 Task: Look for space in Chharra, India from 11th June, 2023 to 15th June, 2023 for 2 adults in price range Rs.7000 to Rs.16000. Place can be private room with 1  bedroom having 2 beds and 1 bathroom. Property type can be house, flat, guest house, hotel. Booking option can be shelf check-in. Required host language is English.
Action: Mouse moved to (509, 67)
Screenshot: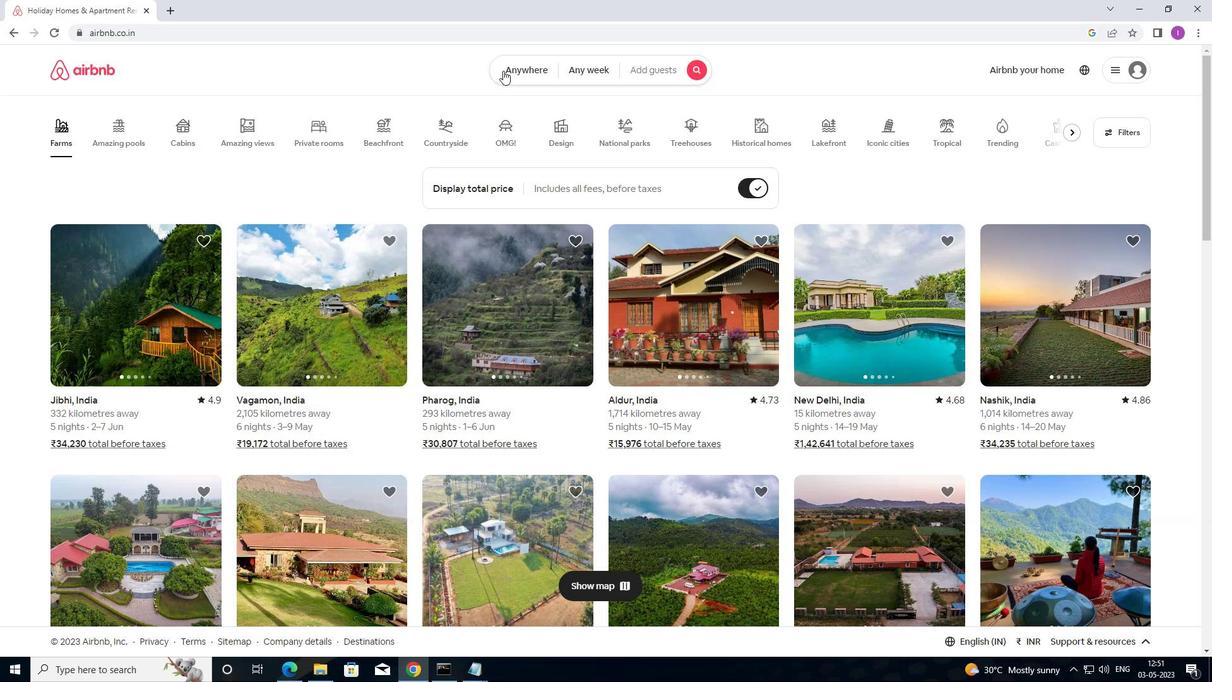 
Action: Mouse pressed left at (509, 67)
Screenshot: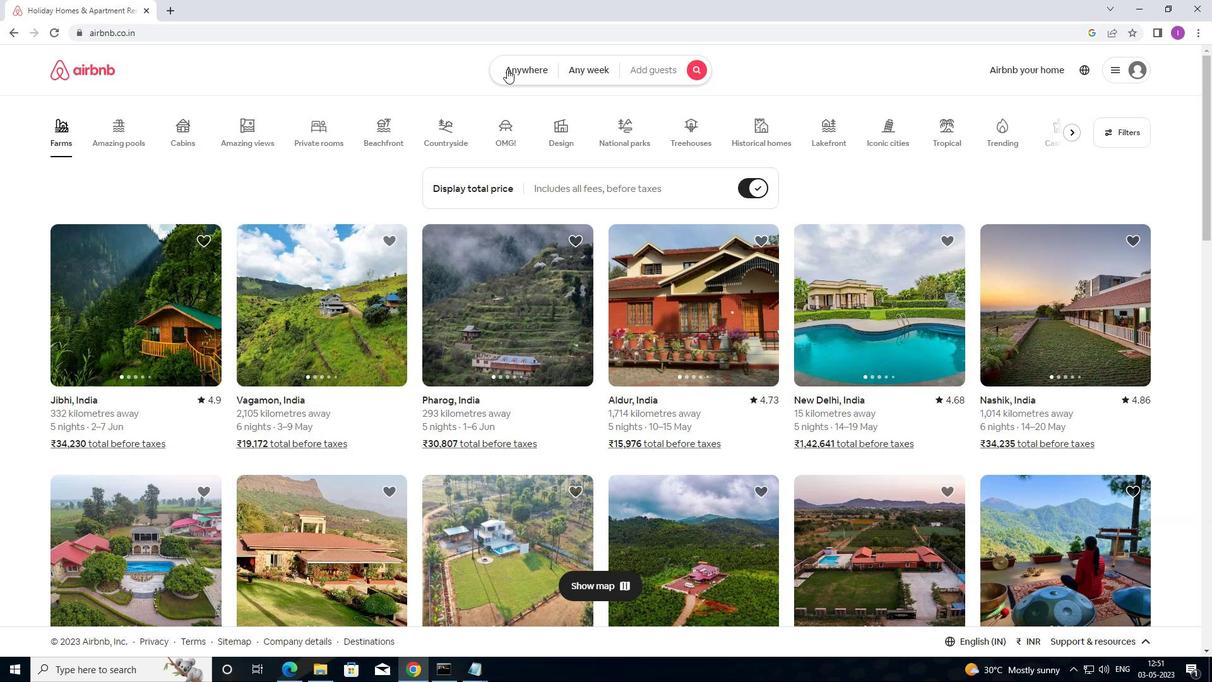 
Action: Mouse moved to (367, 118)
Screenshot: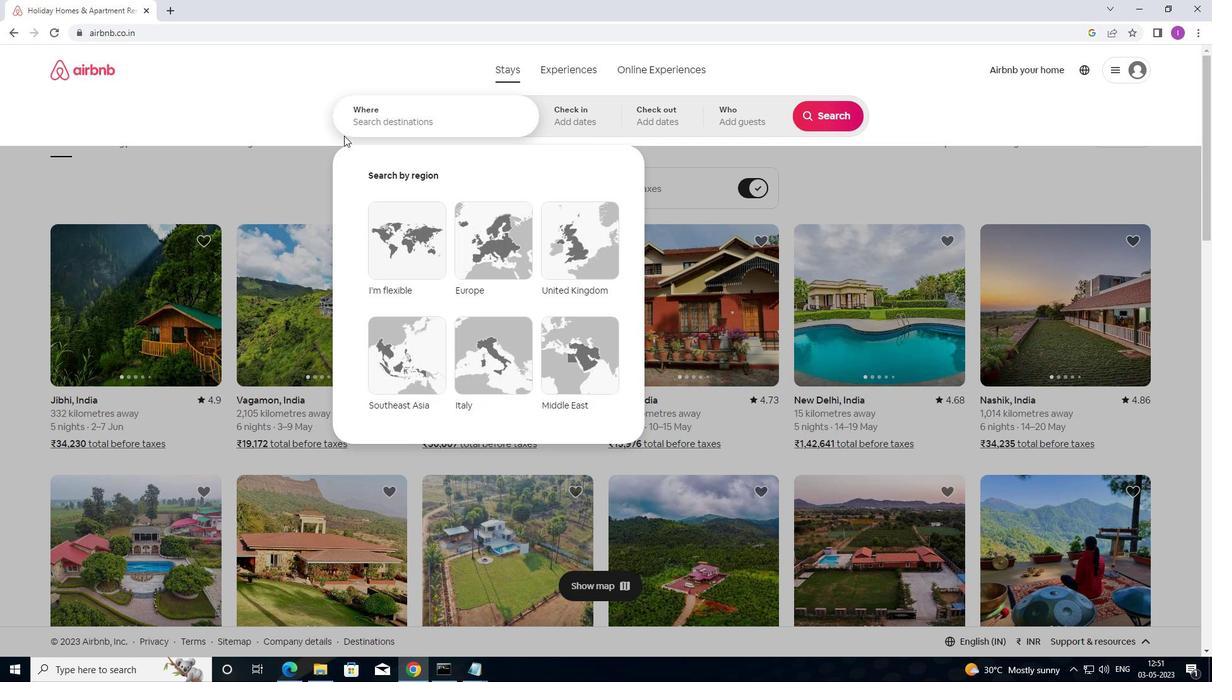 
Action: Mouse pressed left at (367, 118)
Screenshot: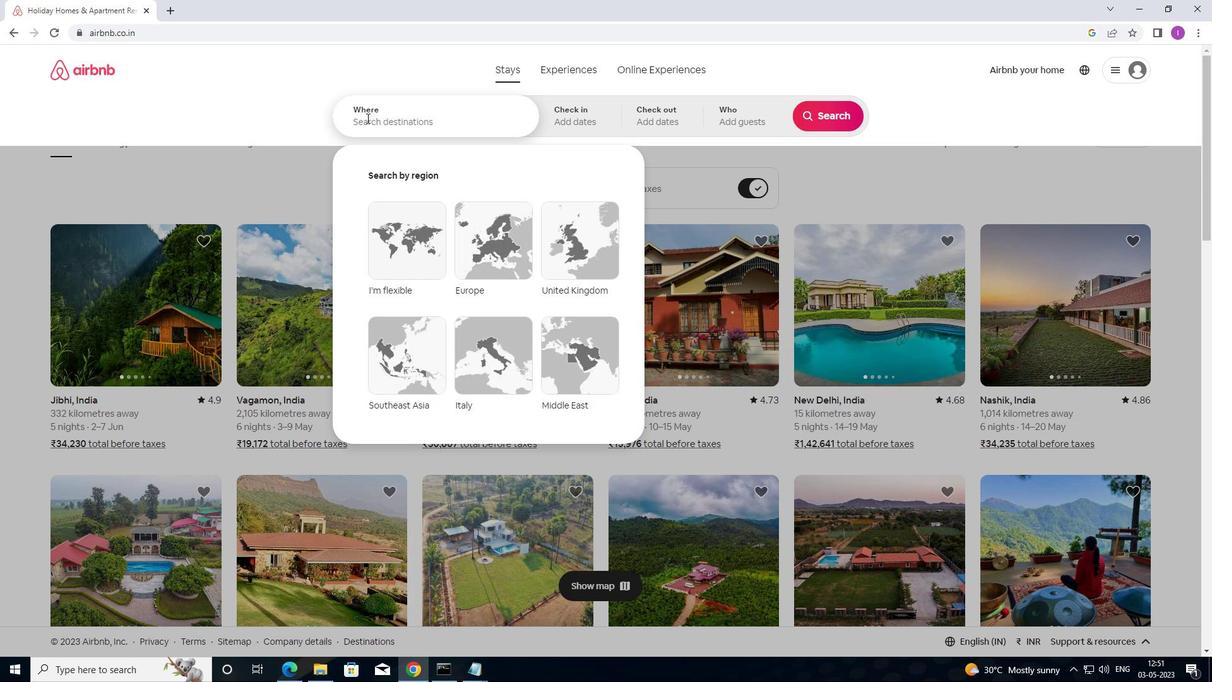 
Action: Mouse moved to (412, 137)
Screenshot: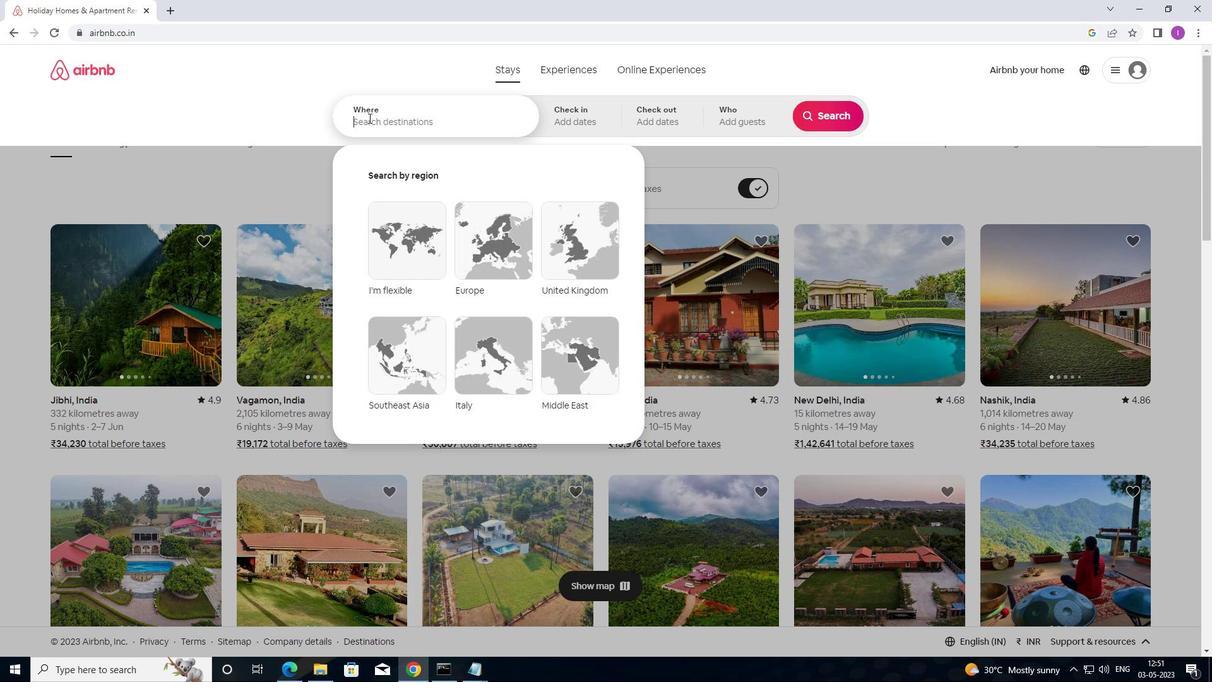 
Action: Key pressed <Key.shift>CHHA
Screenshot: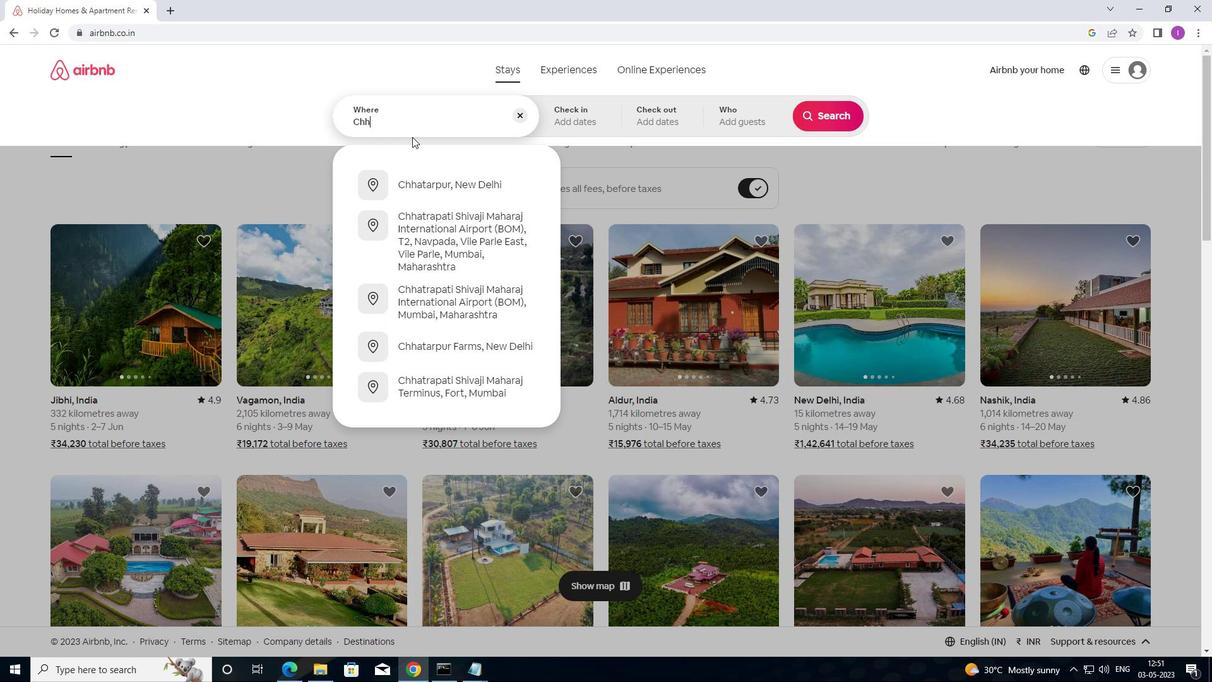 
Action: Mouse moved to (676, 132)
Screenshot: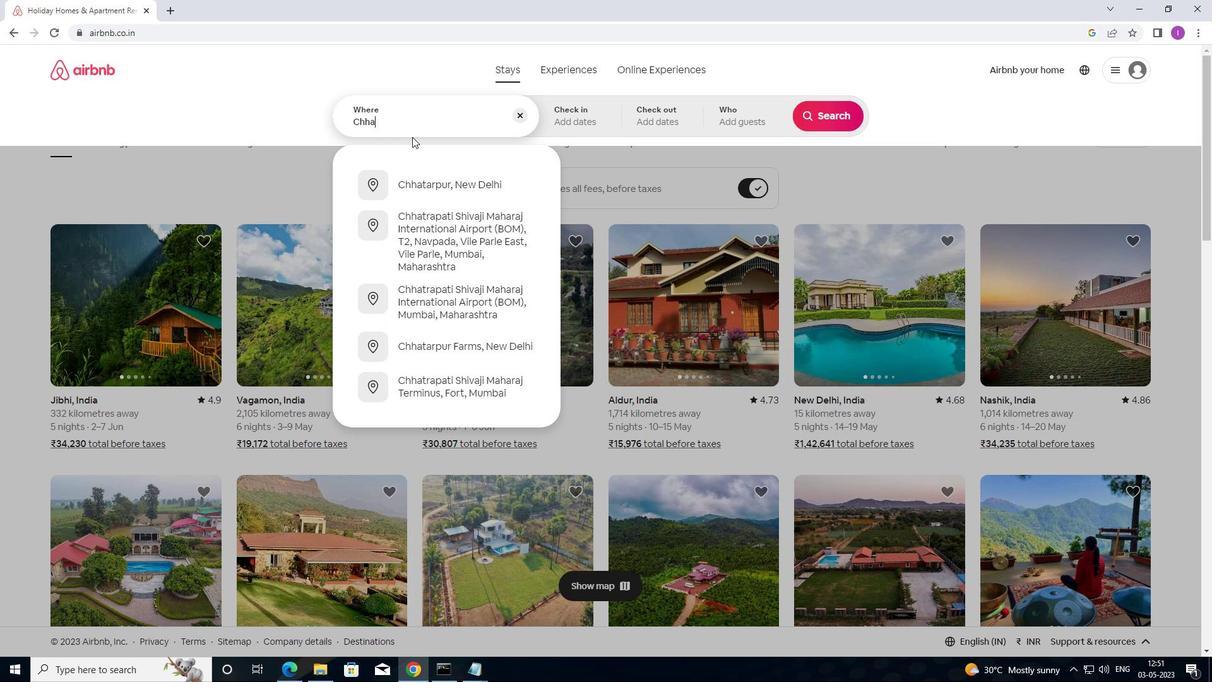 
Action: Key pressed RRA,<Key.shift>INDIA
Screenshot: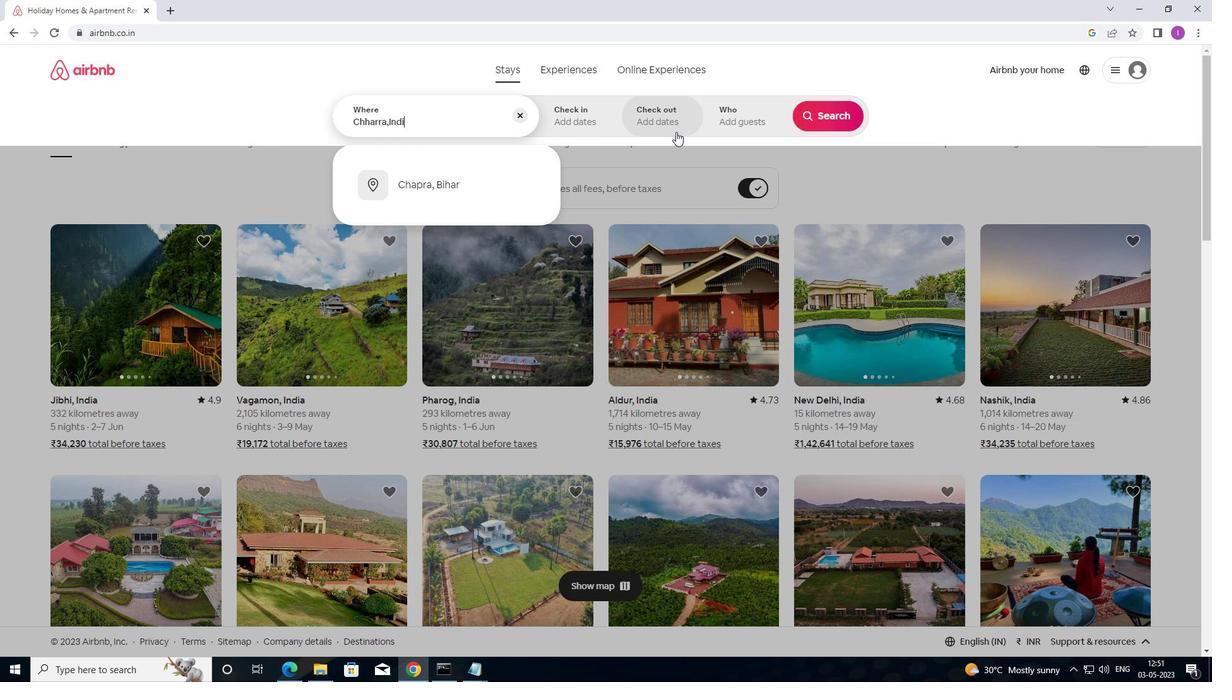 
Action: Mouse moved to (564, 117)
Screenshot: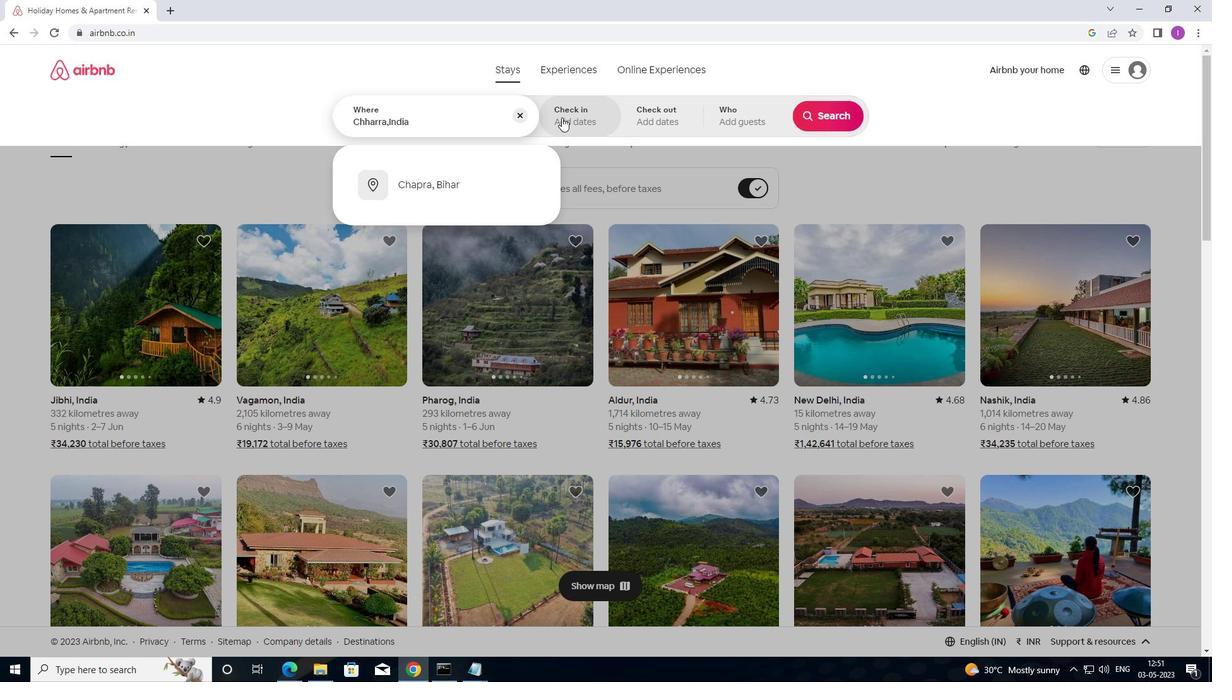 
Action: Mouse pressed left at (564, 117)
Screenshot: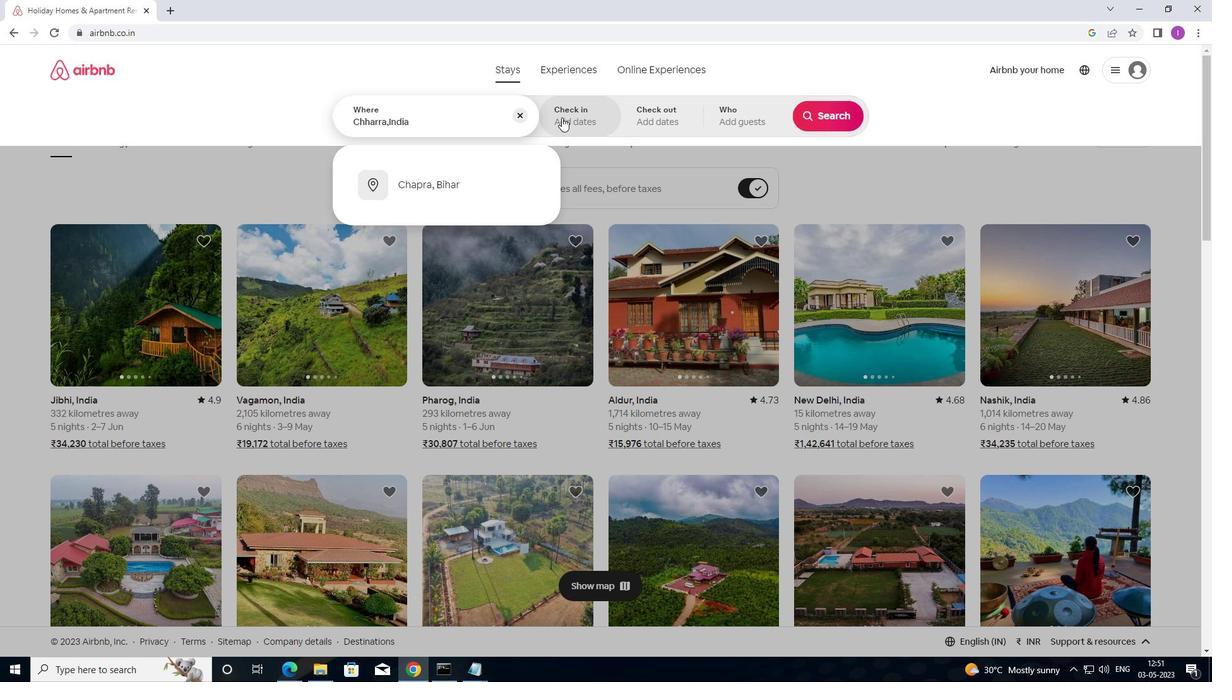 
Action: Mouse moved to (824, 220)
Screenshot: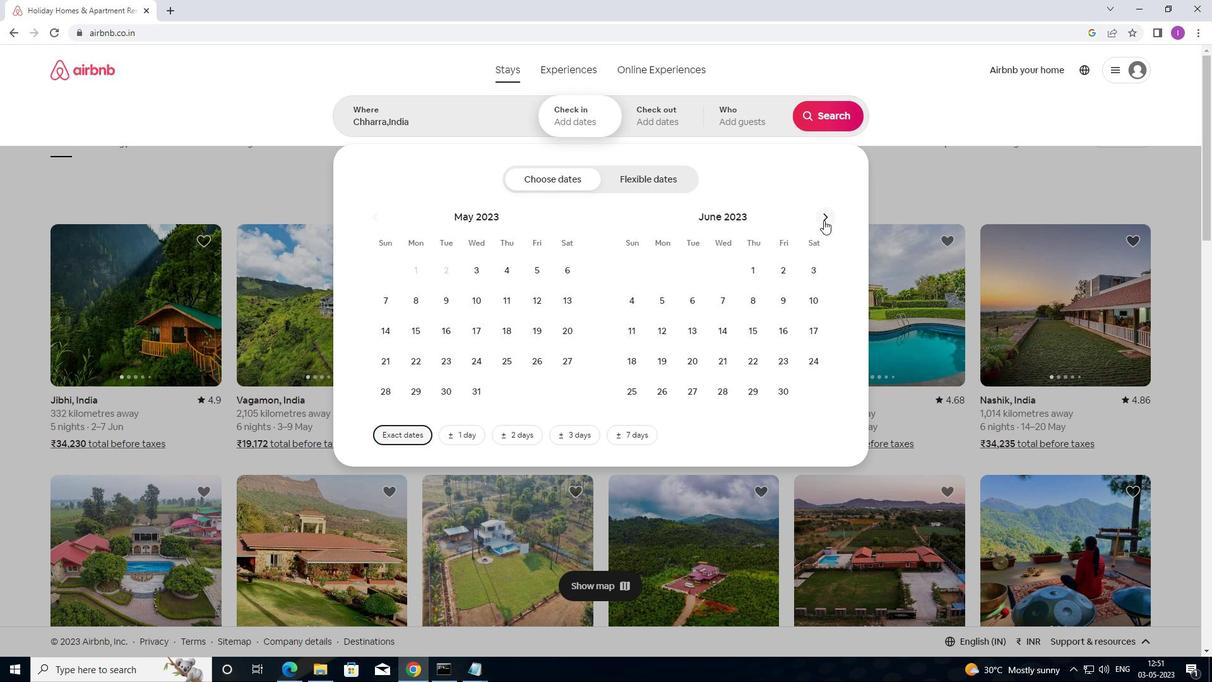 
Action: Mouse pressed left at (824, 220)
Screenshot: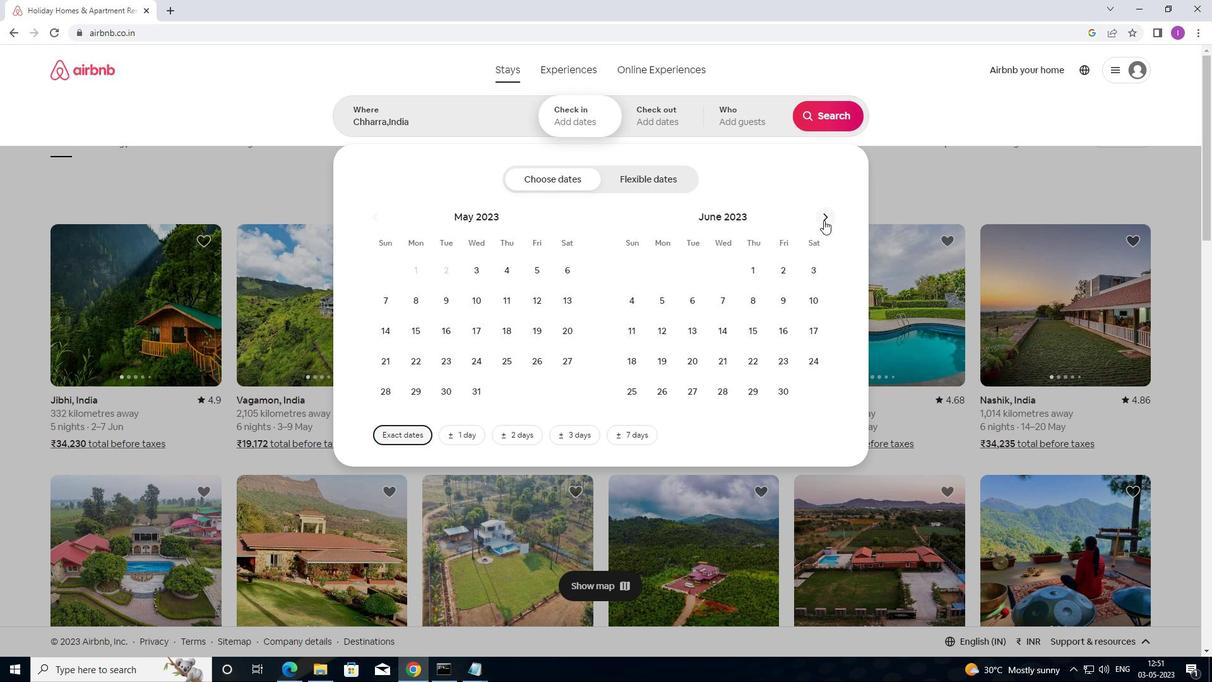 
Action: Mouse moved to (391, 329)
Screenshot: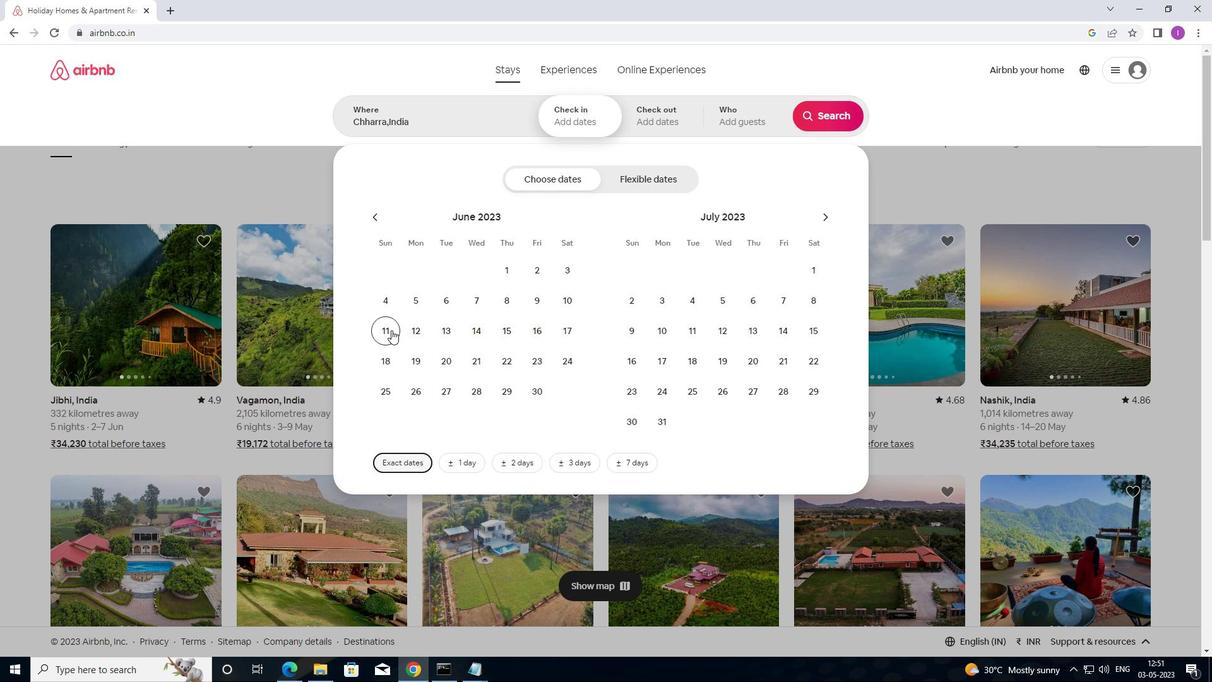 
Action: Mouse pressed left at (391, 329)
Screenshot: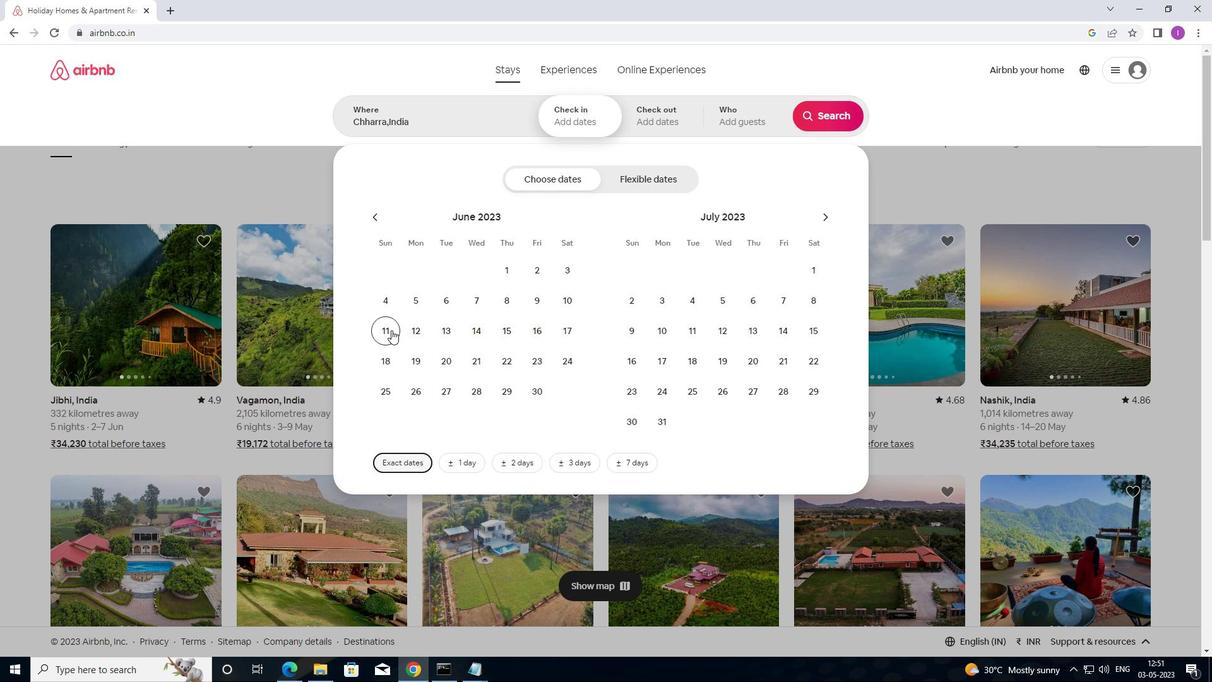 
Action: Mouse moved to (511, 331)
Screenshot: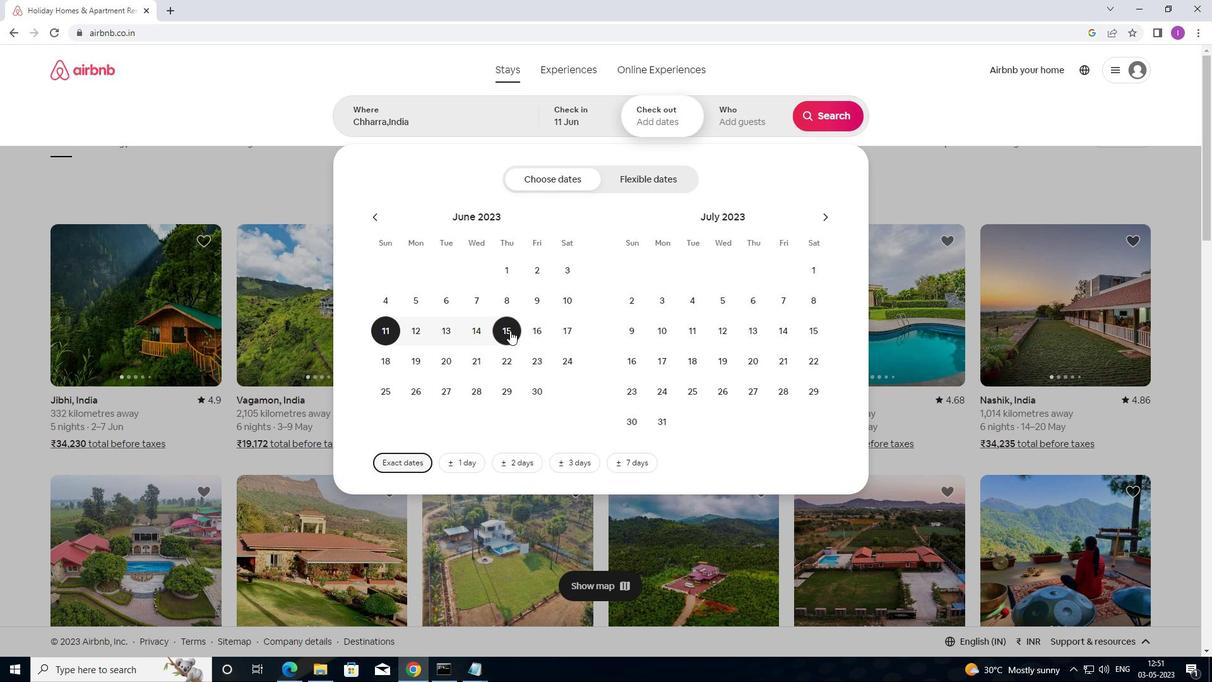 
Action: Mouse pressed left at (511, 331)
Screenshot: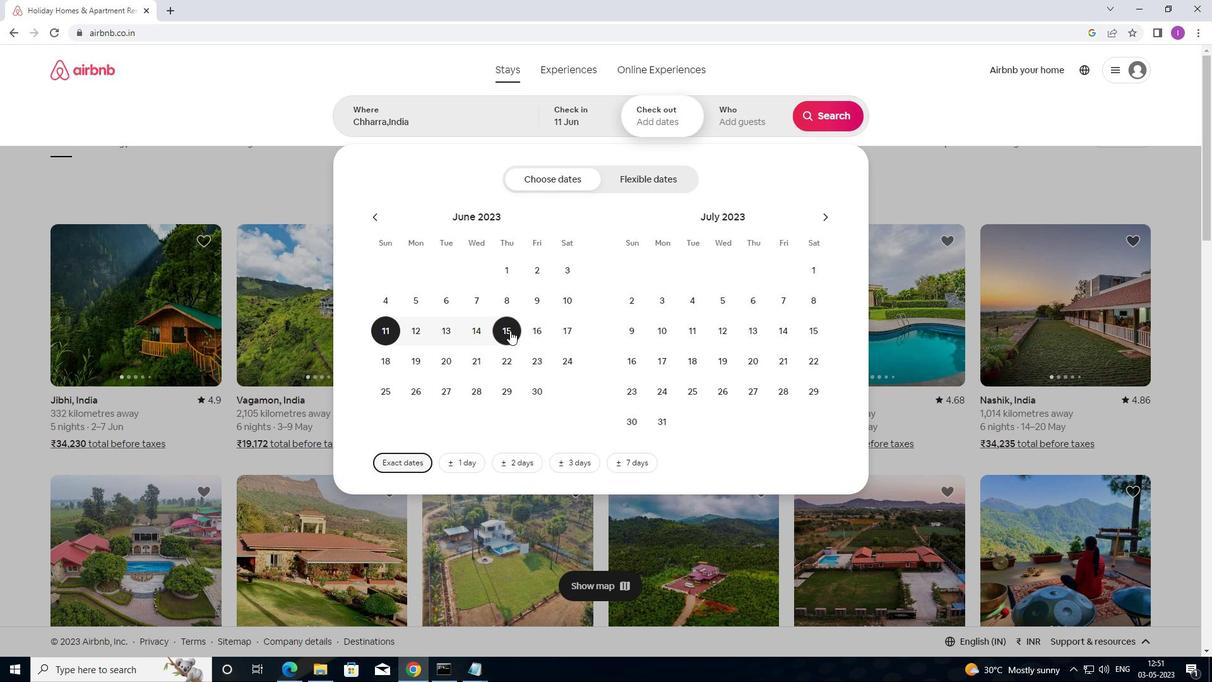 
Action: Mouse moved to (760, 120)
Screenshot: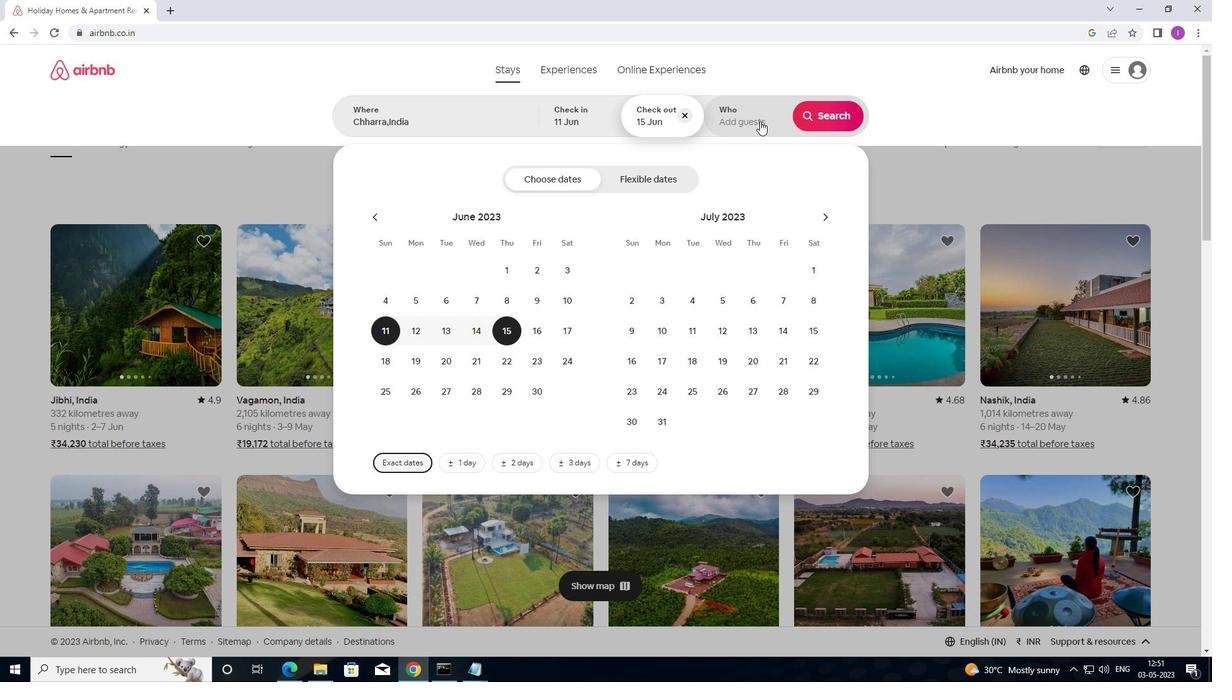 
Action: Mouse pressed left at (760, 120)
Screenshot: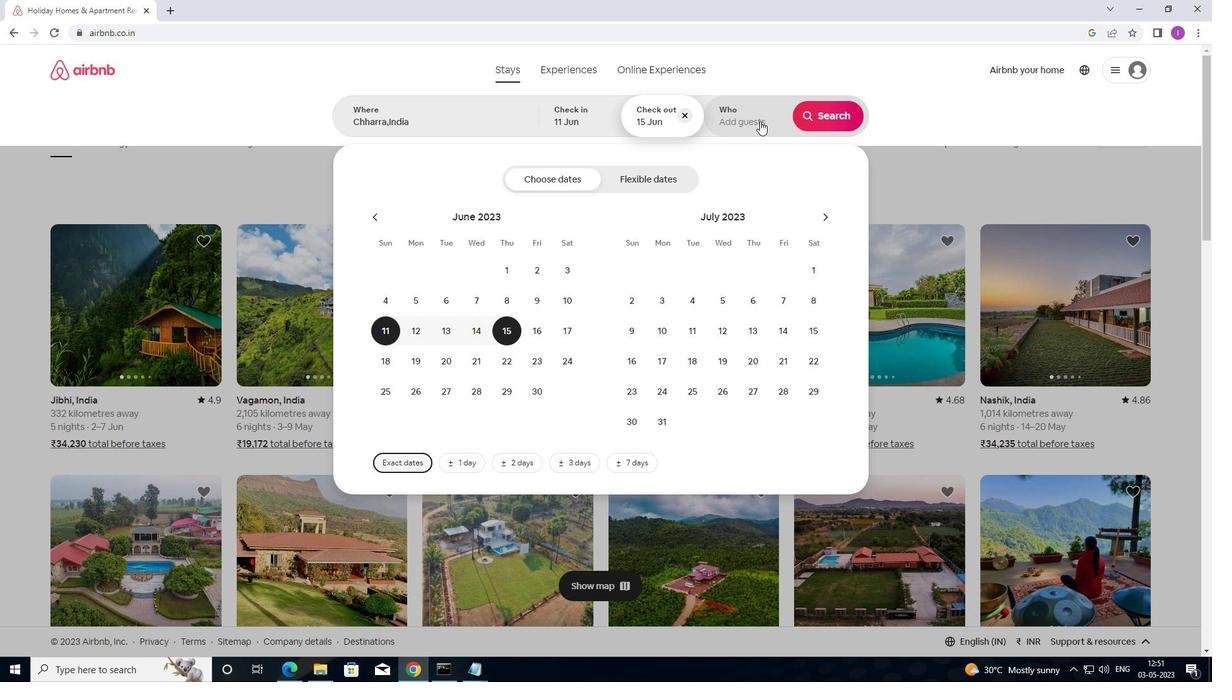 
Action: Mouse moved to (831, 184)
Screenshot: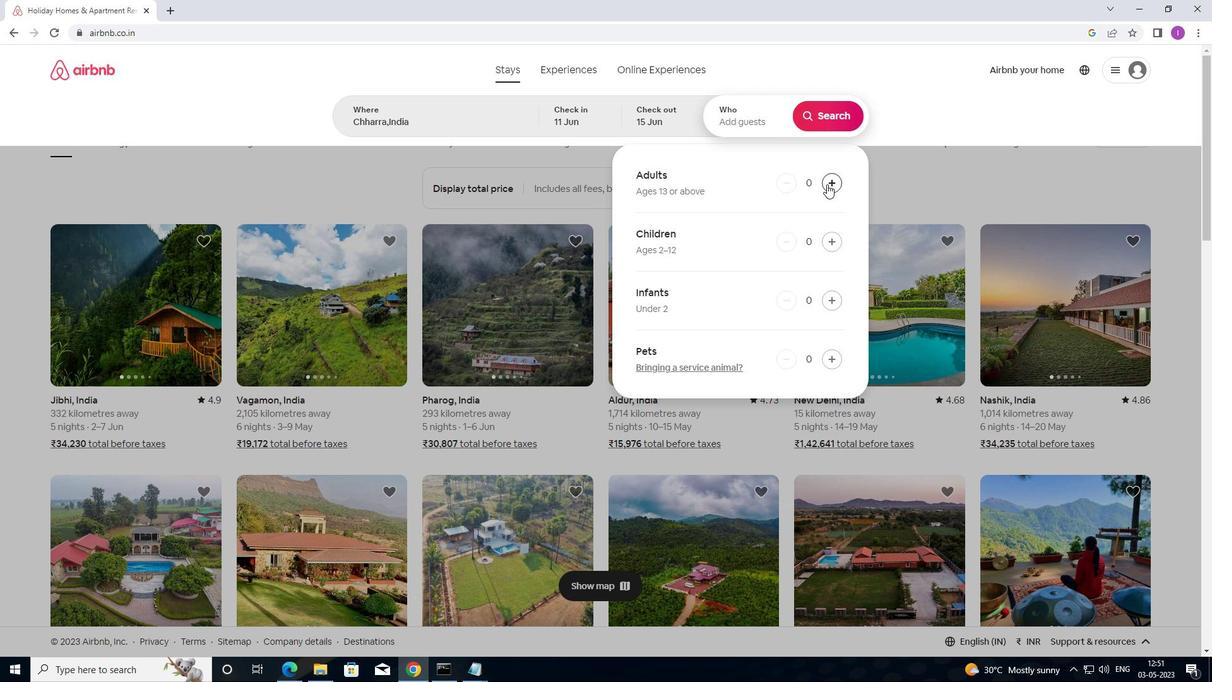 
Action: Mouse pressed left at (831, 184)
Screenshot: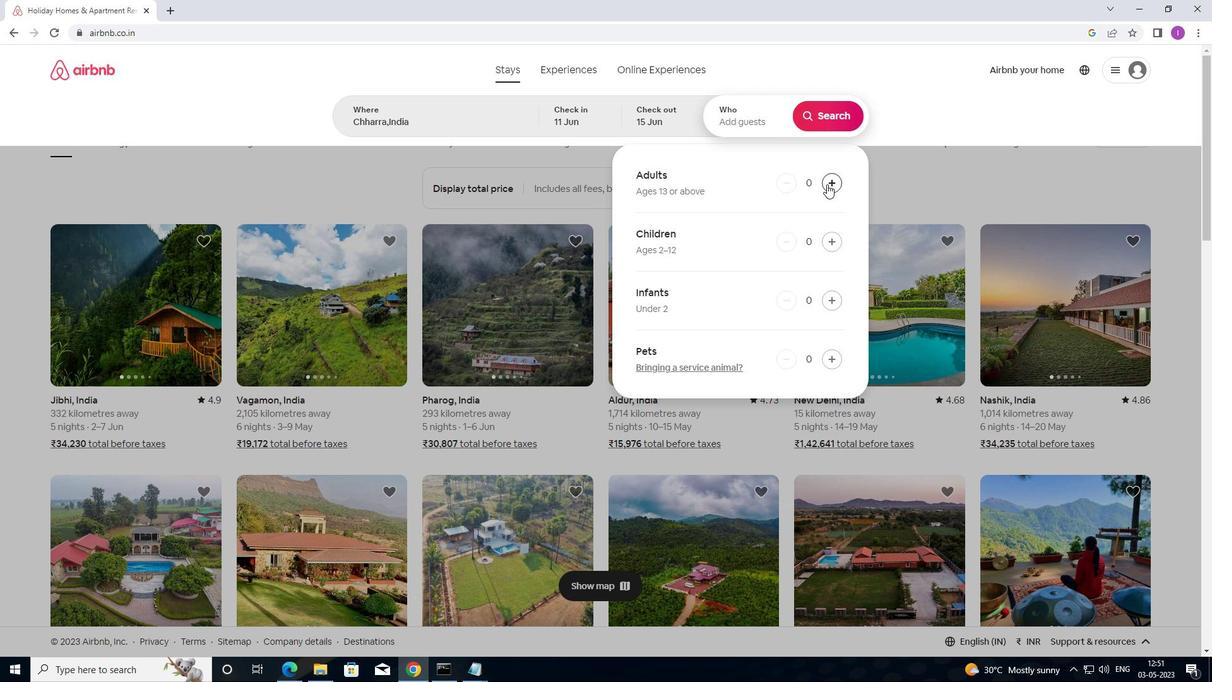 
Action: Mouse moved to (831, 184)
Screenshot: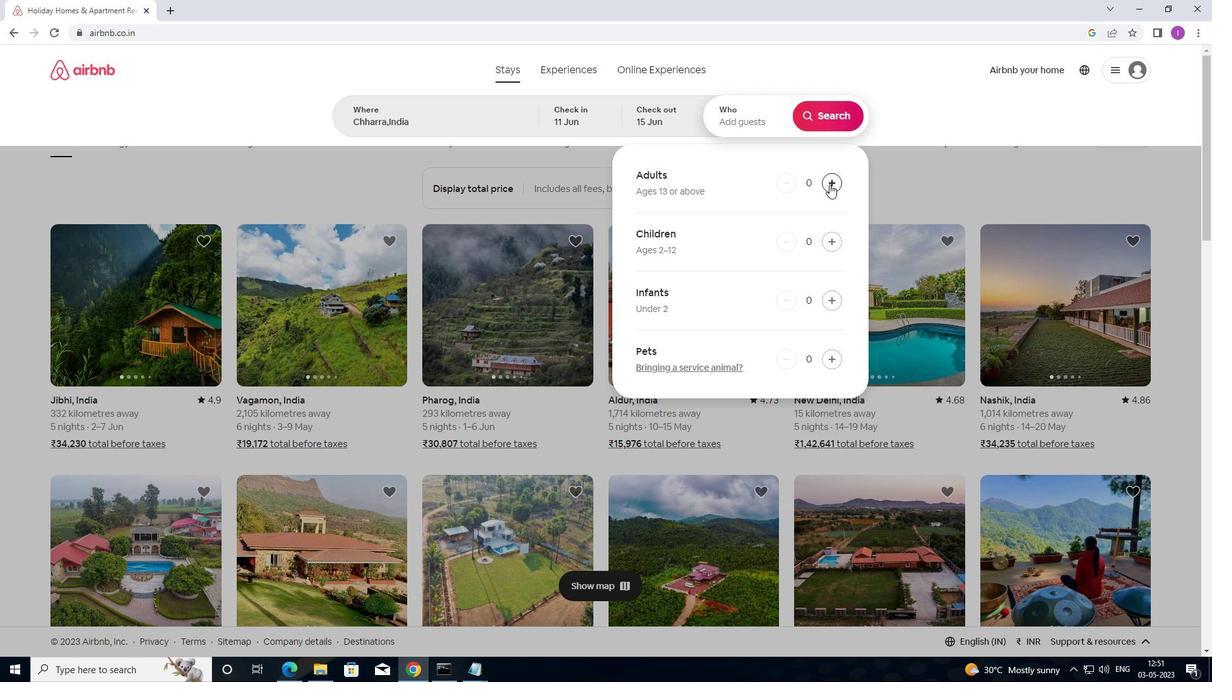 
Action: Mouse pressed left at (831, 184)
Screenshot: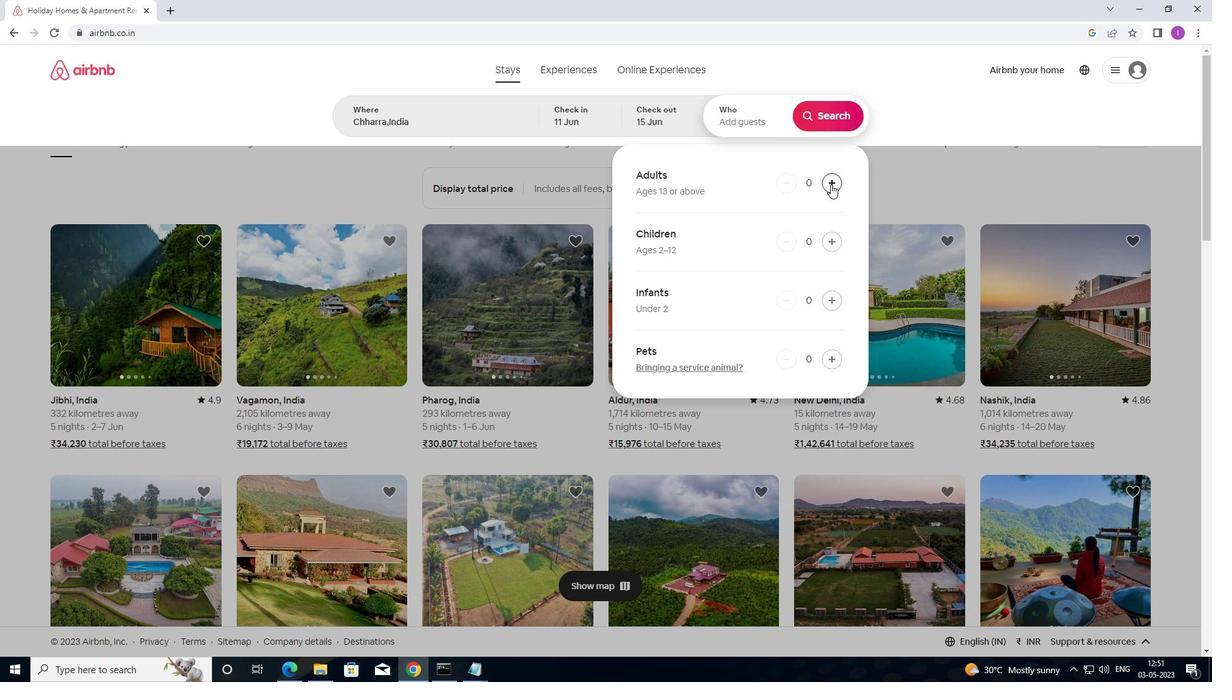 
Action: Mouse moved to (831, 121)
Screenshot: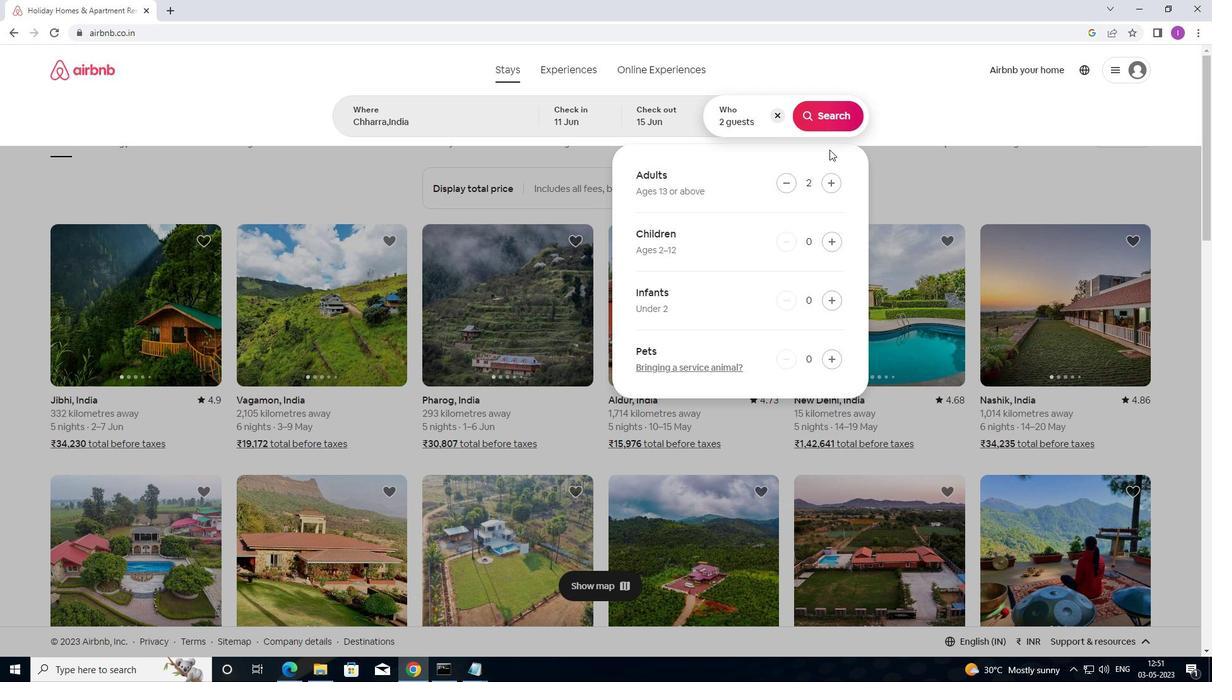 
Action: Mouse pressed left at (831, 121)
Screenshot: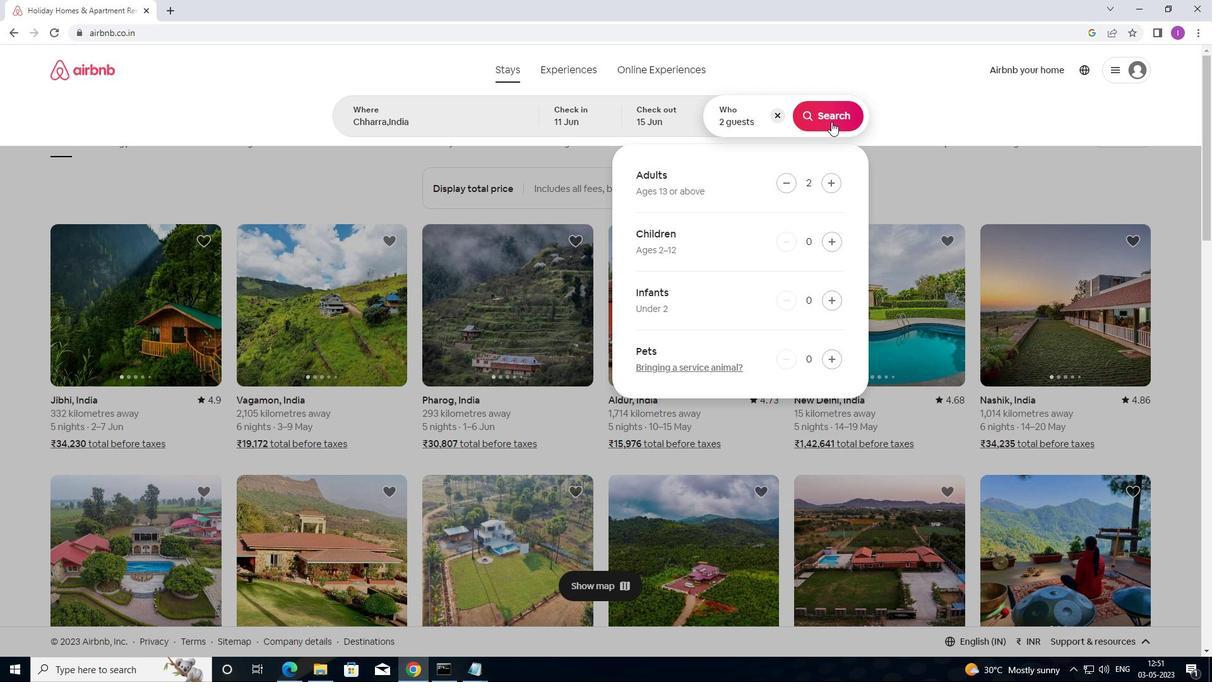 
Action: Mouse moved to (1149, 114)
Screenshot: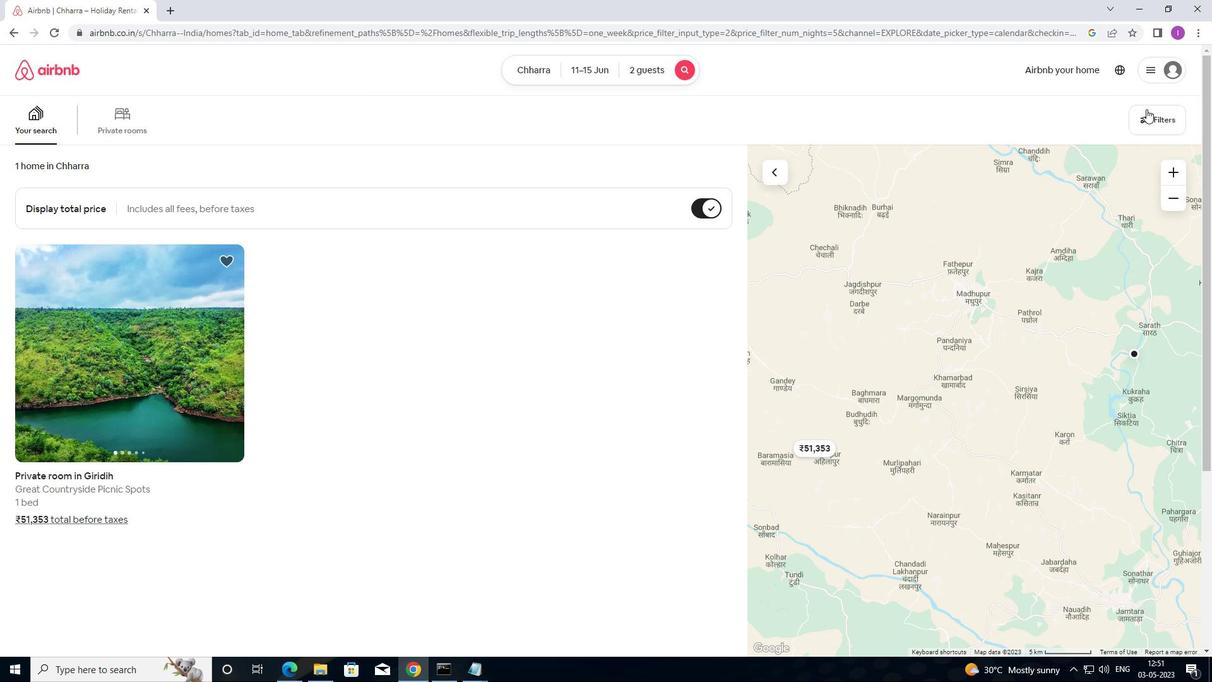 
Action: Mouse pressed left at (1149, 114)
Screenshot: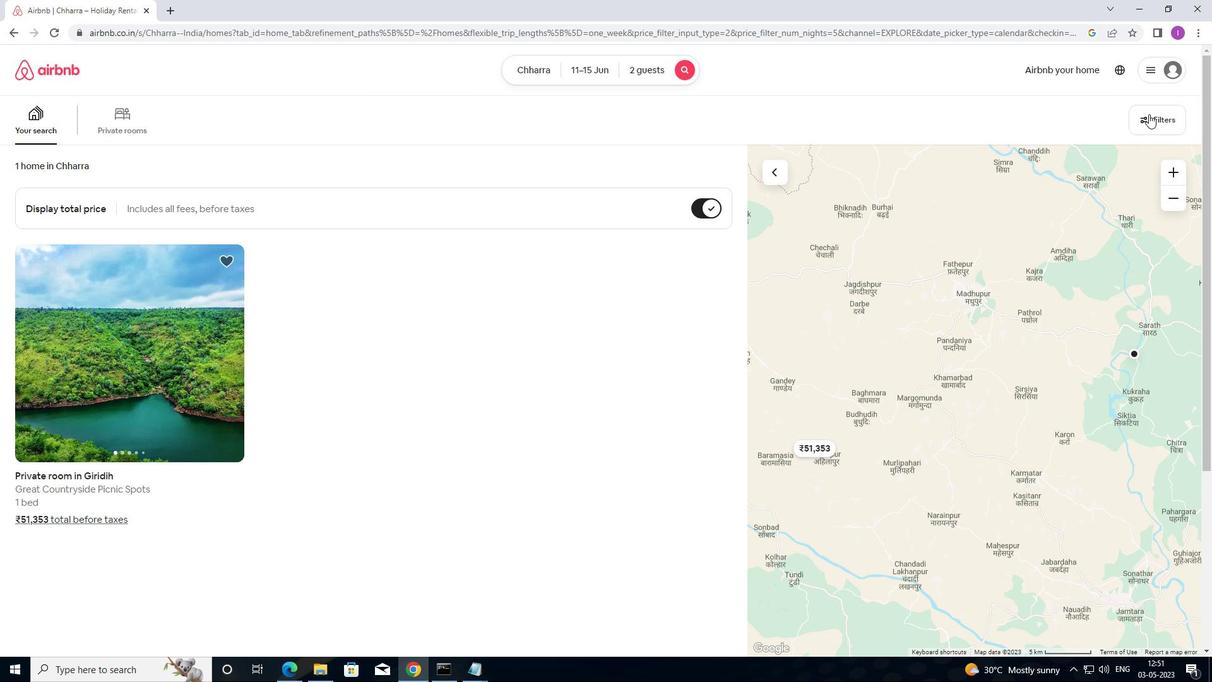 
Action: Mouse moved to (451, 241)
Screenshot: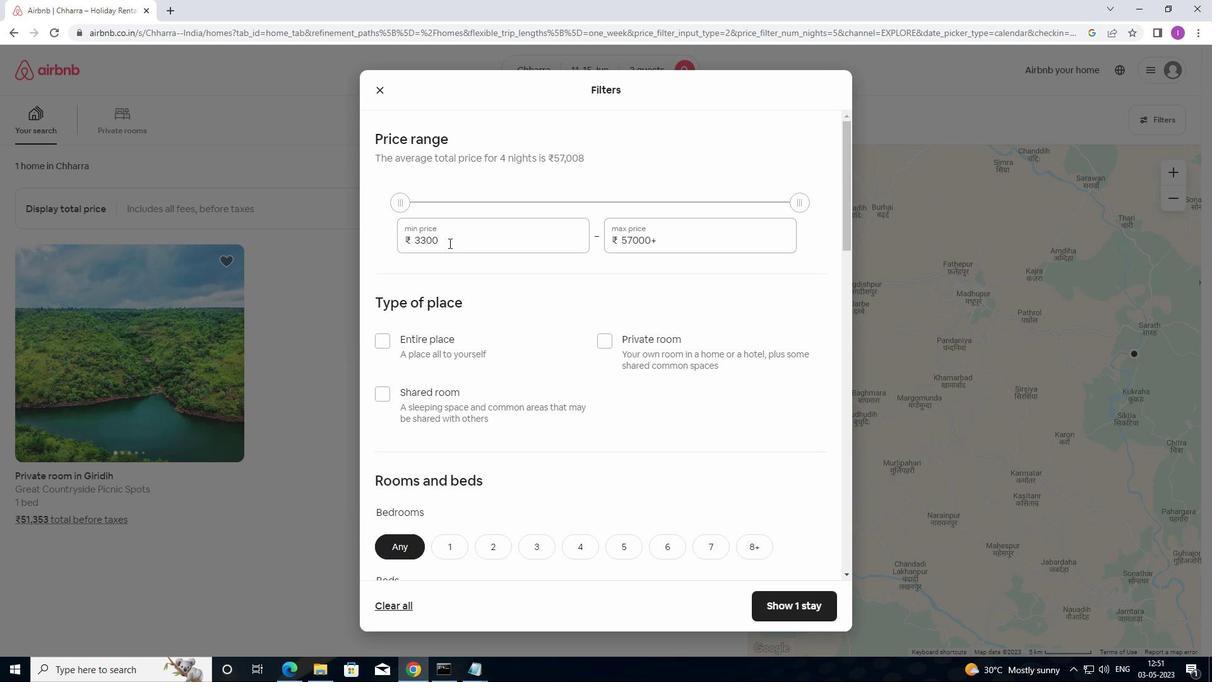 
Action: Mouse pressed left at (451, 241)
Screenshot: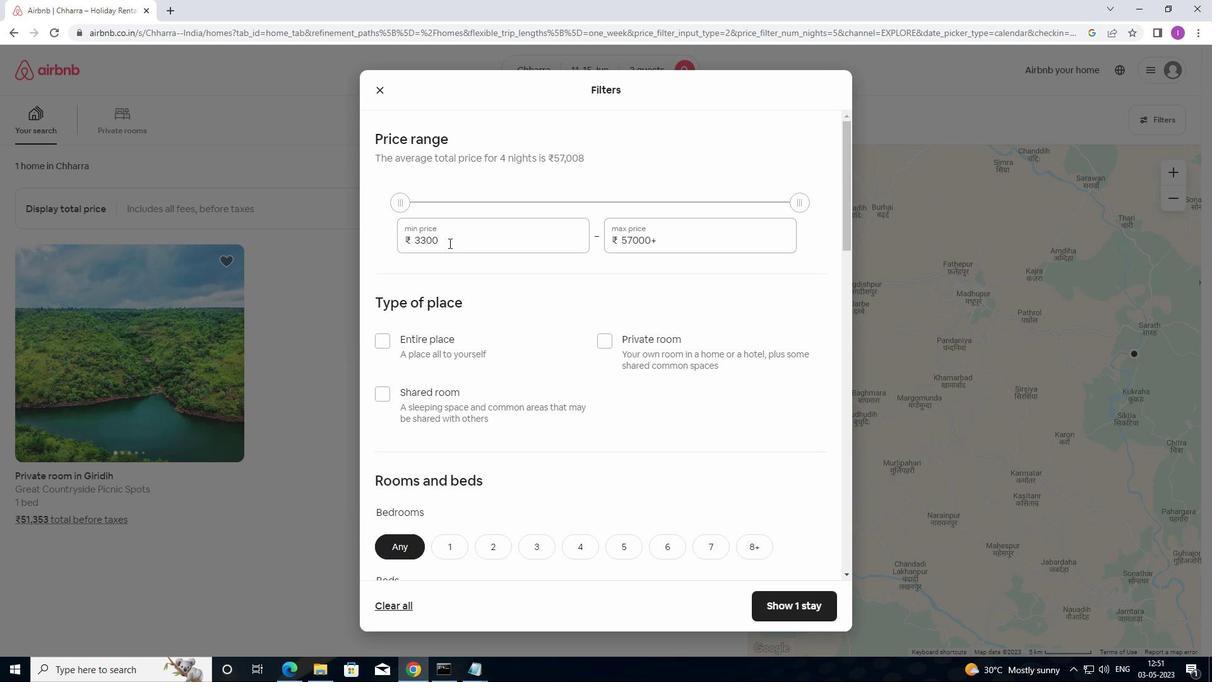 
Action: Mouse moved to (408, 252)
Screenshot: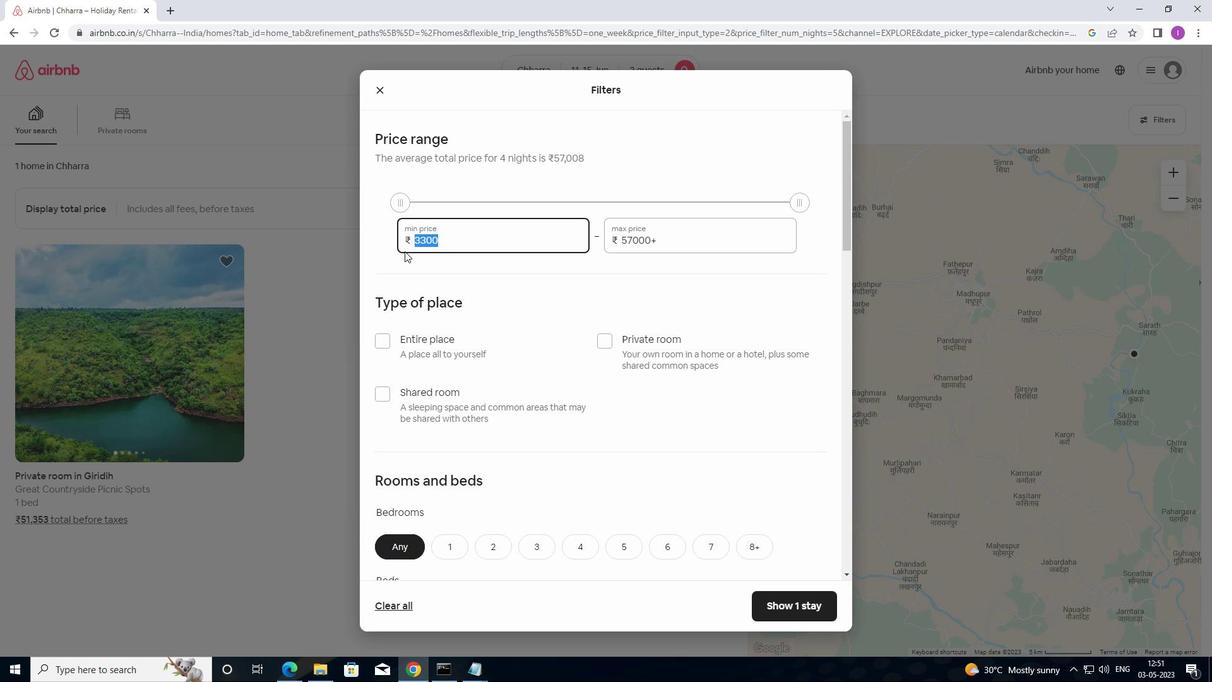 
Action: Key pressed 700
Screenshot: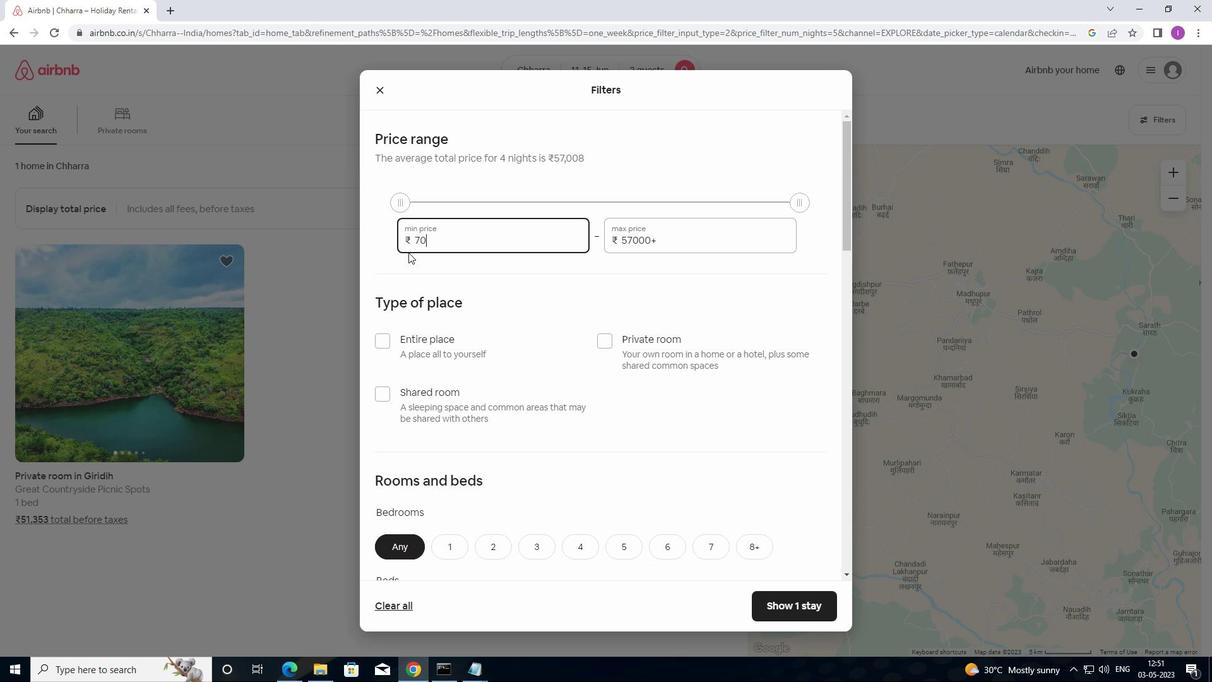 
Action: Mouse moved to (425, 250)
Screenshot: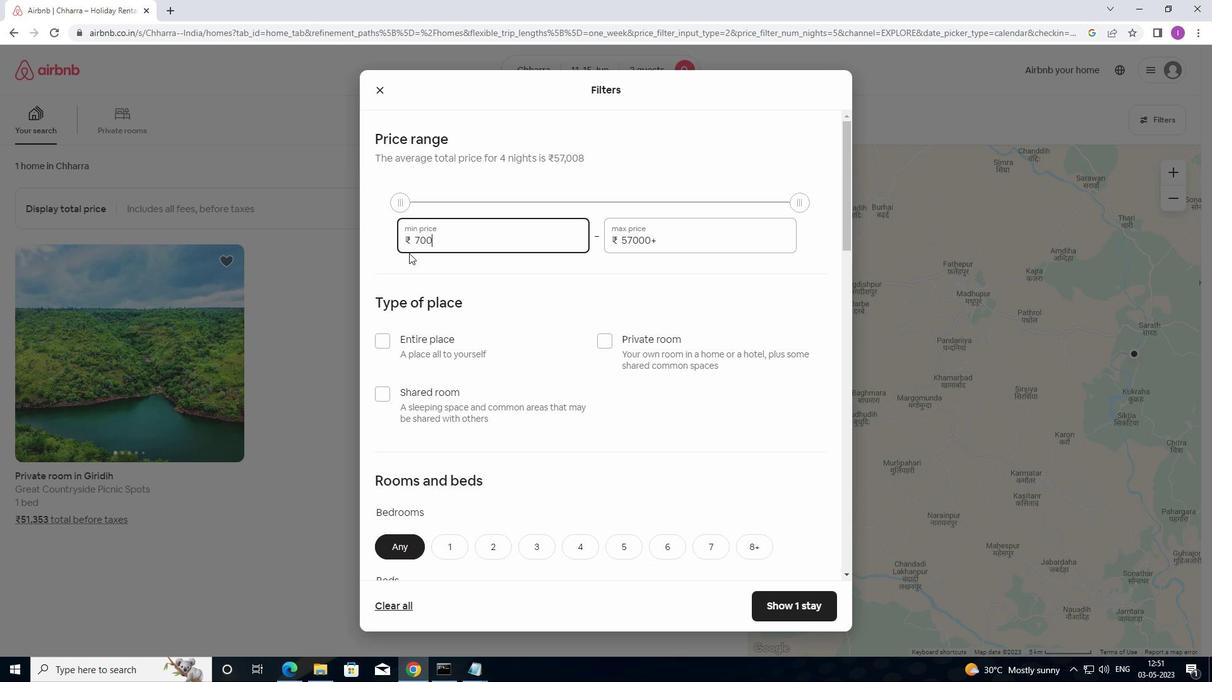 
Action: Key pressed 0
Screenshot: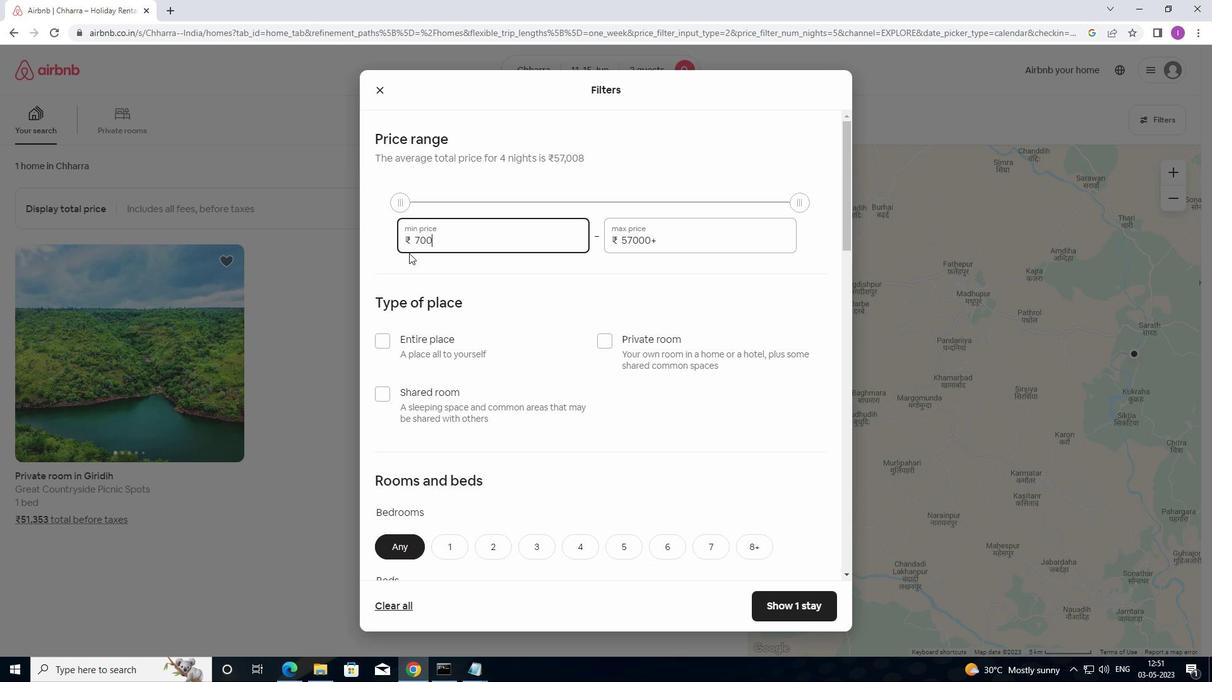 
Action: Mouse moved to (663, 238)
Screenshot: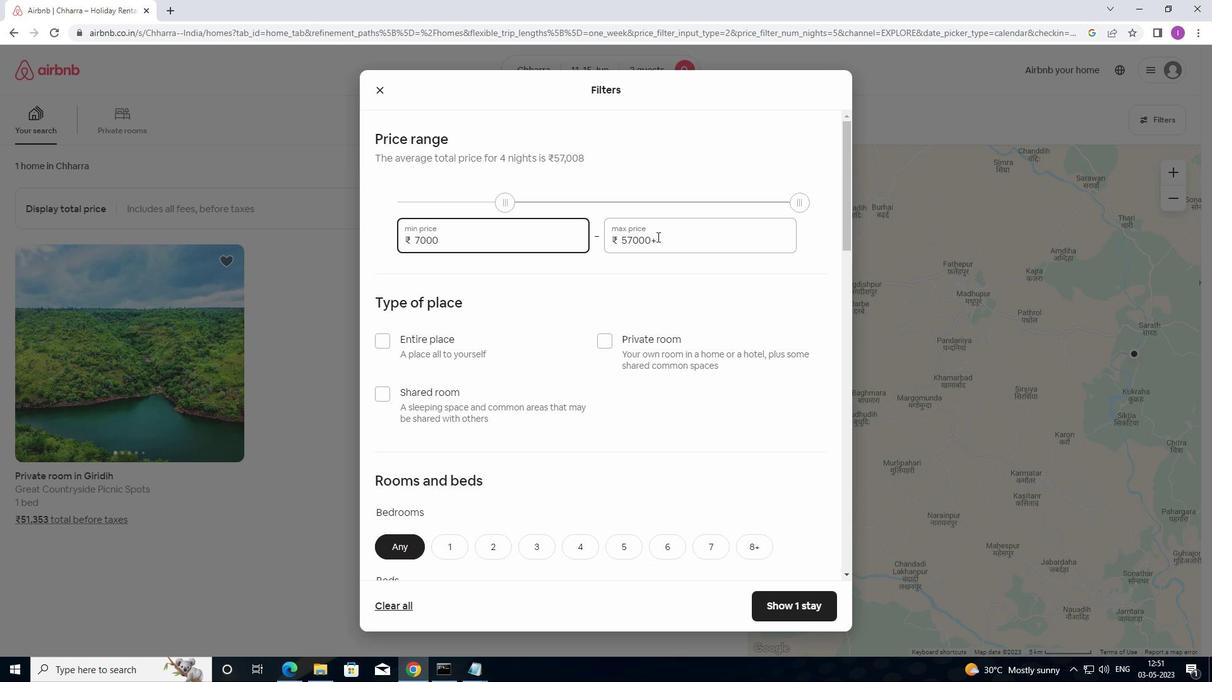 
Action: Mouse pressed left at (663, 238)
Screenshot: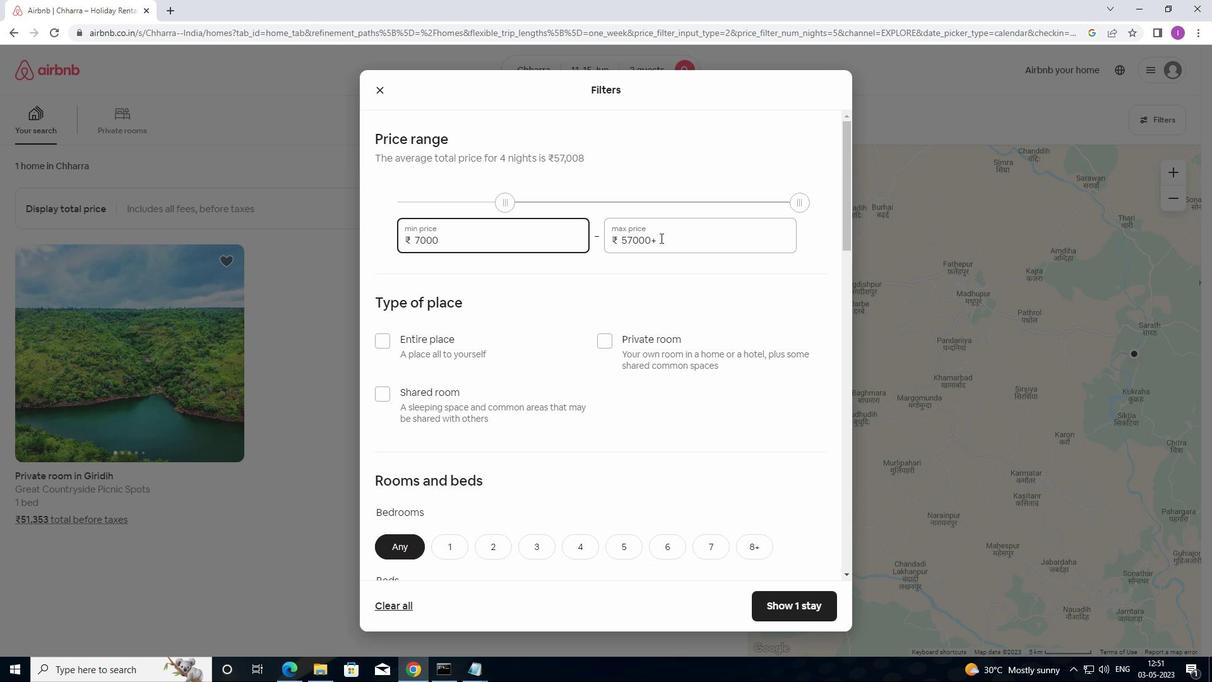 
Action: Mouse moved to (595, 236)
Screenshot: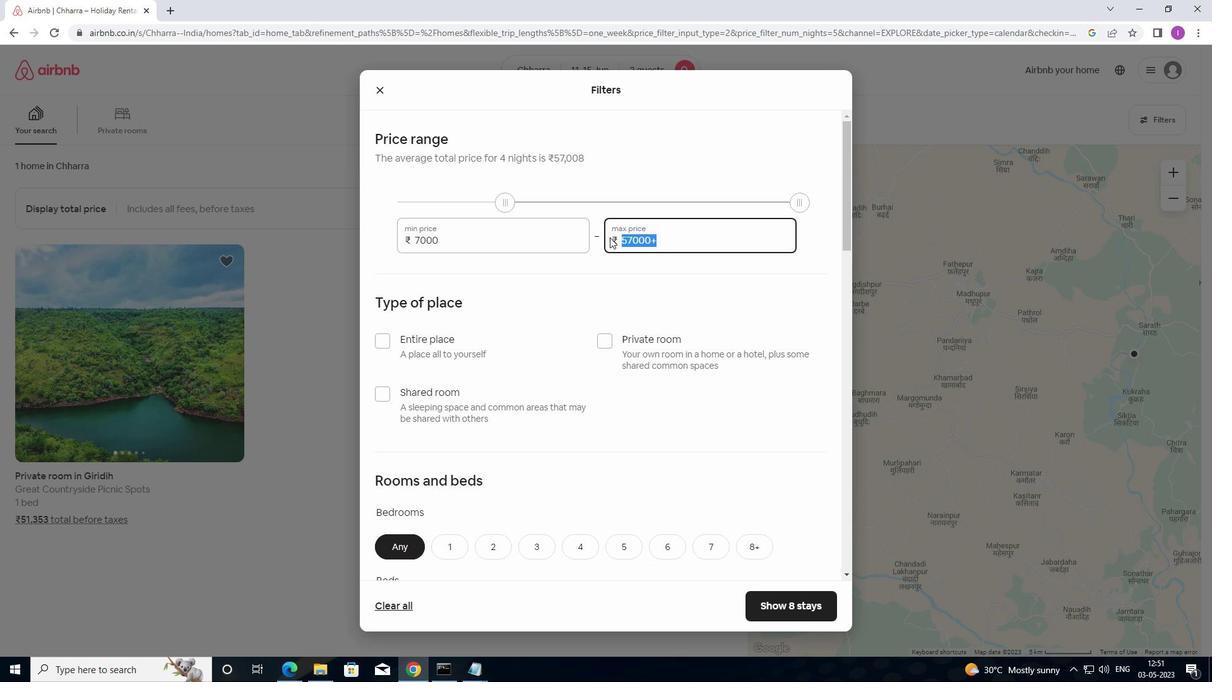 
Action: Key pressed 16000
Screenshot: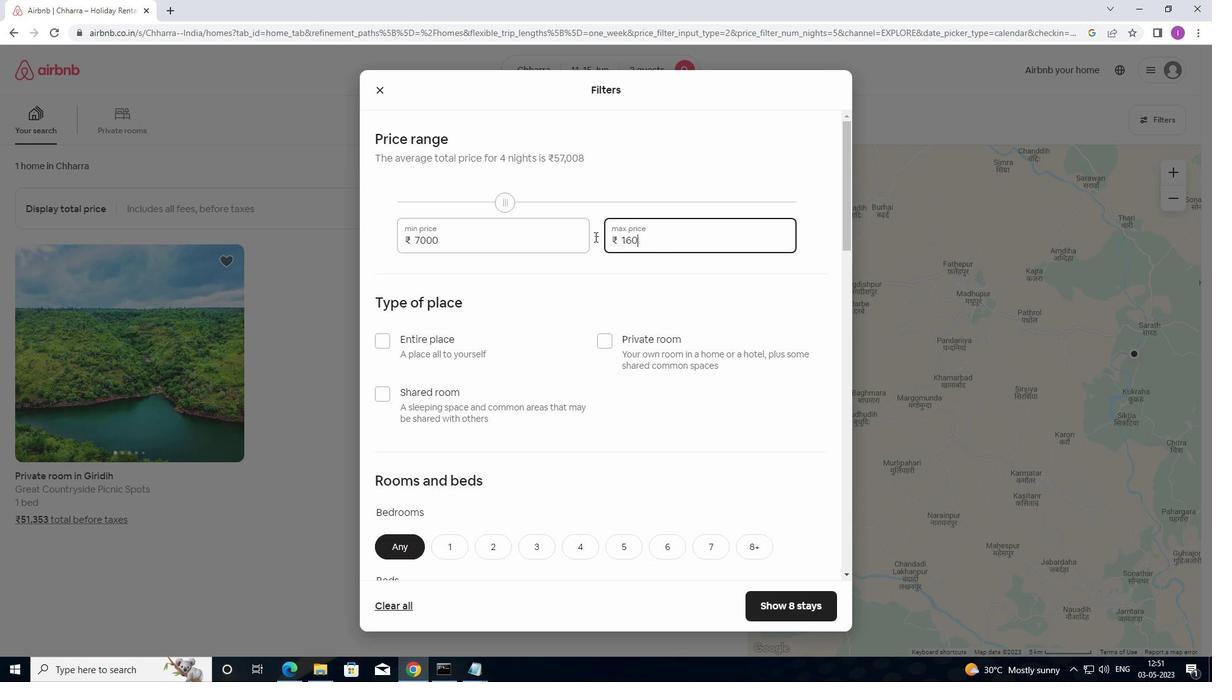 
Action: Mouse moved to (594, 237)
Screenshot: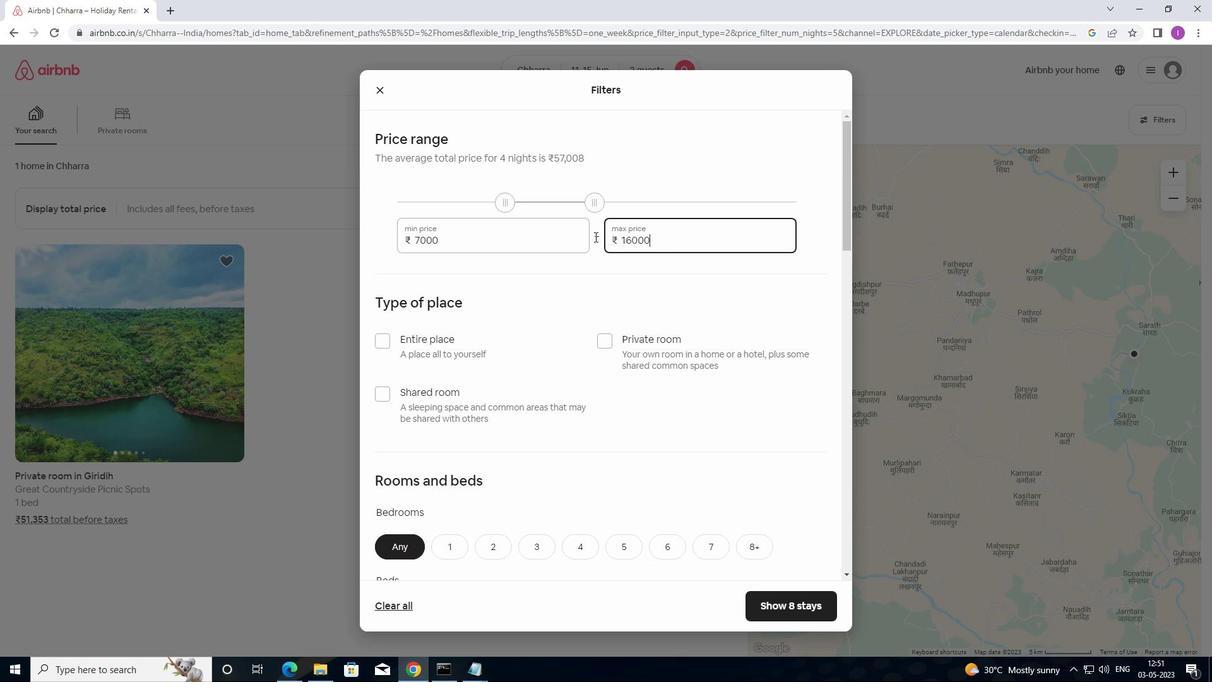 
Action: Mouse scrolled (594, 236) with delta (0, 0)
Screenshot: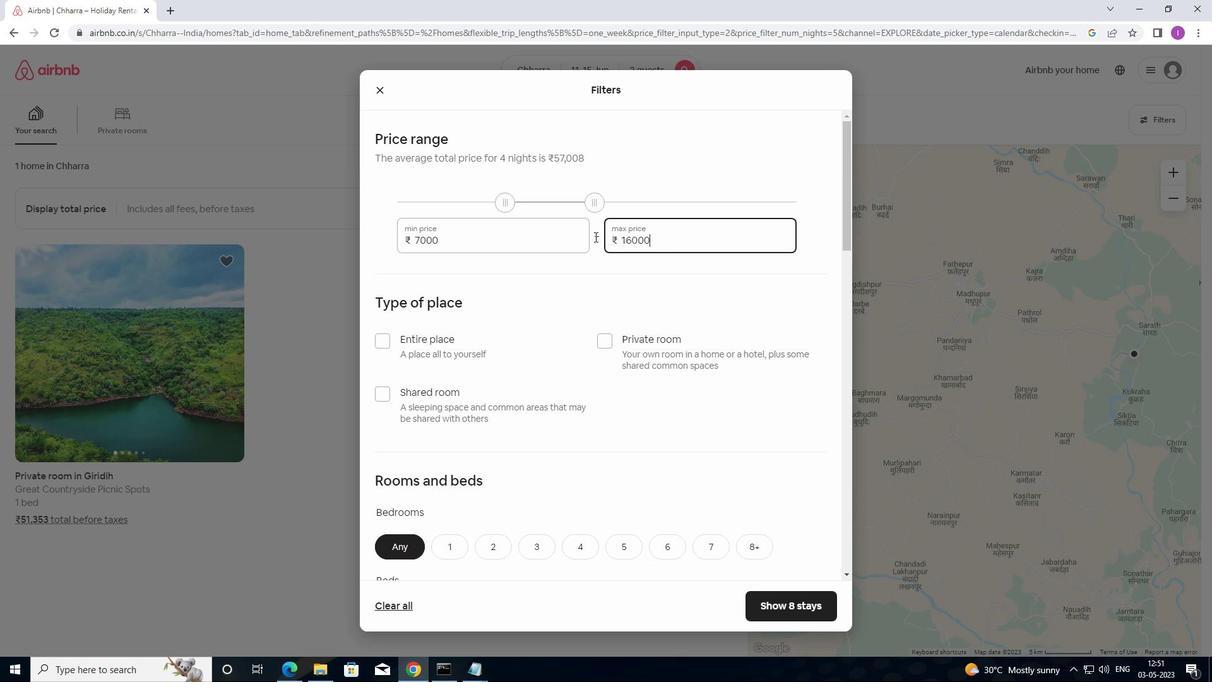 
Action: Mouse moved to (596, 246)
Screenshot: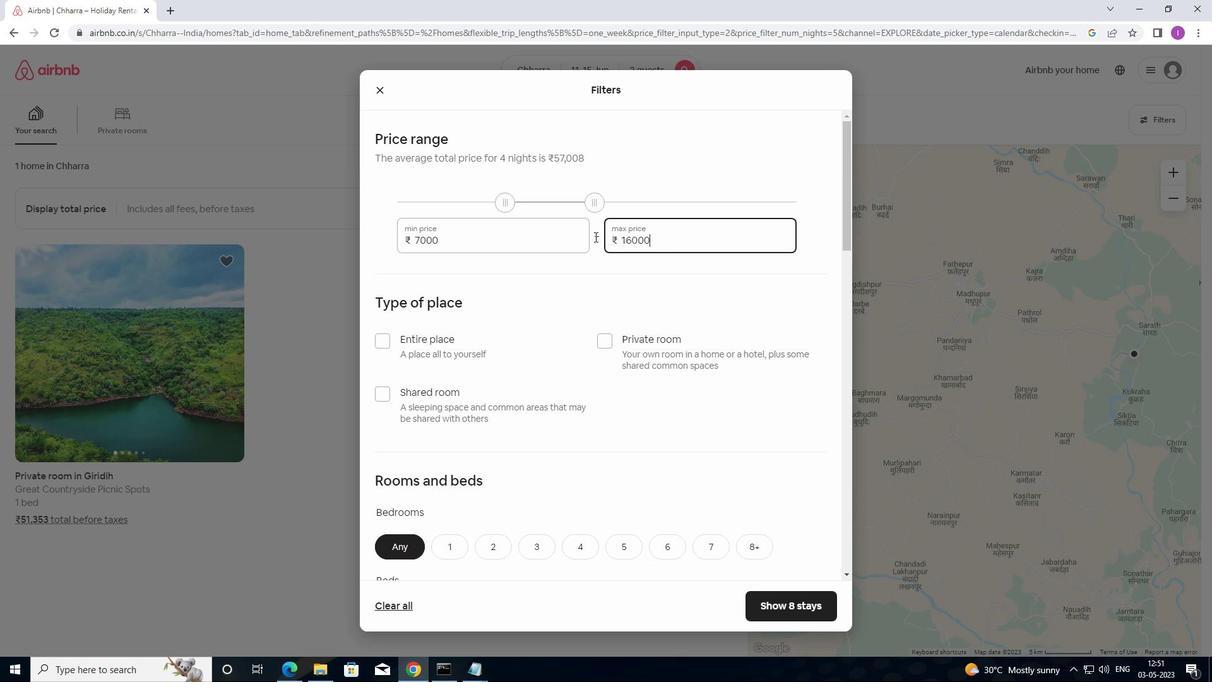 
Action: Mouse scrolled (596, 246) with delta (0, 0)
Screenshot: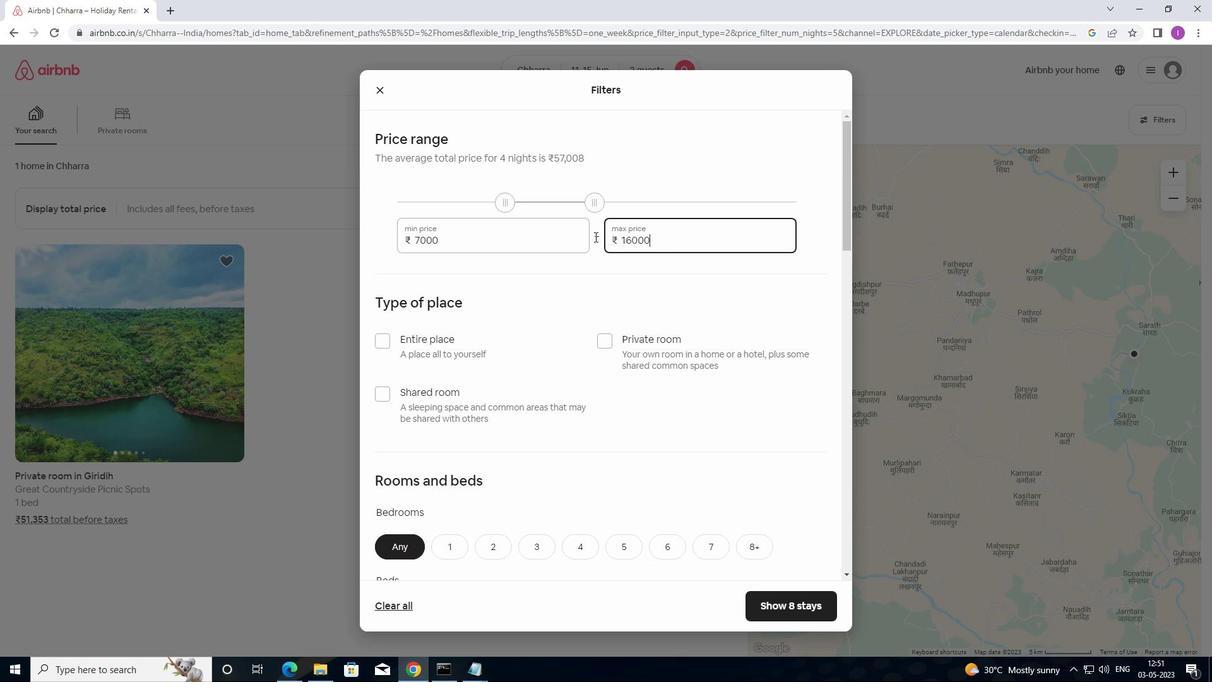 
Action: Mouse moved to (611, 214)
Screenshot: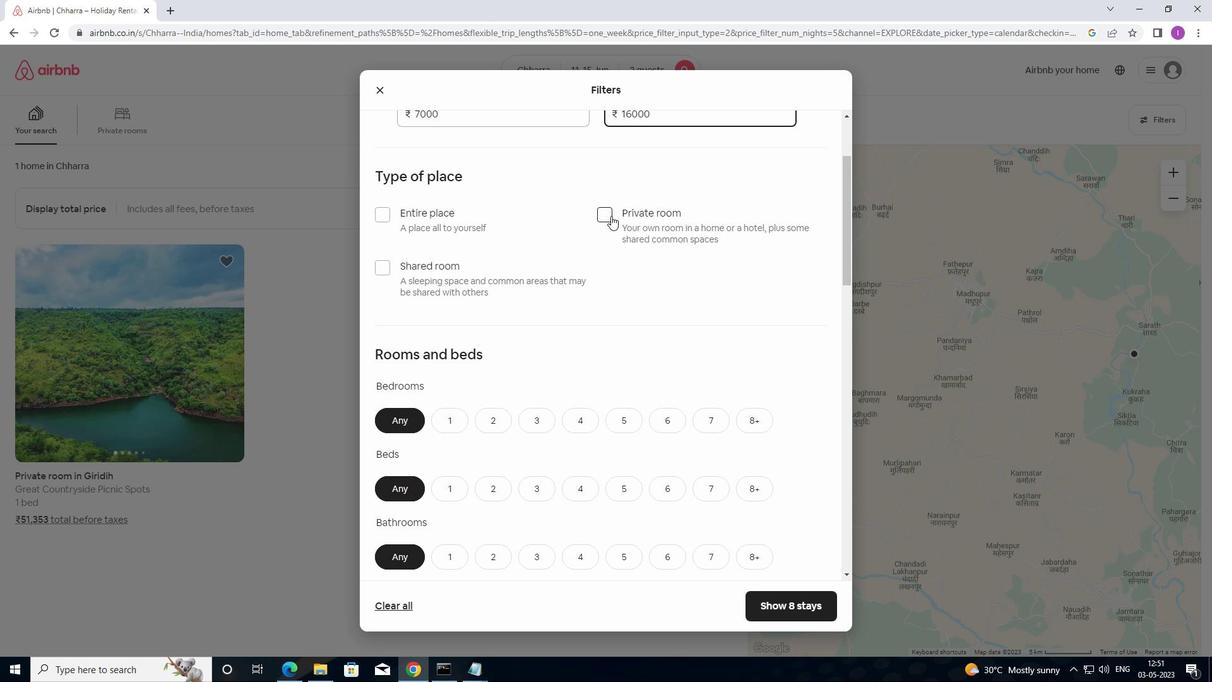
Action: Mouse pressed left at (611, 214)
Screenshot: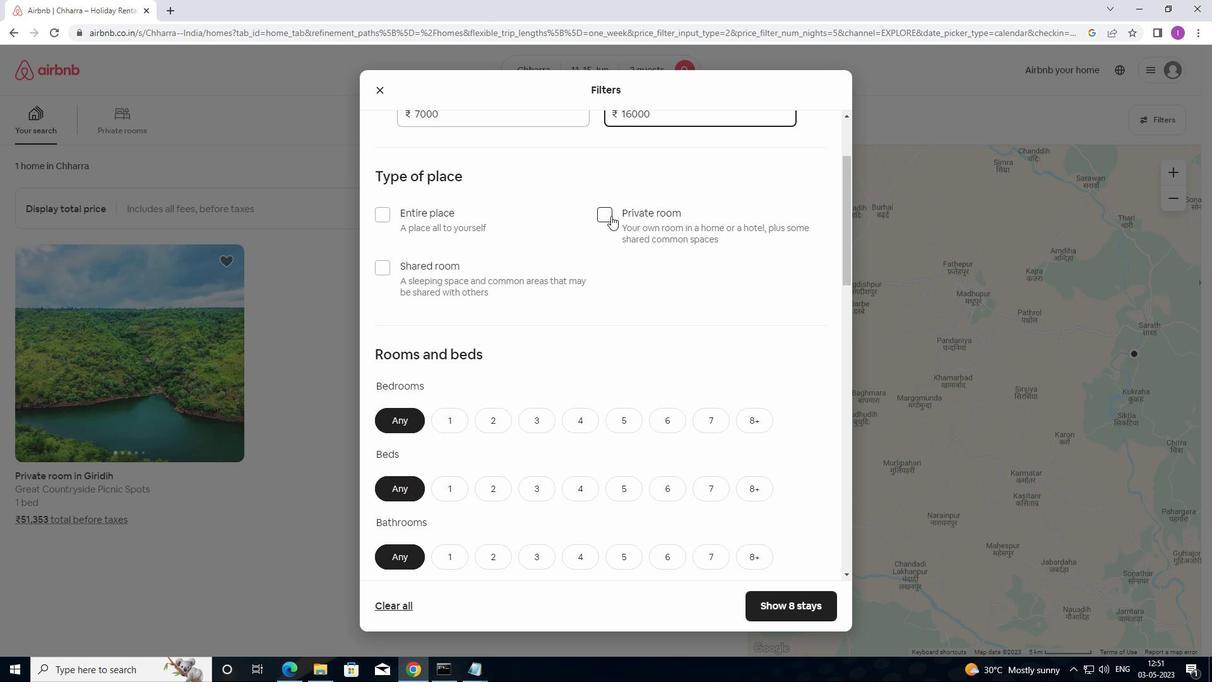 
Action: Mouse moved to (656, 273)
Screenshot: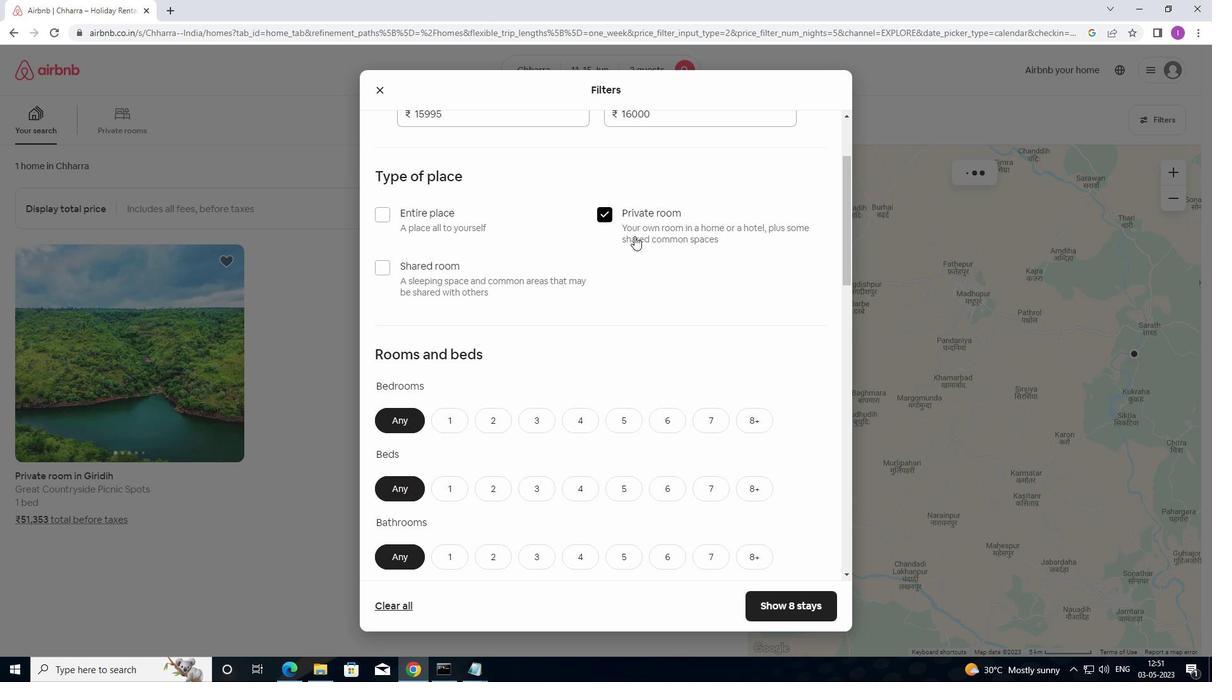 
Action: Mouse scrolled (656, 272) with delta (0, 0)
Screenshot: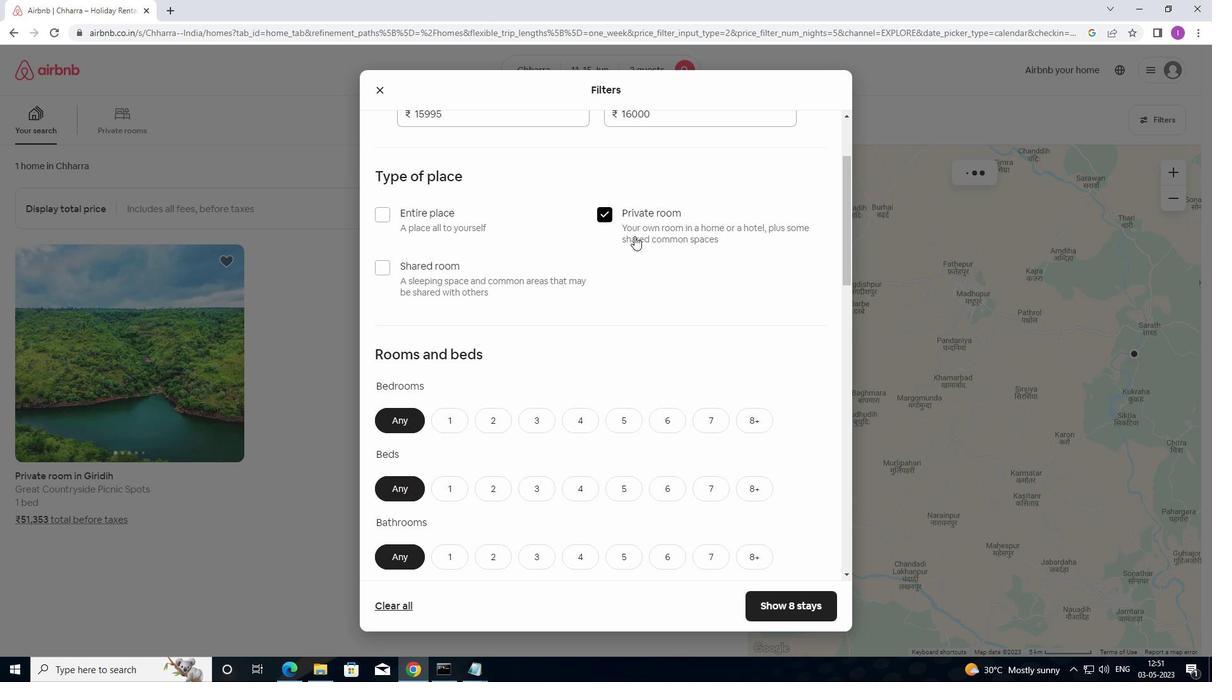 
Action: Mouse moved to (656, 278)
Screenshot: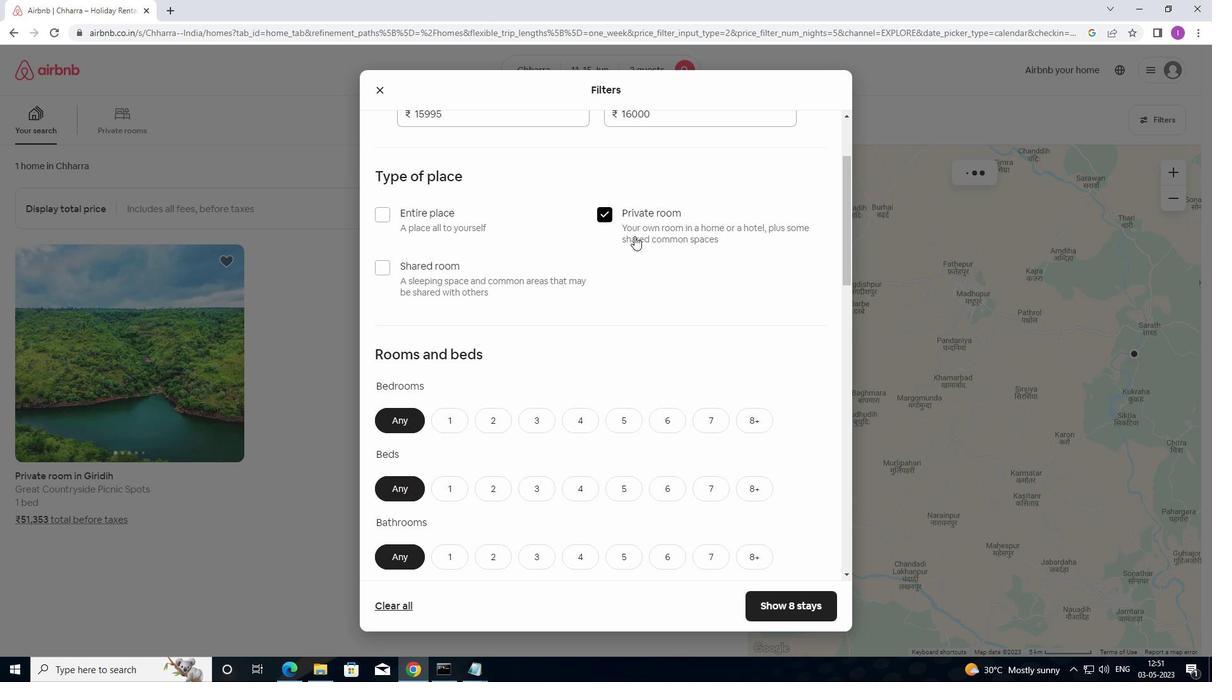 
Action: Mouse scrolled (656, 277) with delta (0, 0)
Screenshot: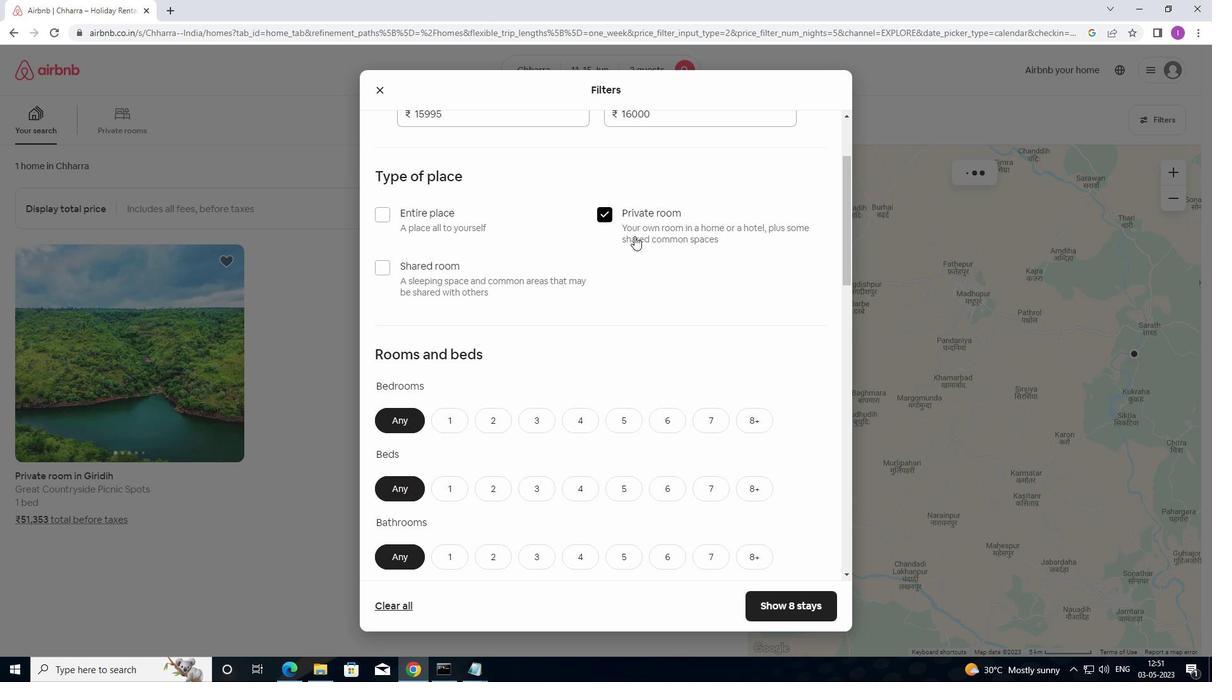 
Action: Mouse moved to (656, 281)
Screenshot: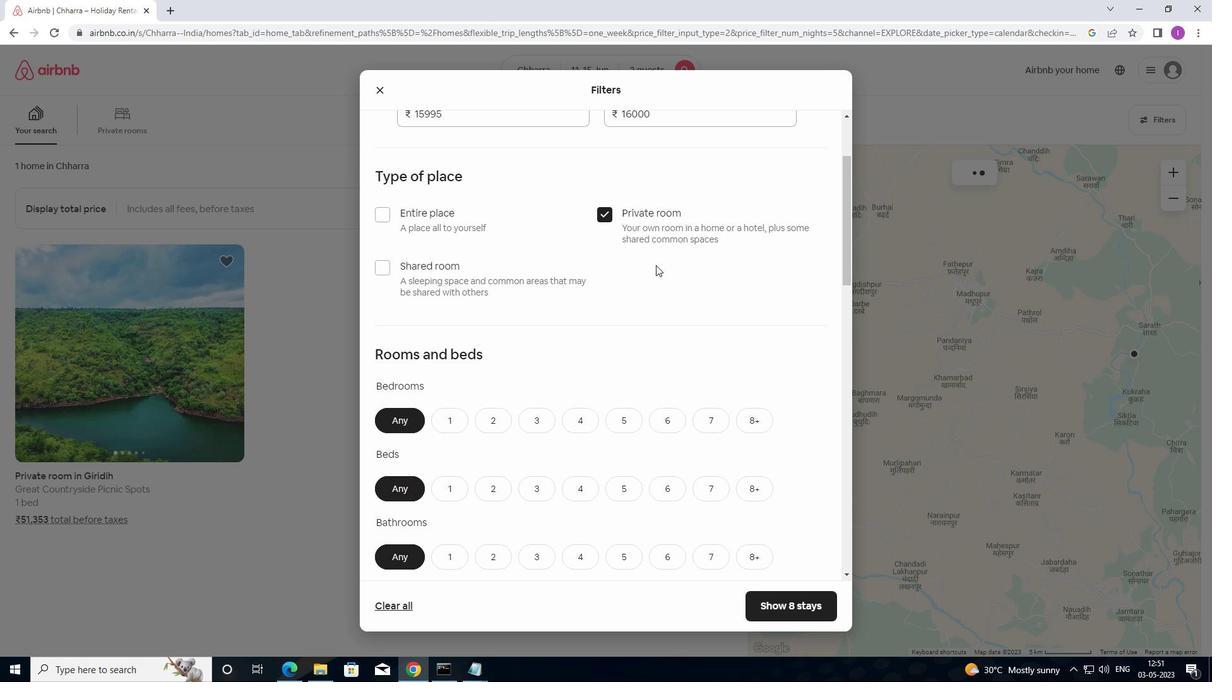 
Action: Mouse scrolled (656, 280) with delta (0, 0)
Screenshot: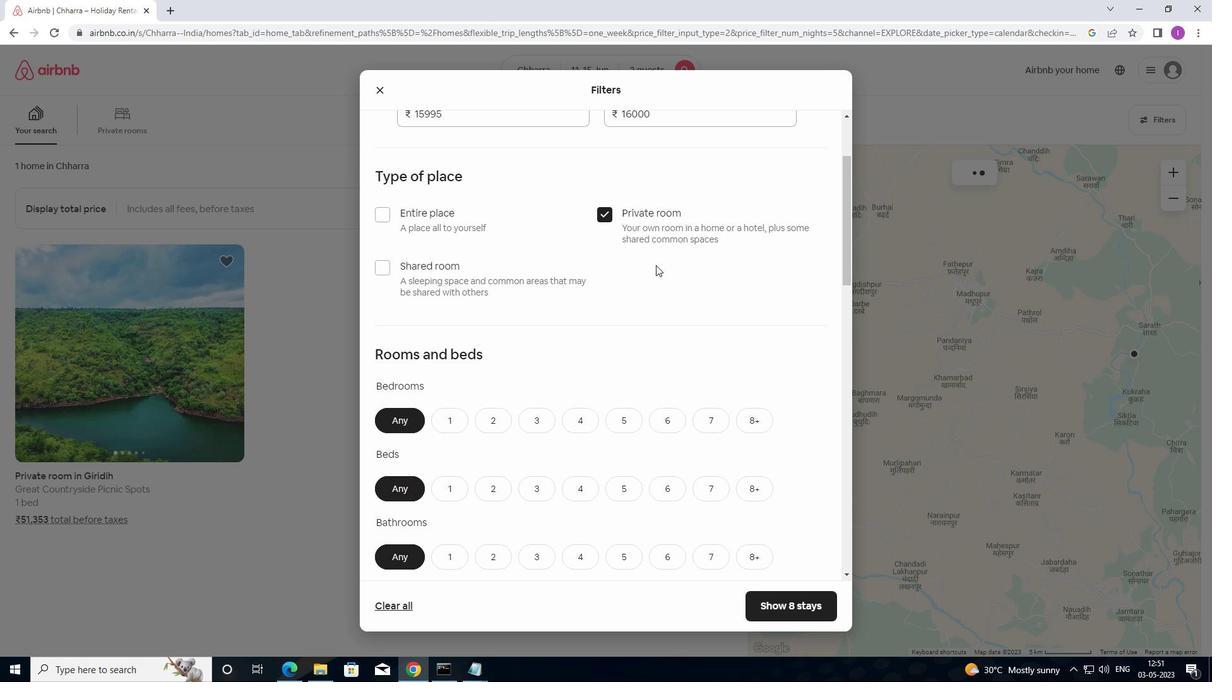 
Action: Mouse scrolled (656, 280) with delta (0, 0)
Screenshot: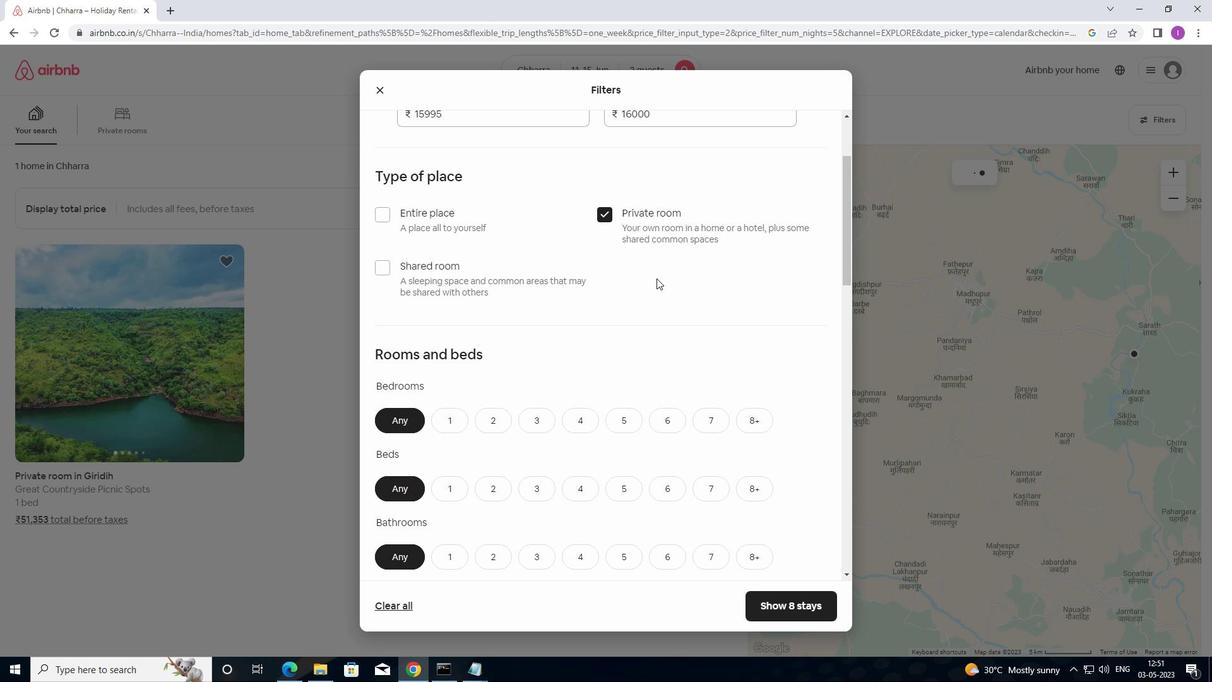 
Action: Mouse moved to (449, 171)
Screenshot: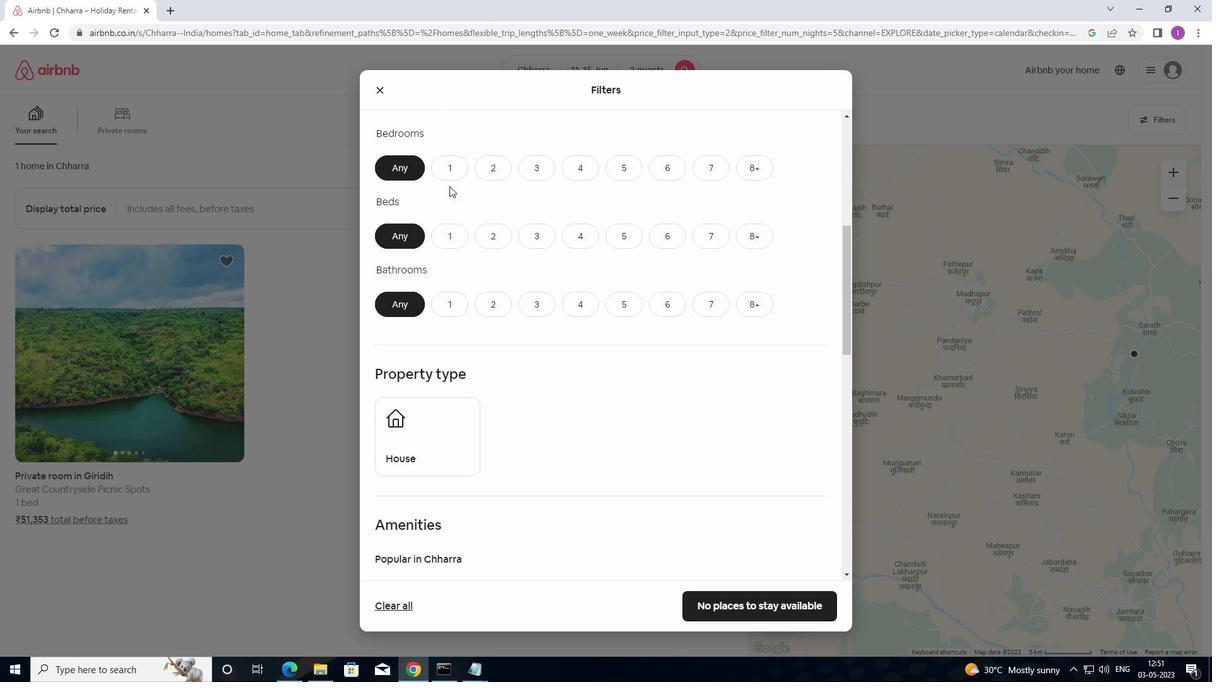 
Action: Mouse pressed left at (449, 171)
Screenshot: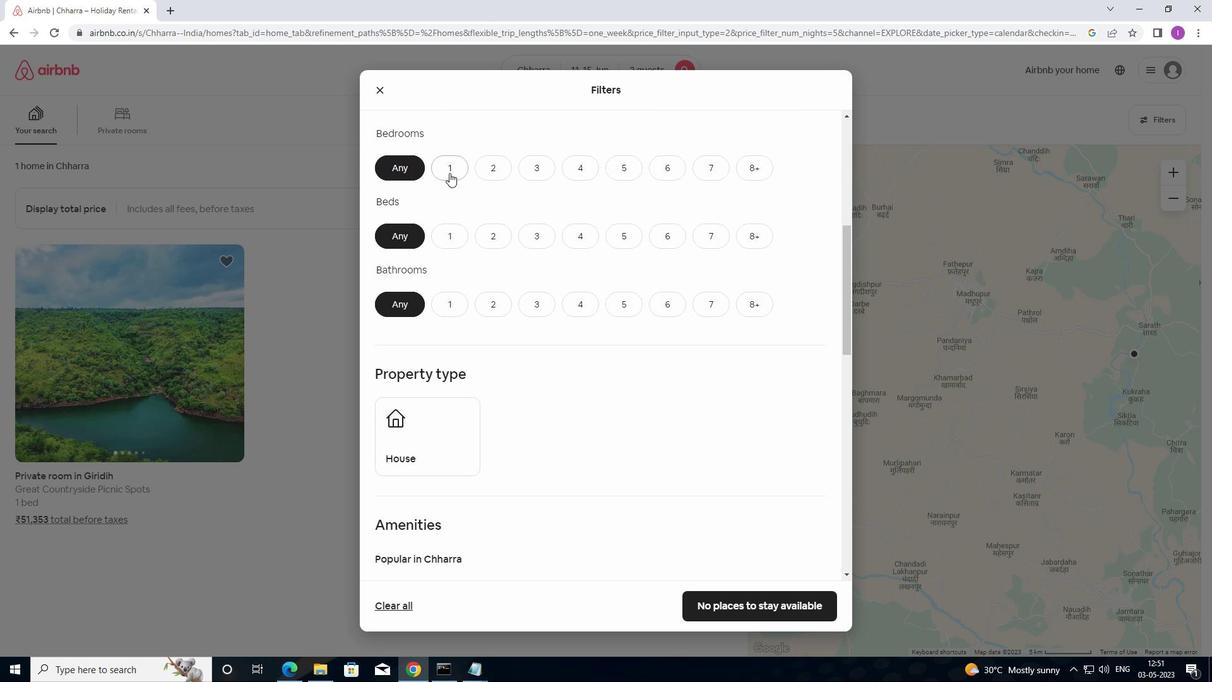 
Action: Mouse moved to (459, 241)
Screenshot: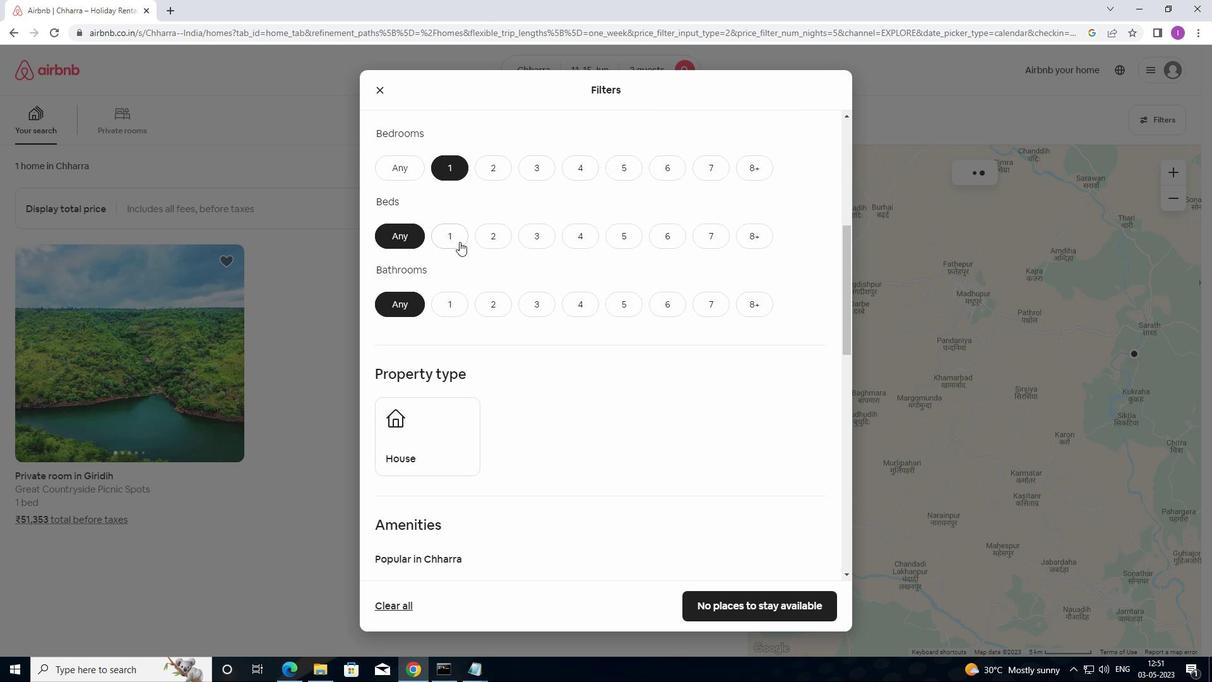 
Action: Mouse pressed left at (459, 241)
Screenshot: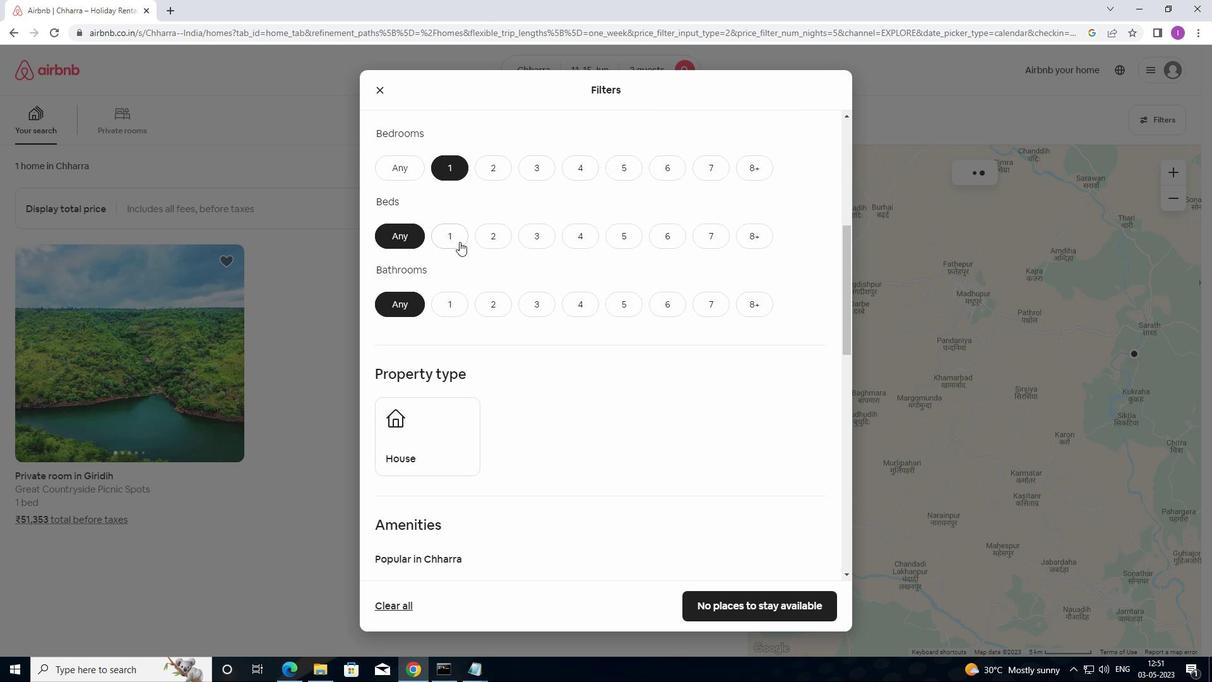 
Action: Mouse moved to (448, 302)
Screenshot: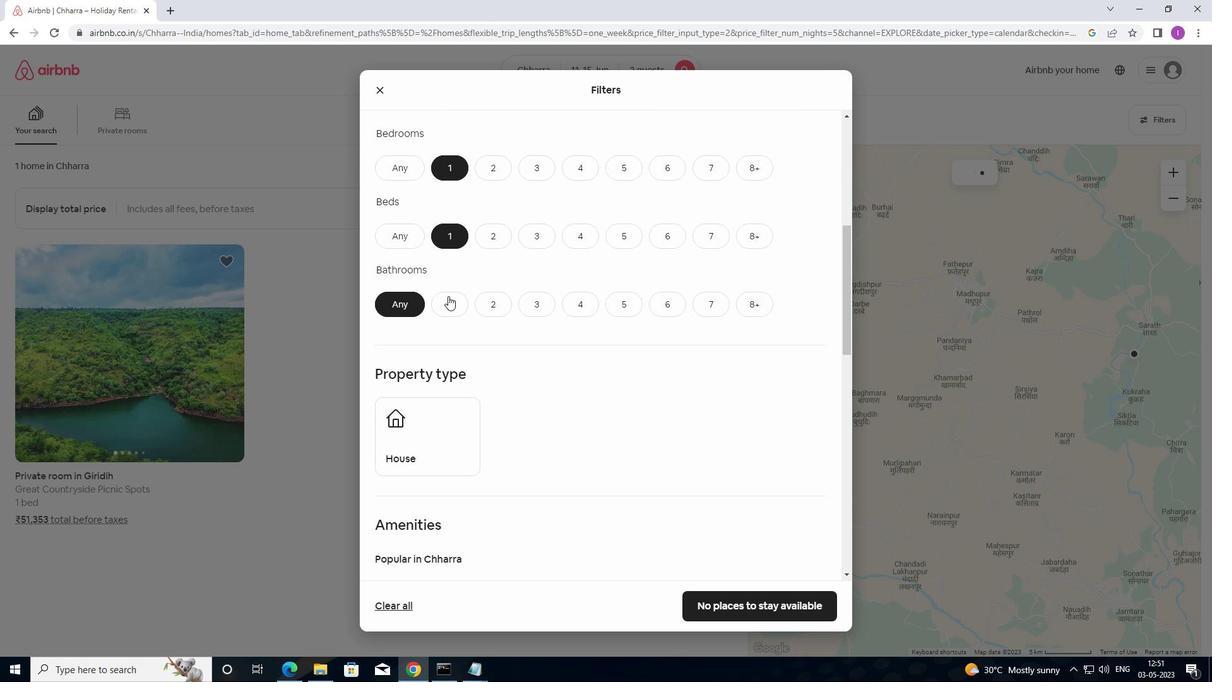 
Action: Mouse pressed left at (448, 302)
Screenshot: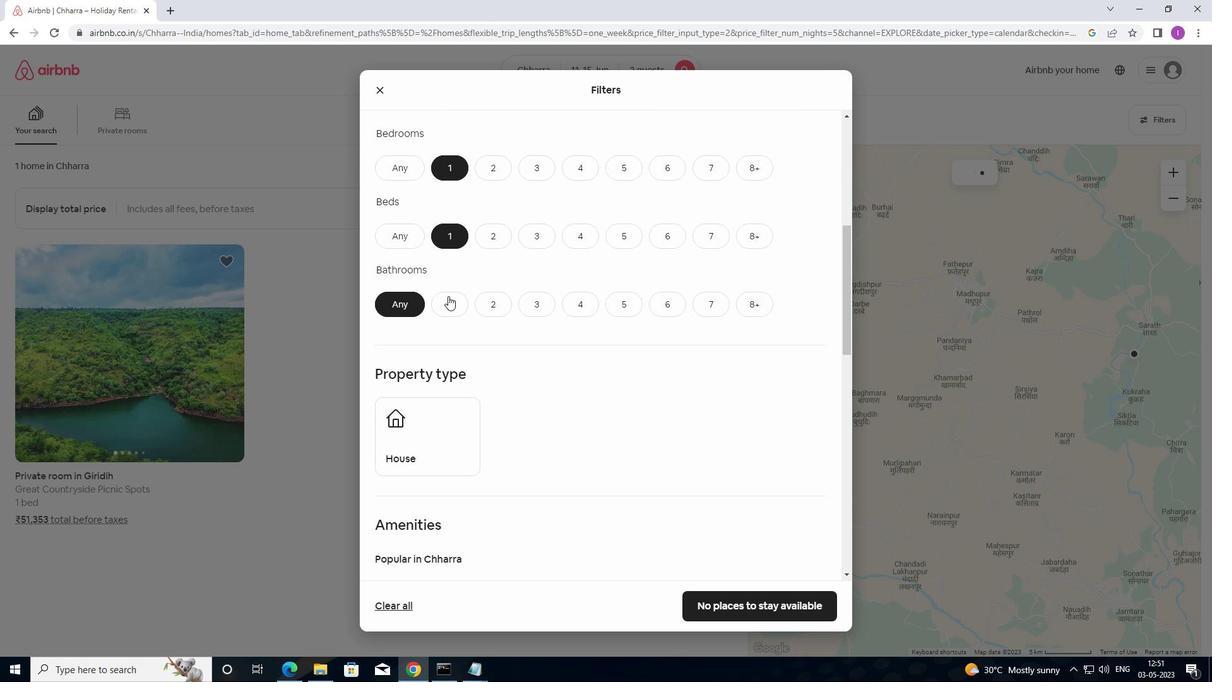 
Action: Mouse moved to (463, 334)
Screenshot: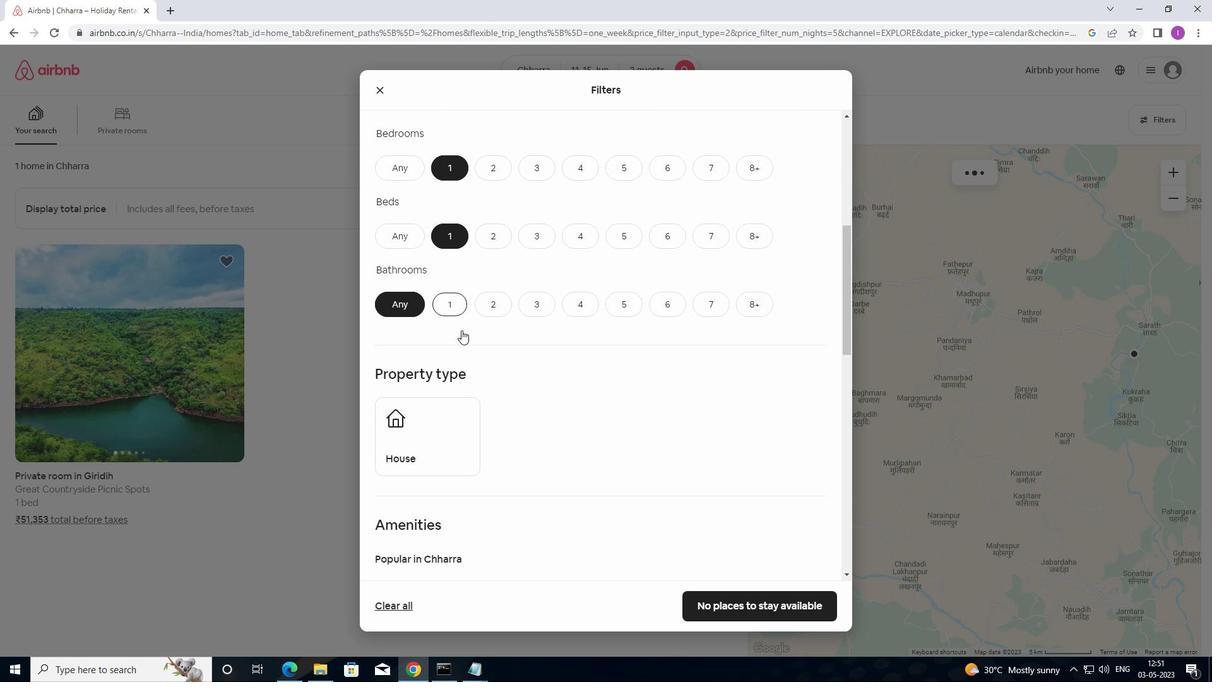 
Action: Mouse scrolled (463, 334) with delta (0, 0)
Screenshot: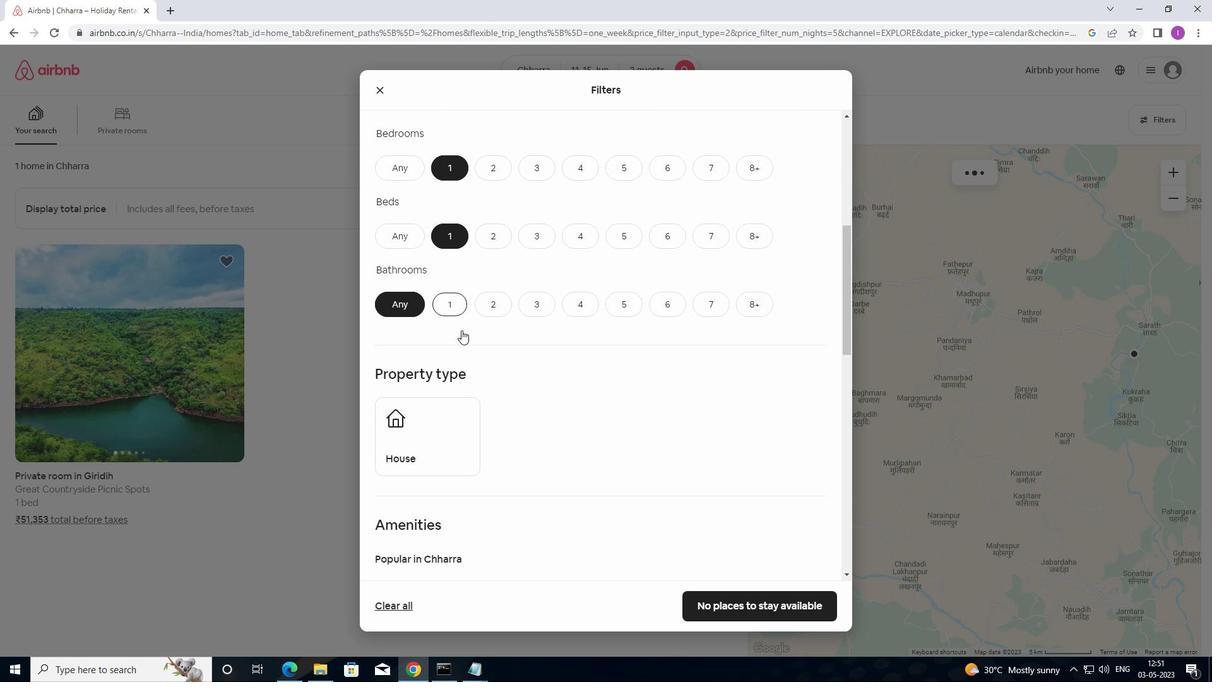 
Action: Mouse moved to (463, 336)
Screenshot: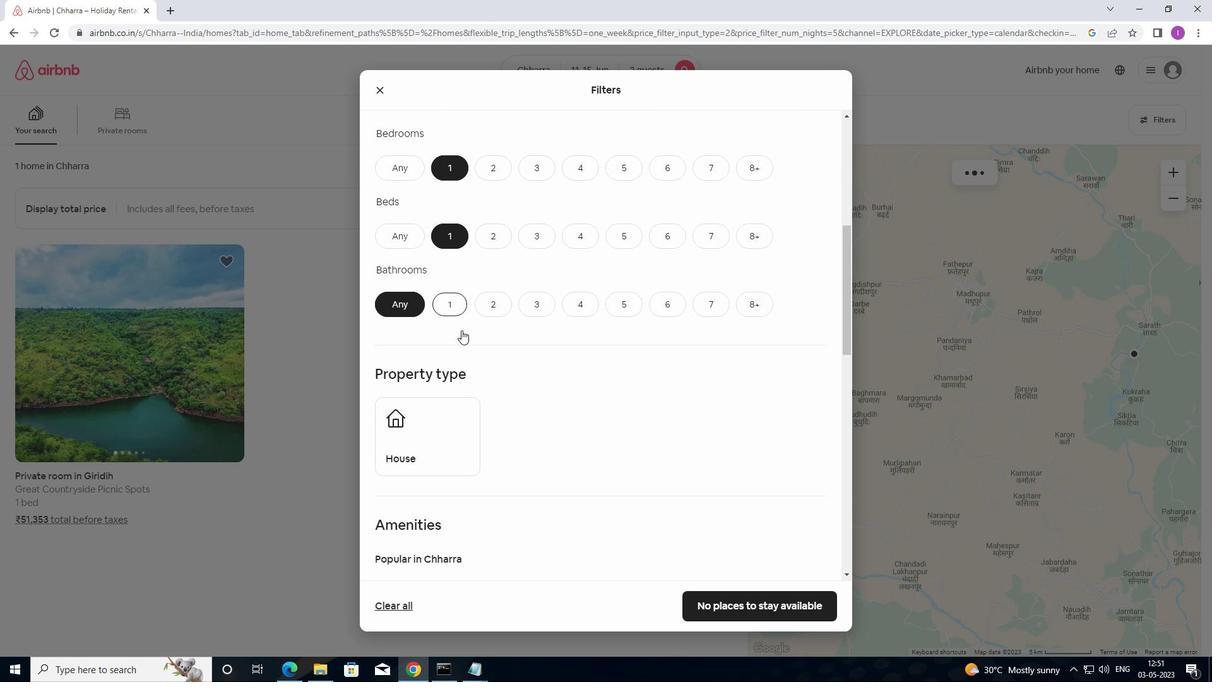 
Action: Mouse scrolled (463, 336) with delta (0, 0)
Screenshot: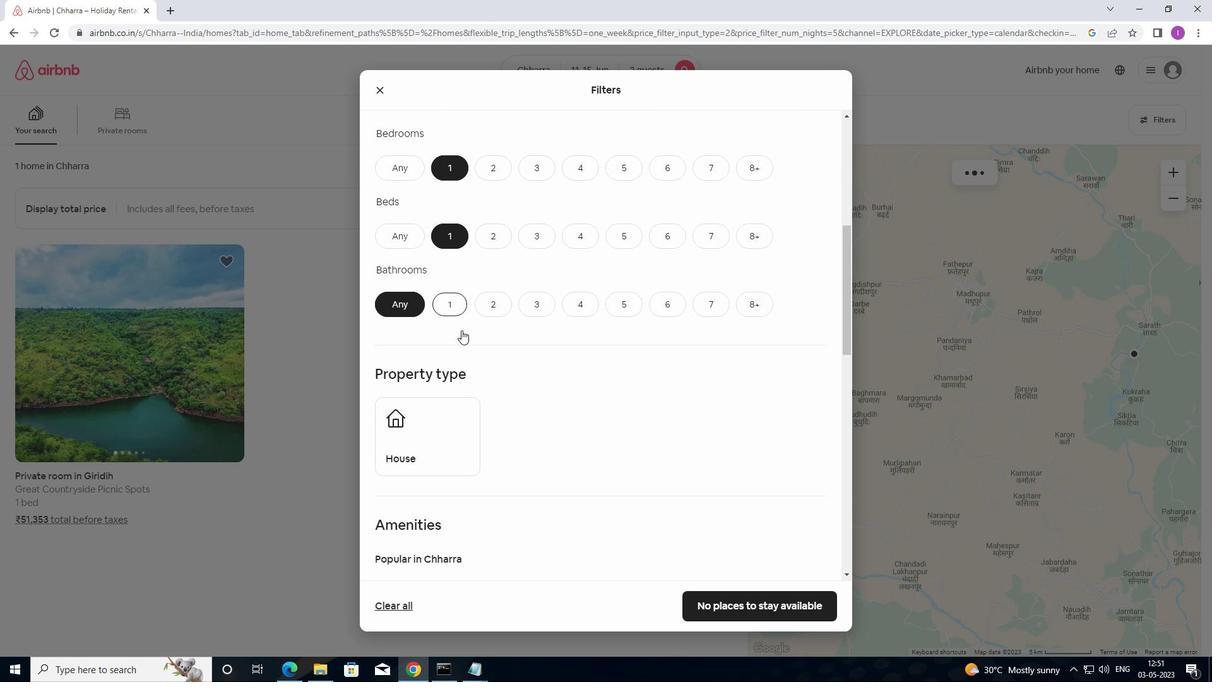 
Action: Mouse moved to (464, 343)
Screenshot: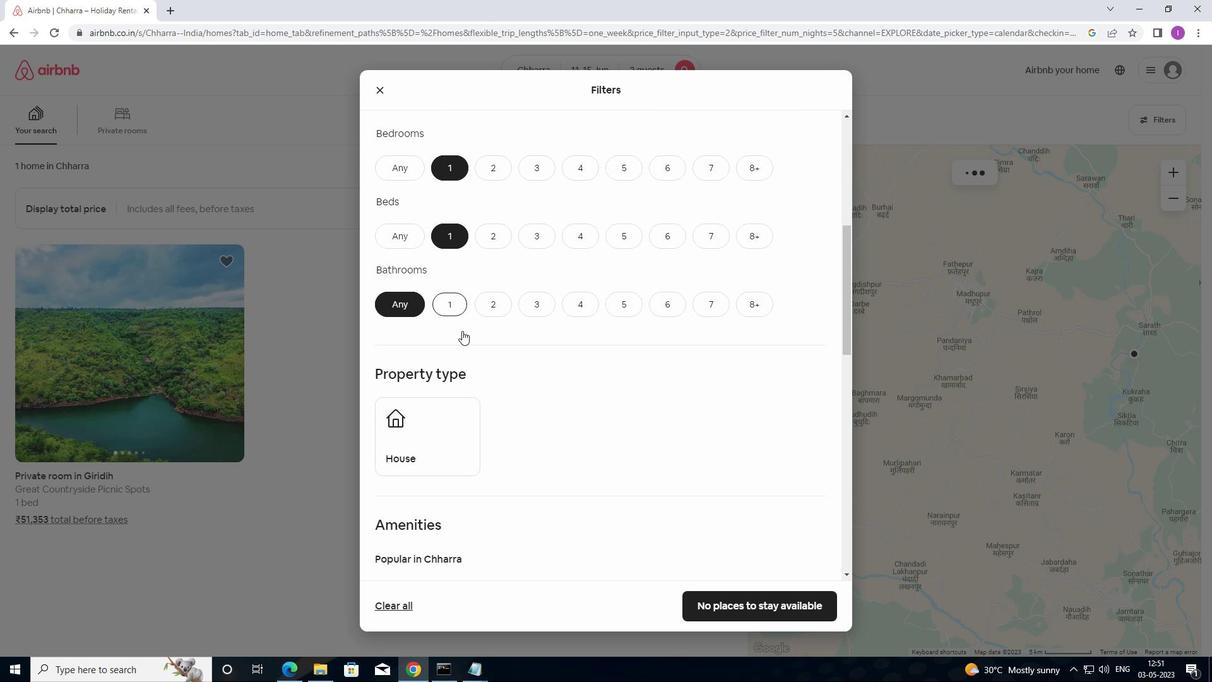 
Action: Mouse scrolled (464, 342) with delta (0, 0)
Screenshot: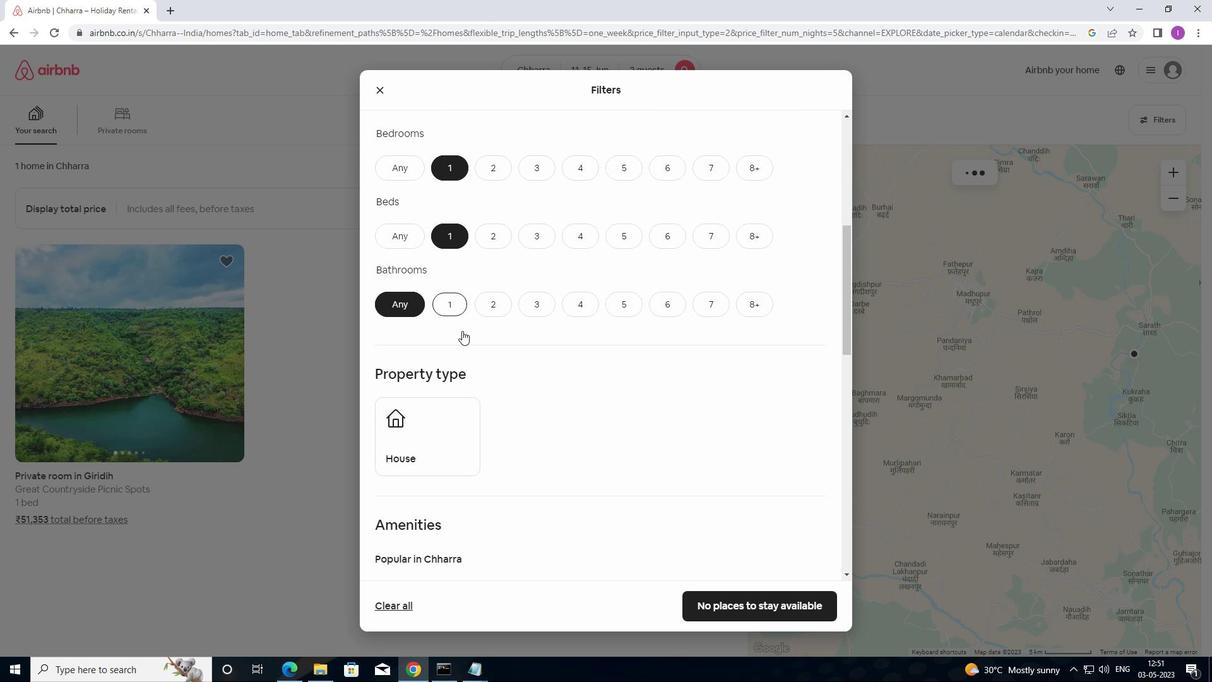 
Action: Mouse moved to (432, 274)
Screenshot: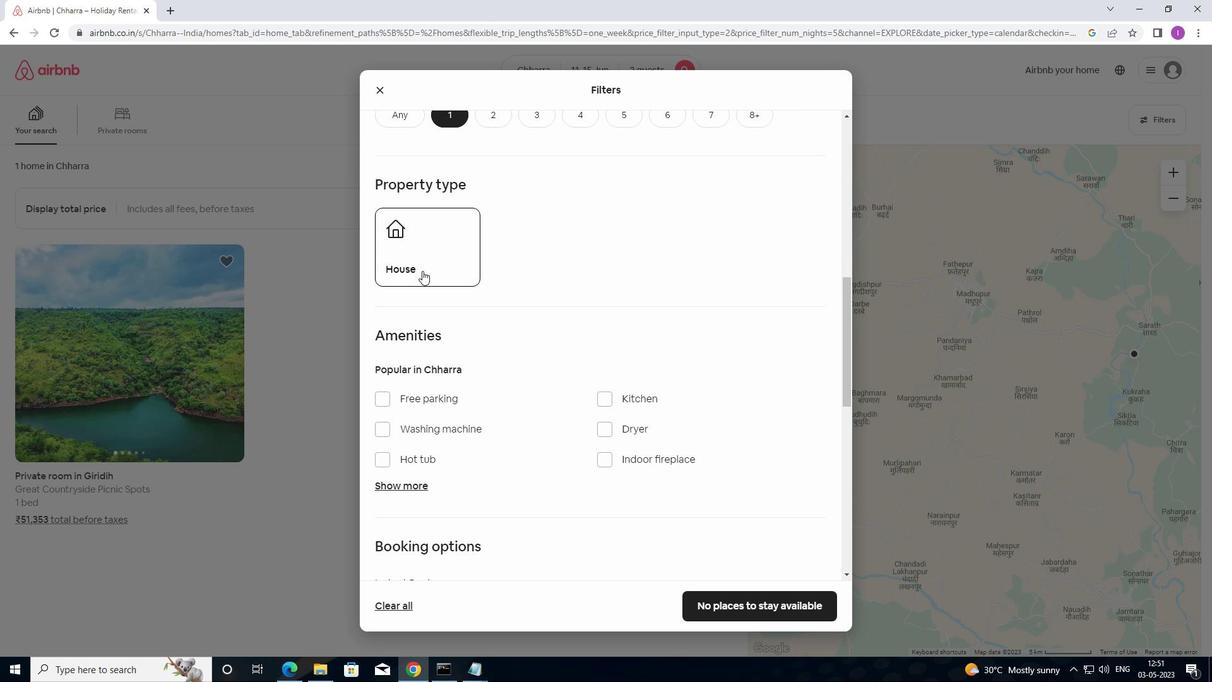 
Action: Mouse pressed left at (432, 274)
Screenshot: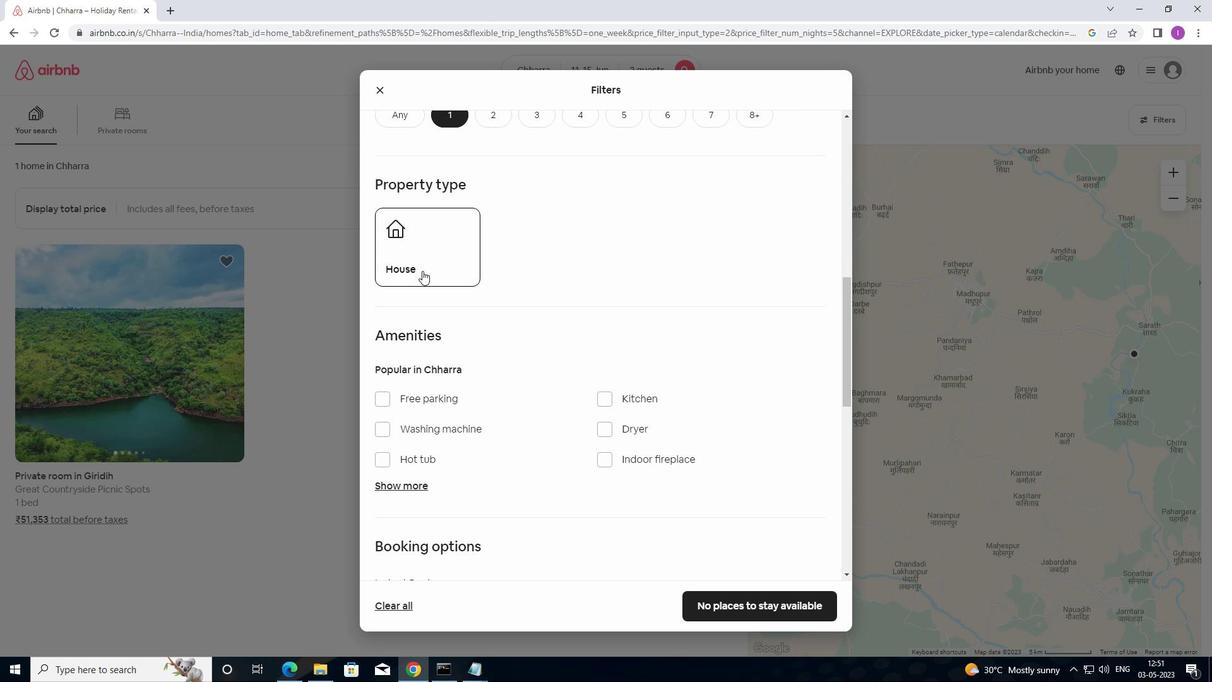 
Action: Mouse moved to (483, 317)
Screenshot: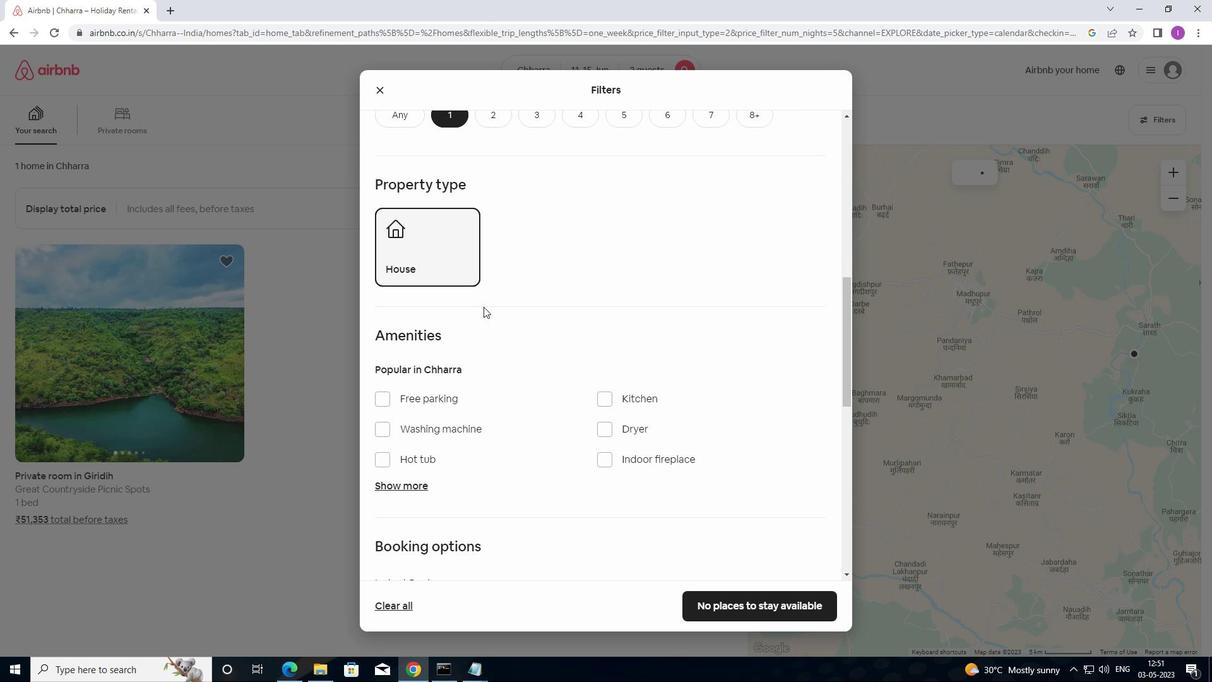 
Action: Mouse scrolled (483, 317) with delta (0, 0)
Screenshot: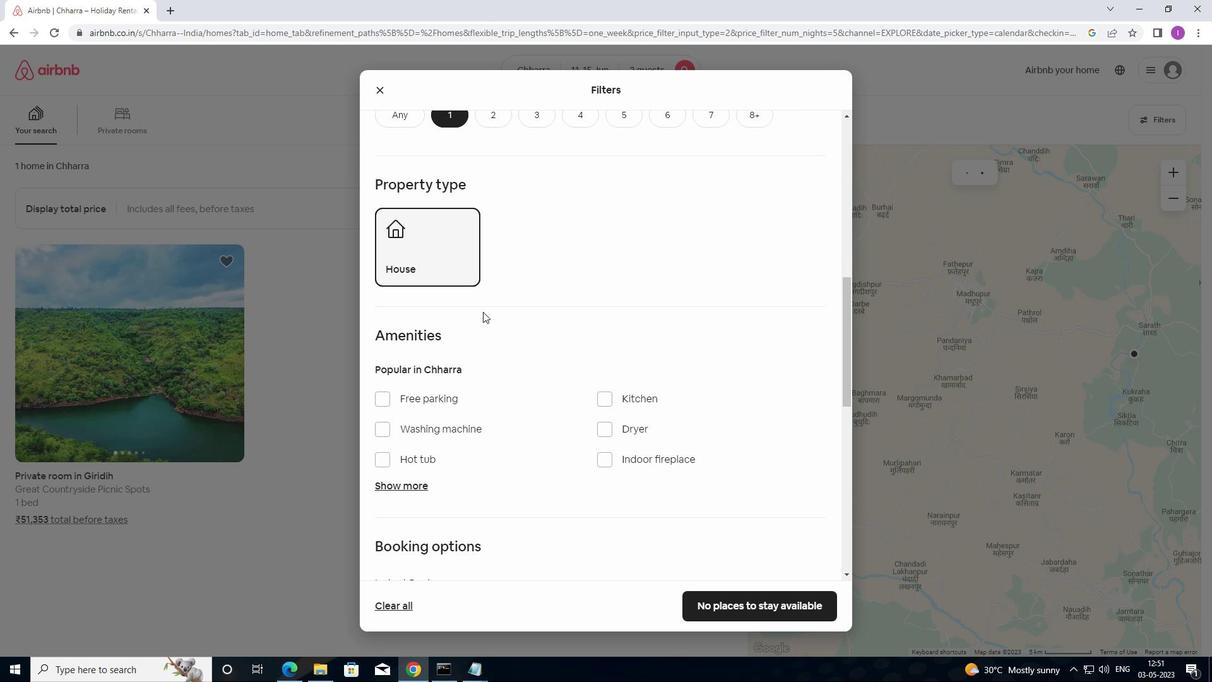 
Action: Mouse moved to (476, 313)
Screenshot: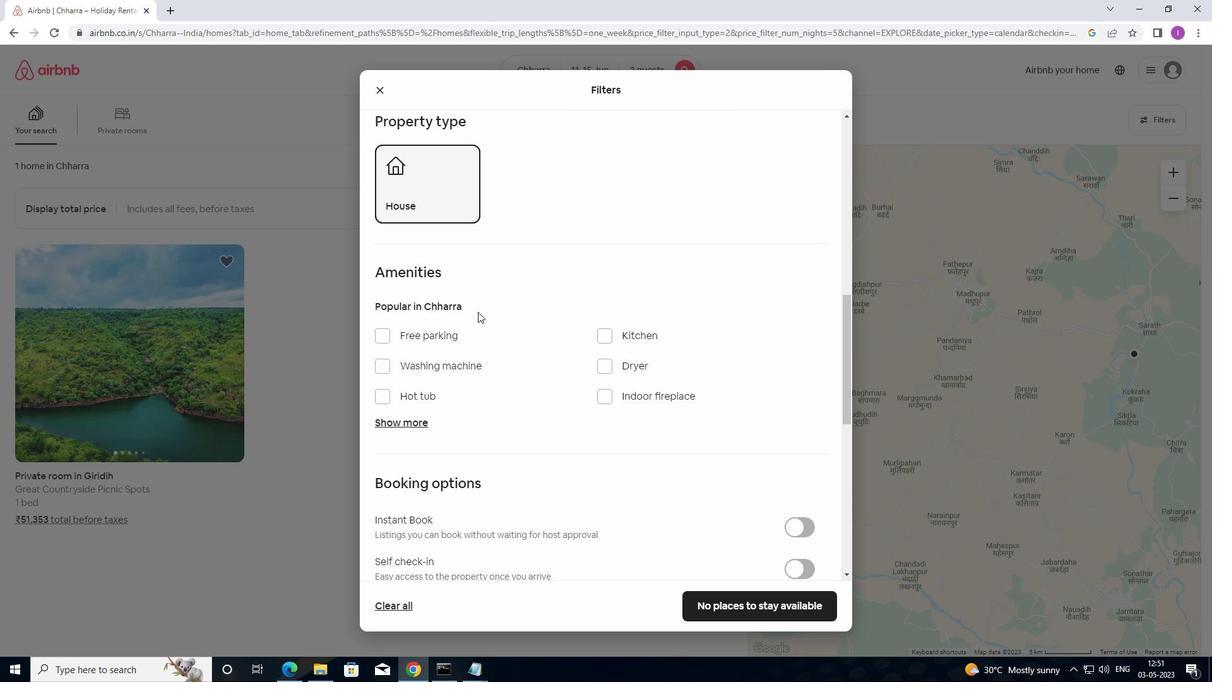 
Action: Mouse scrolled (476, 312) with delta (0, 0)
Screenshot: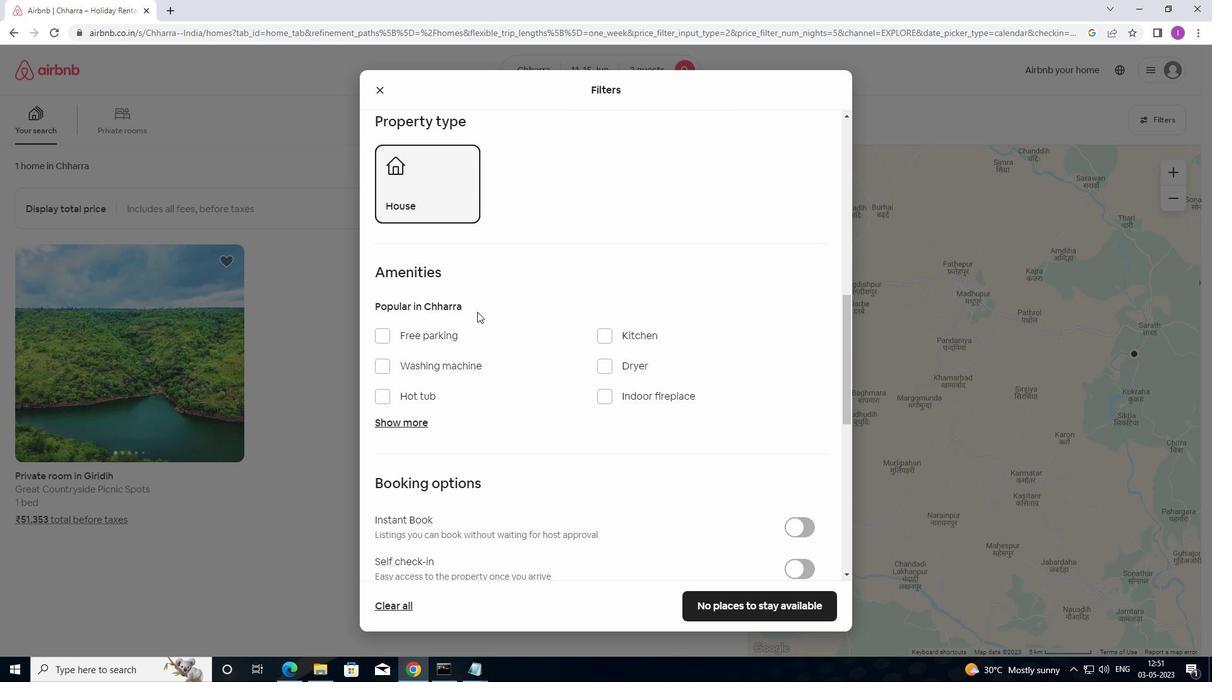 
Action: Mouse moved to (476, 315)
Screenshot: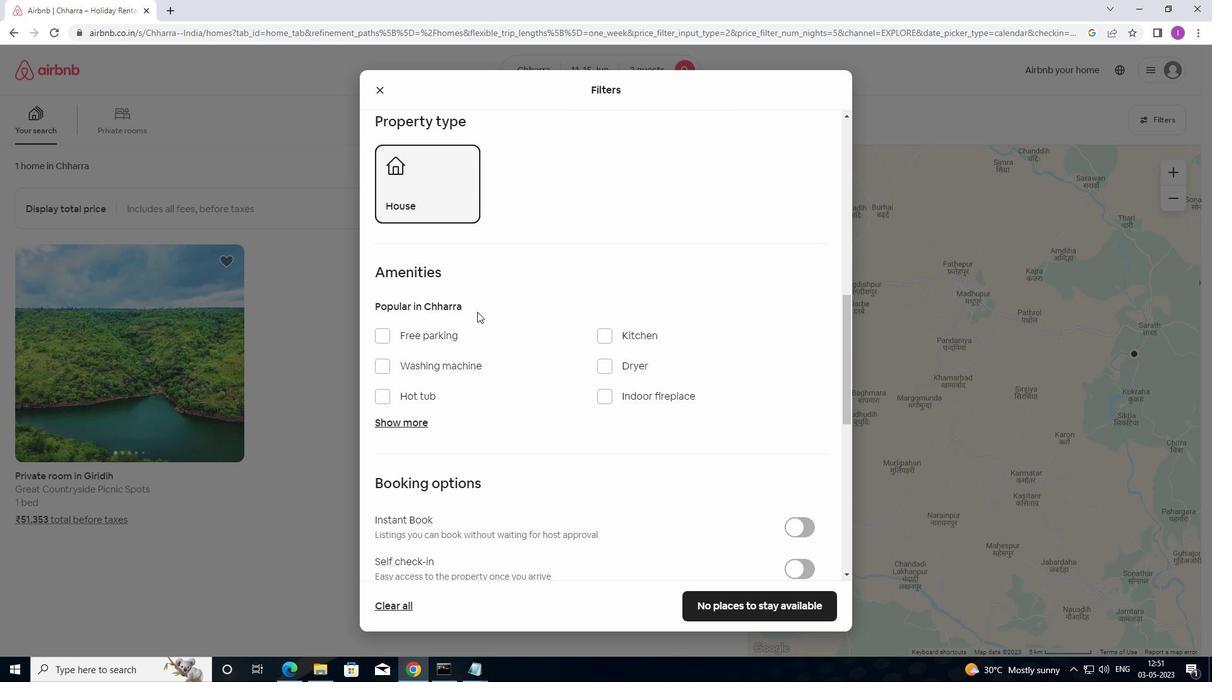 
Action: Mouse scrolled (476, 314) with delta (0, 0)
Screenshot: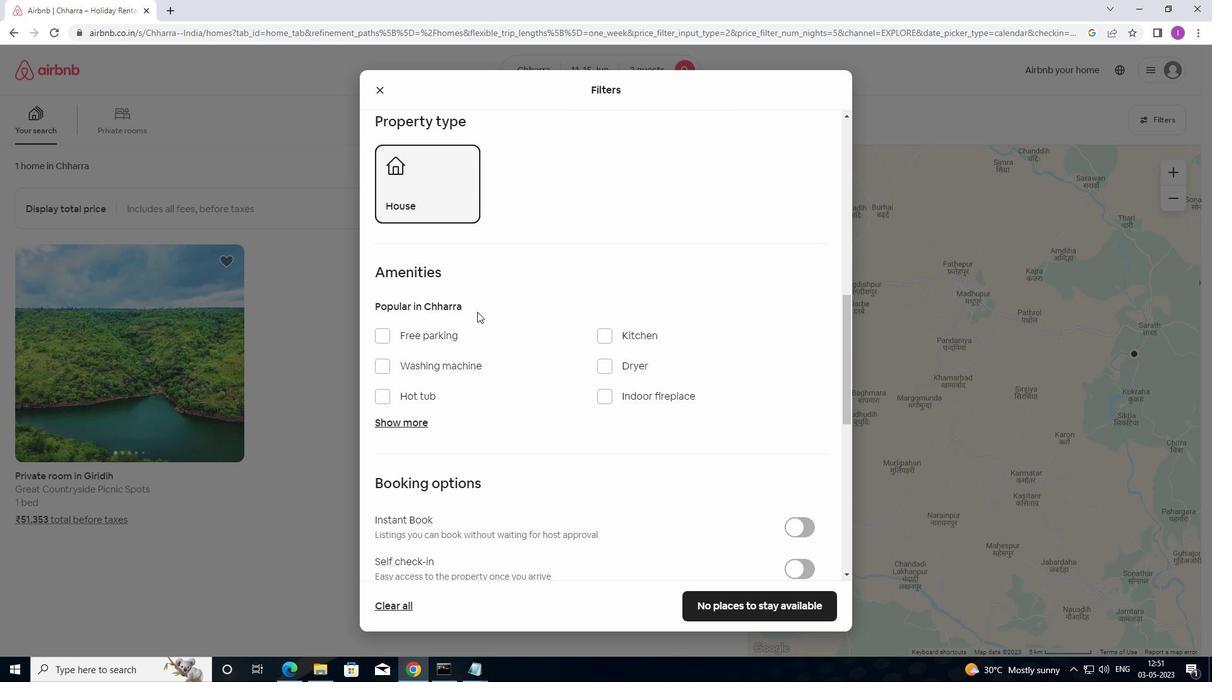 
Action: Mouse moved to (576, 343)
Screenshot: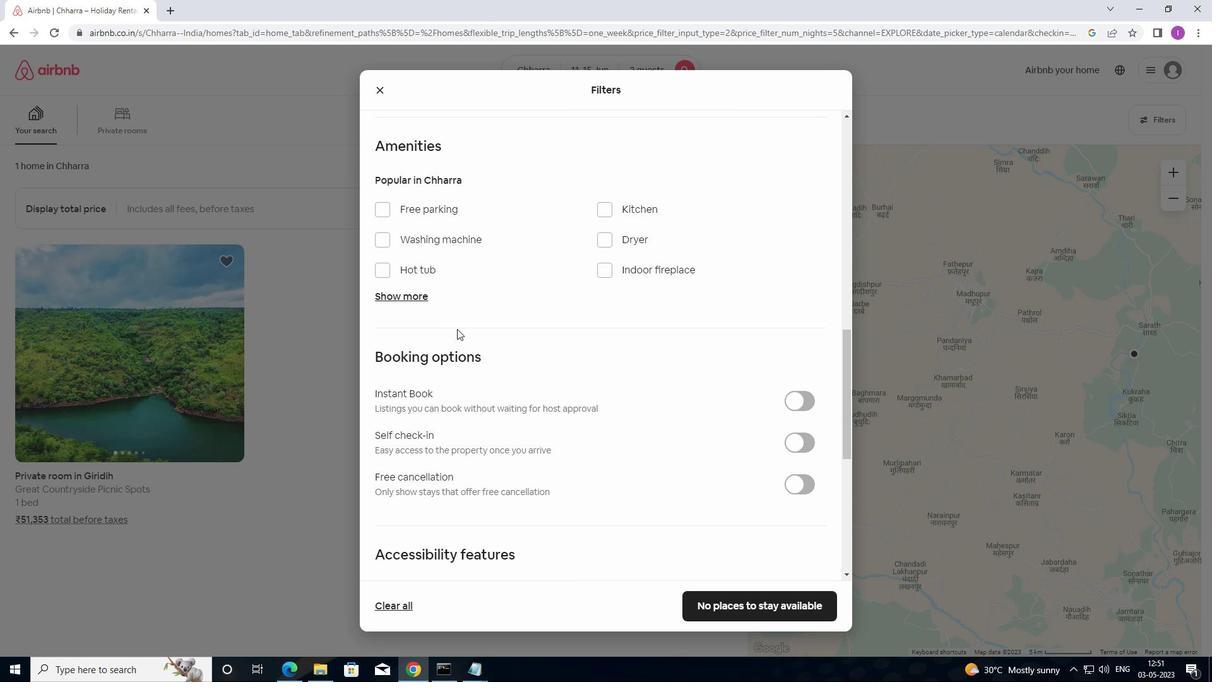 
Action: Mouse scrolled (576, 343) with delta (0, 0)
Screenshot: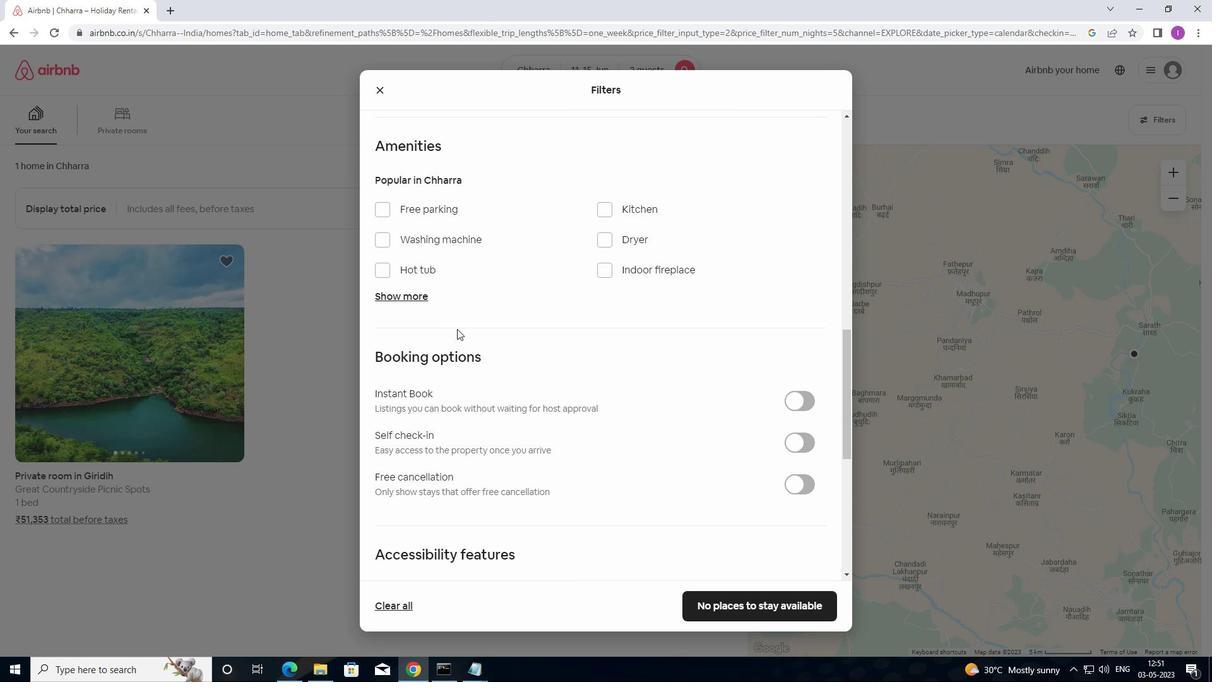 
Action: Mouse moved to (606, 349)
Screenshot: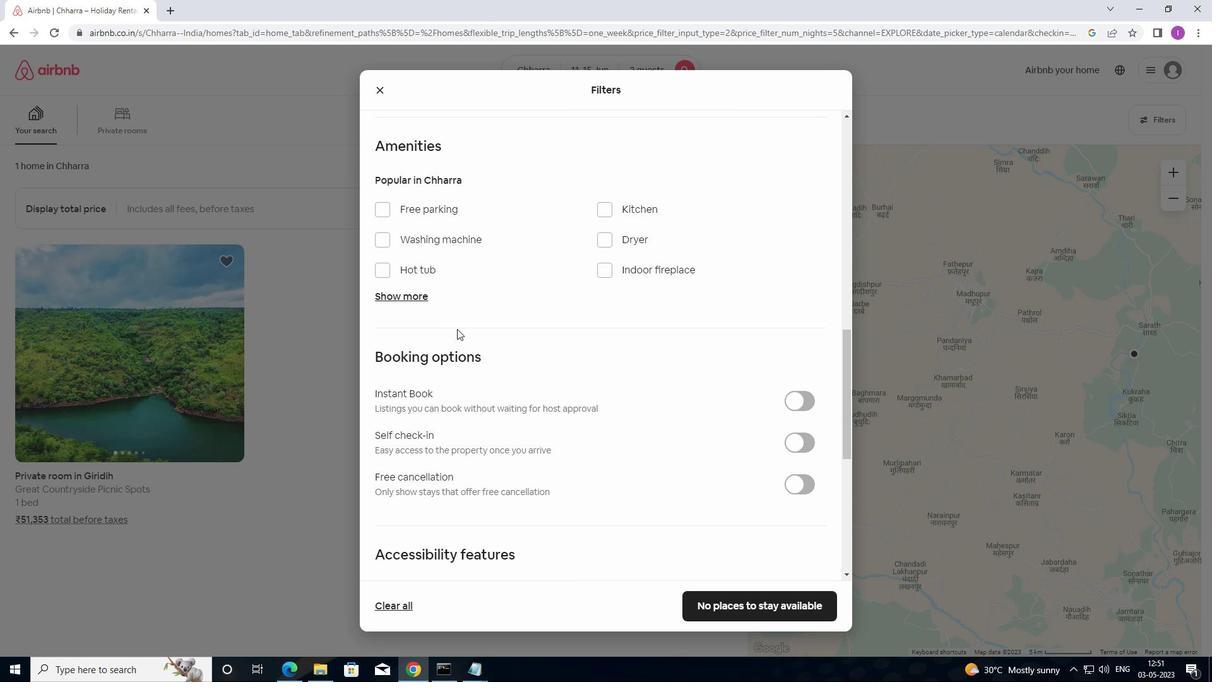 
Action: Mouse scrolled (606, 349) with delta (0, 0)
Screenshot: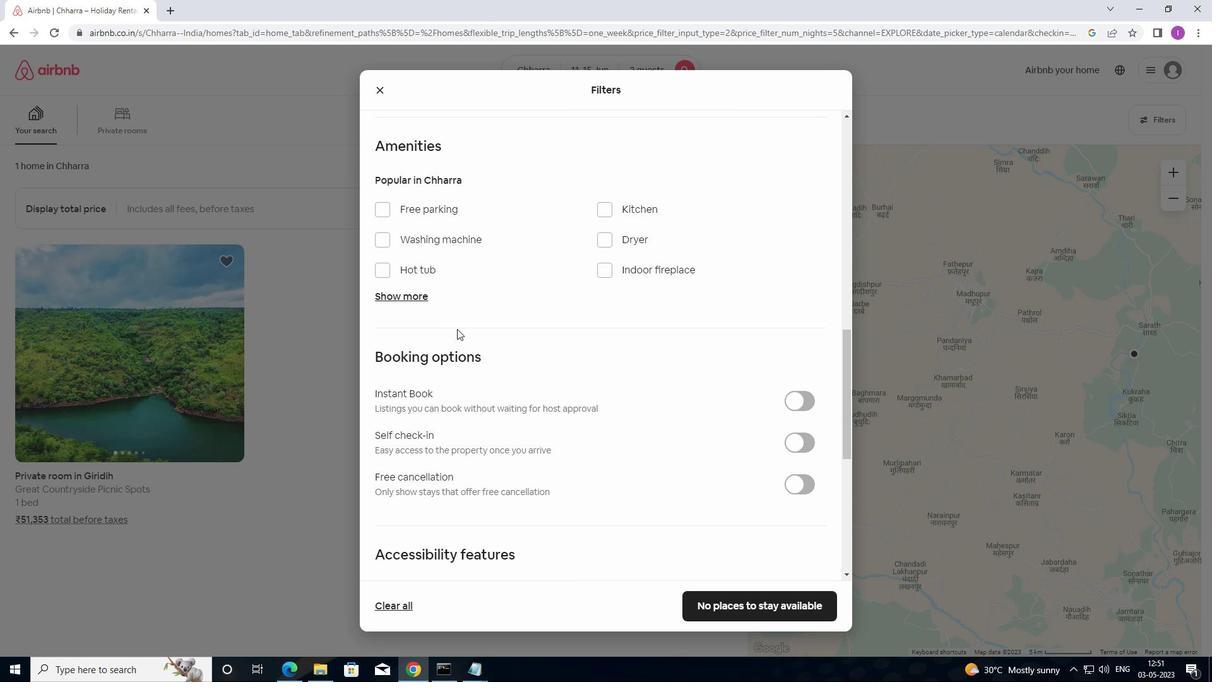 
Action: Mouse moved to (633, 356)
Screenshot: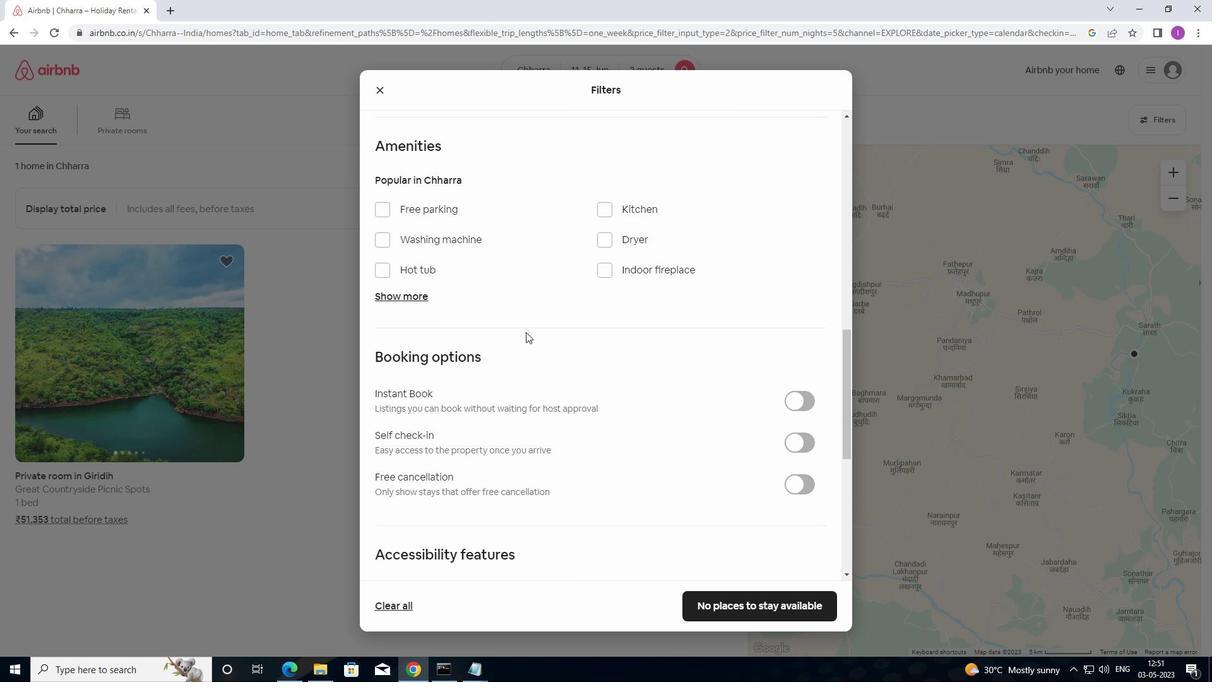
Action: Mouse scrolled (633, 356) with delta (0, 0)
Screenshot: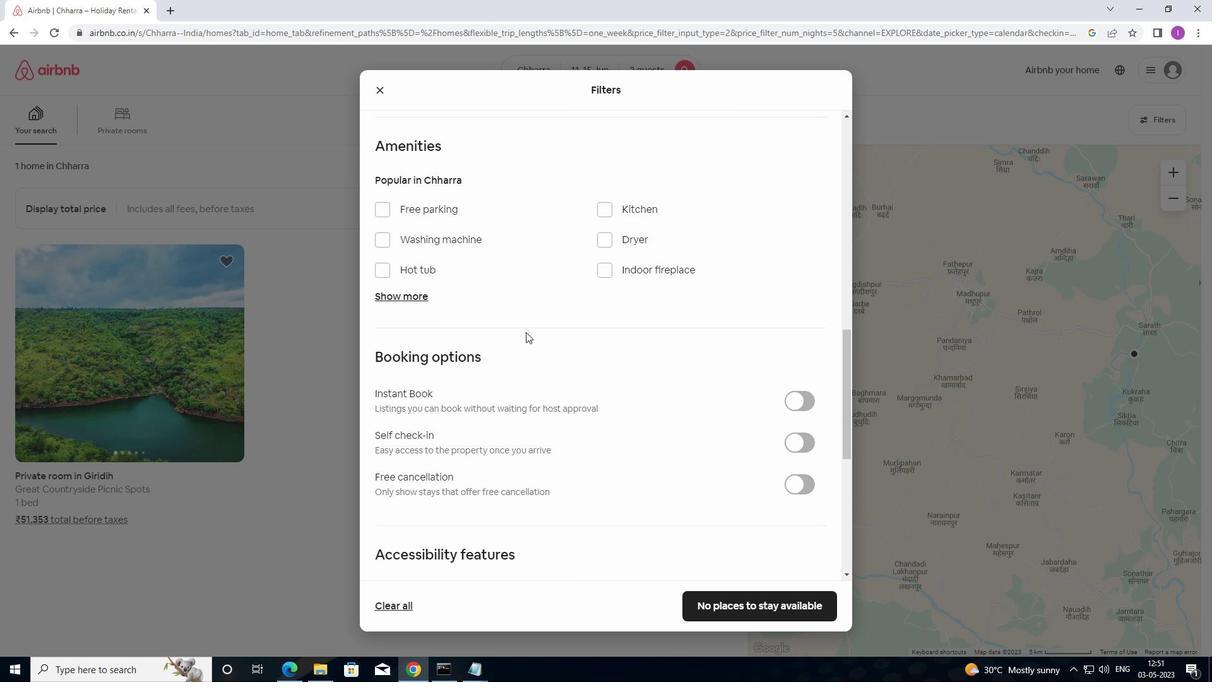 
Action: Mouse moved to (653, 360)
Screenshot: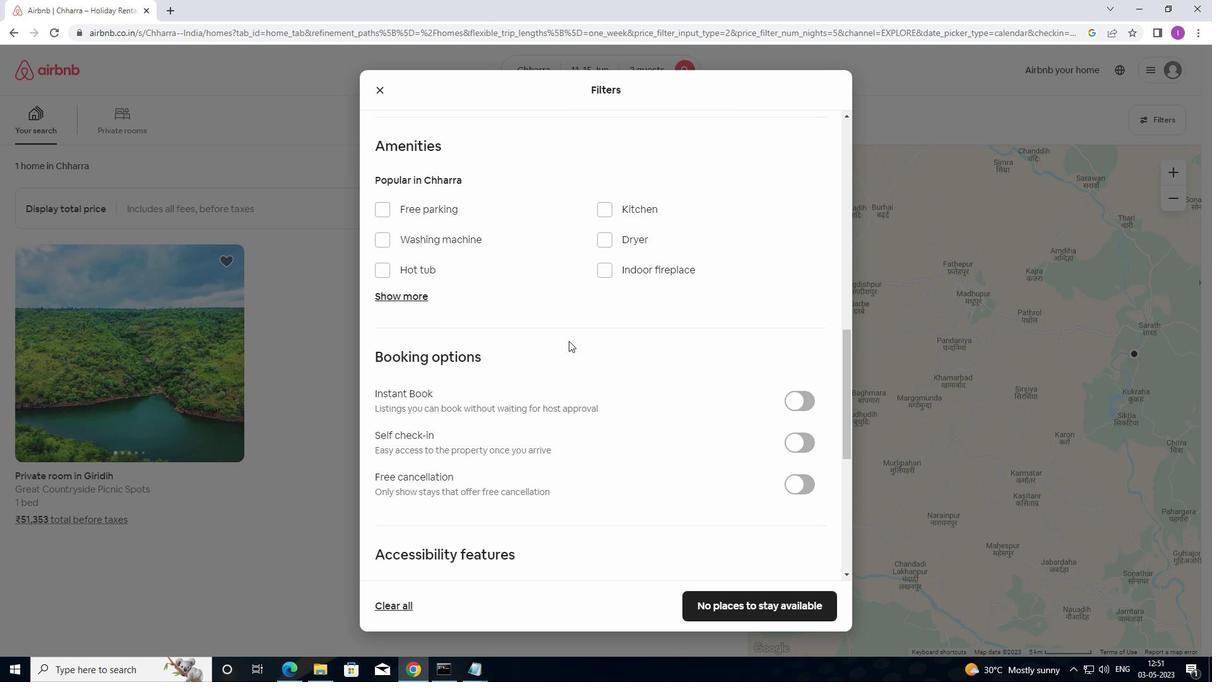 
Action: Mouse scrolled (653, 359) with delta (0, 0)
Screenshot: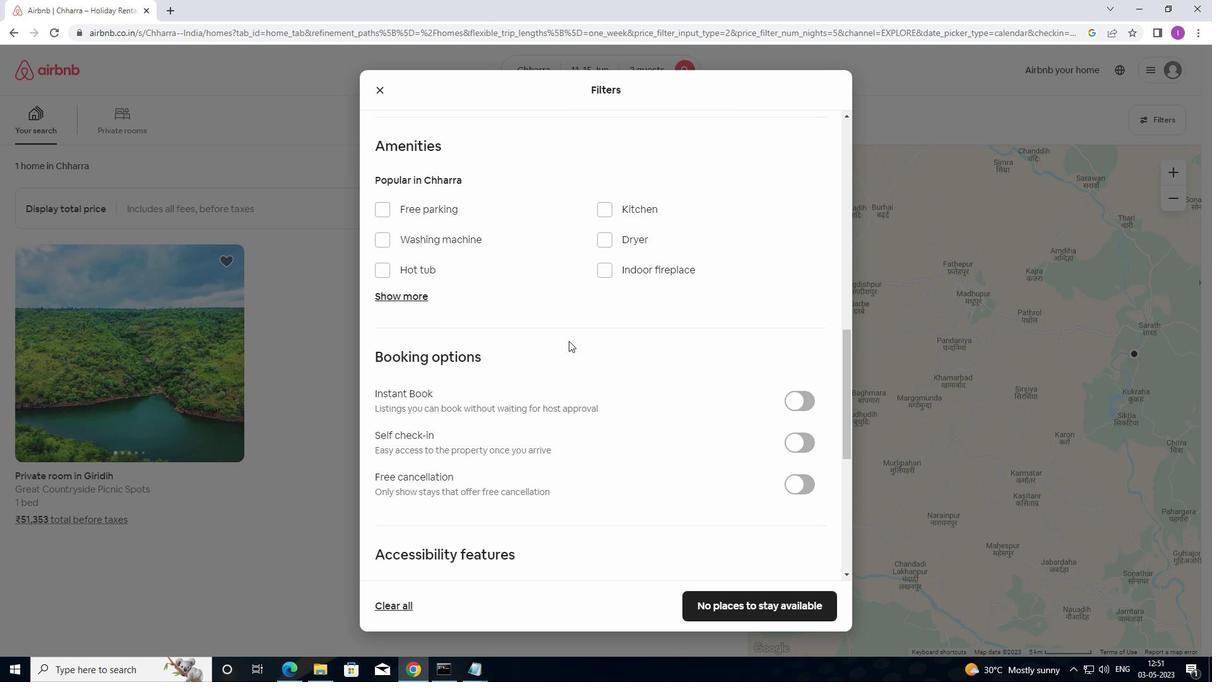 
Action: Mouse moved to (799, 195)
Screenshot: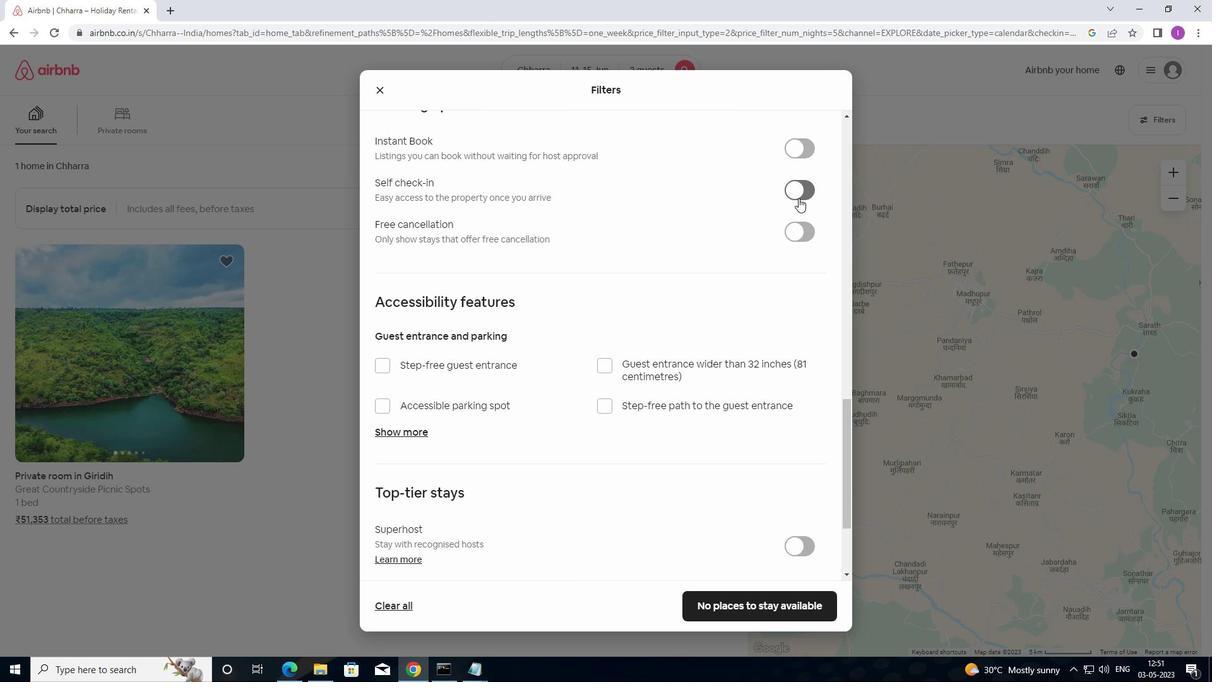 
Action: Mouse pressed left at (799, 195)
Screenshot: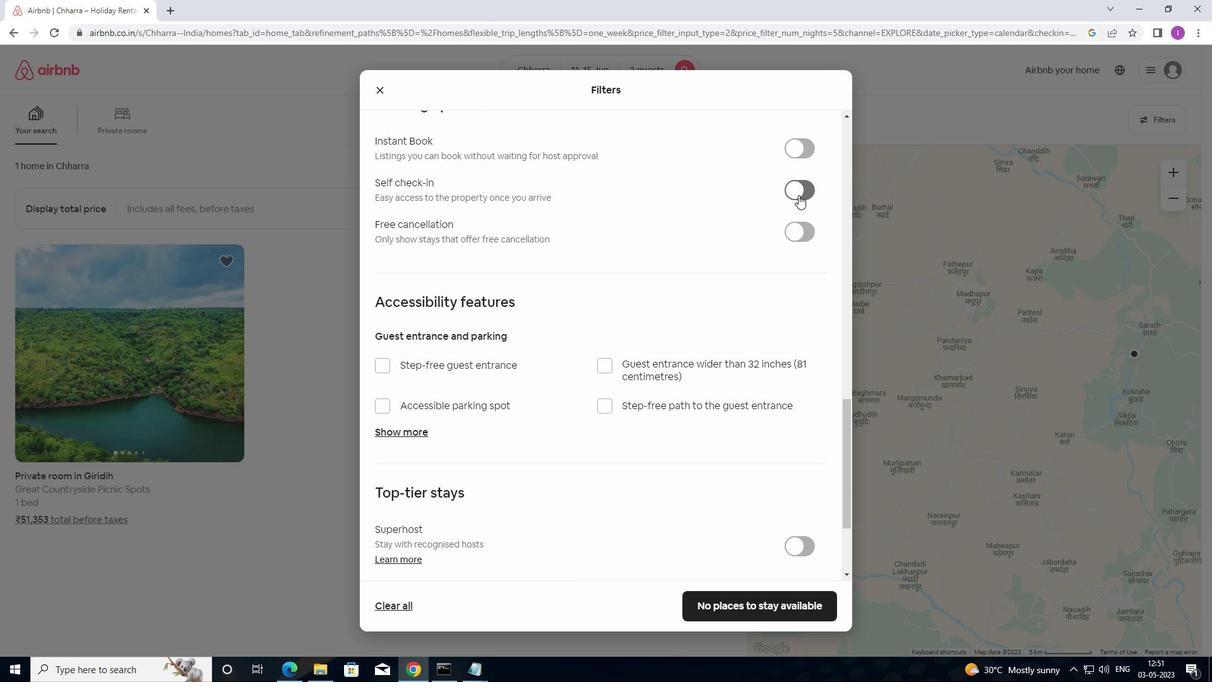 
Action: Mouse moved to (528, 367)
Screenshot: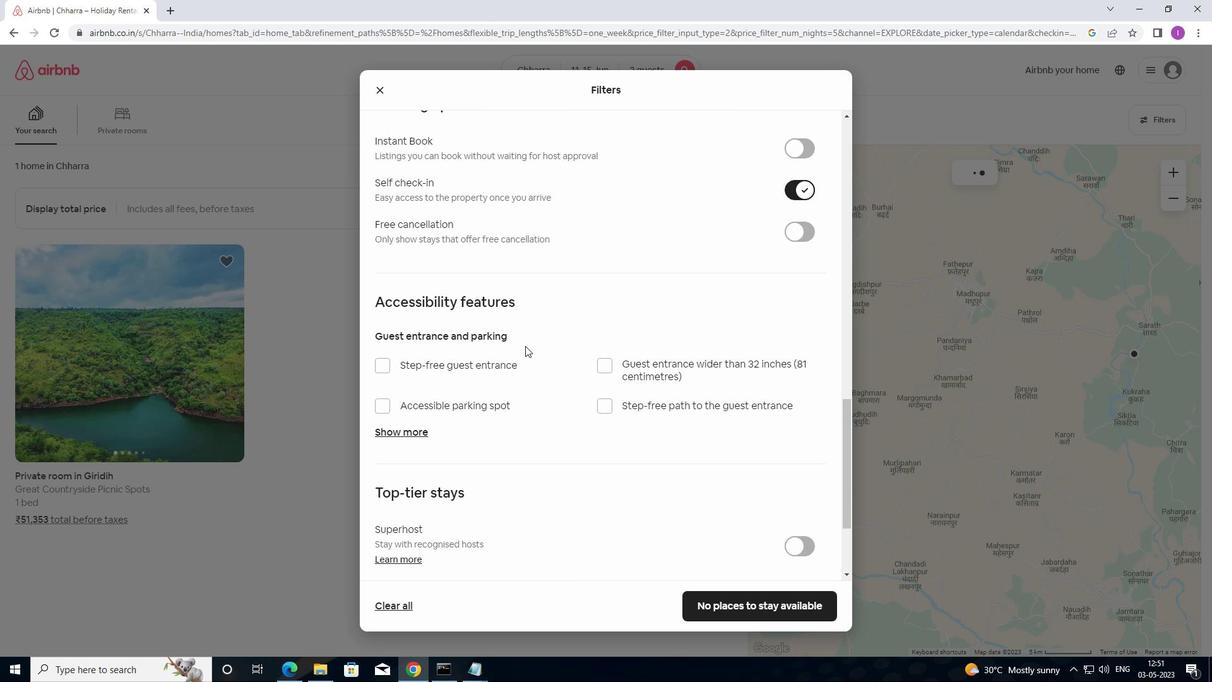 
Action: Mouse scrolled (528, 367) with delta (0, 0)
Screenshot: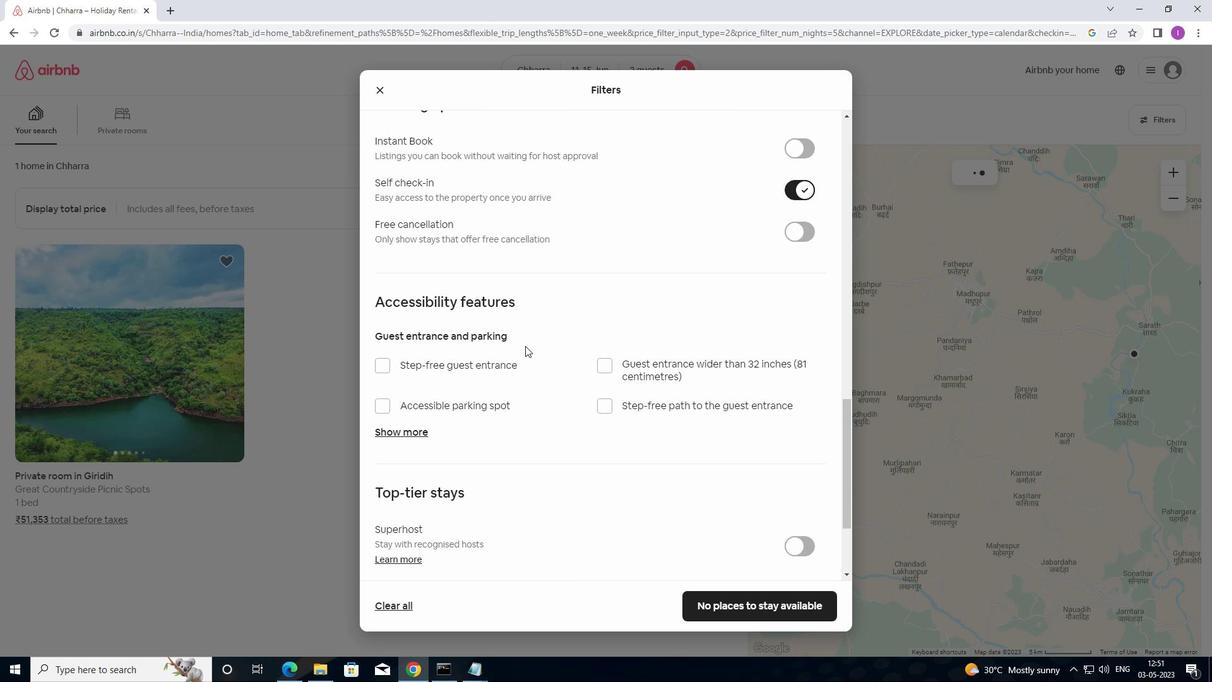 
Action: Mouse moved to (533, 377)
Screenshot: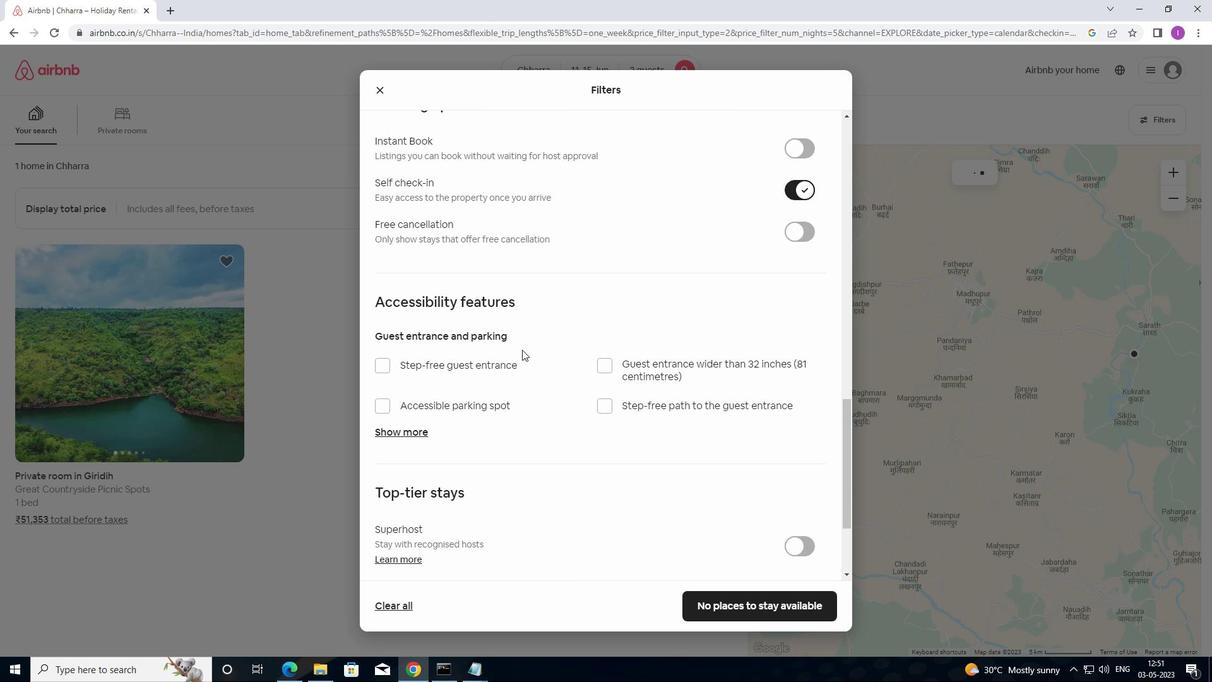 
Action: Mouse scrolled (533, 376) with delta (0, 0)
Screenshot: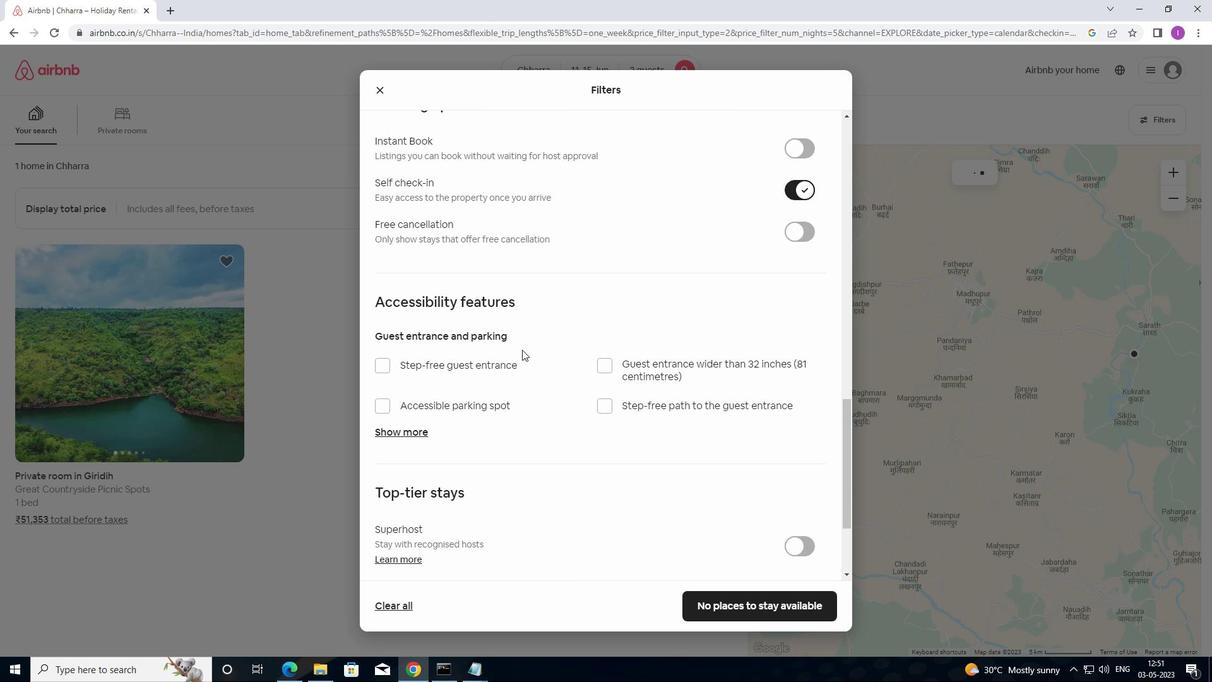 
Action: Mouse moved to (535, 380)
Screenshot: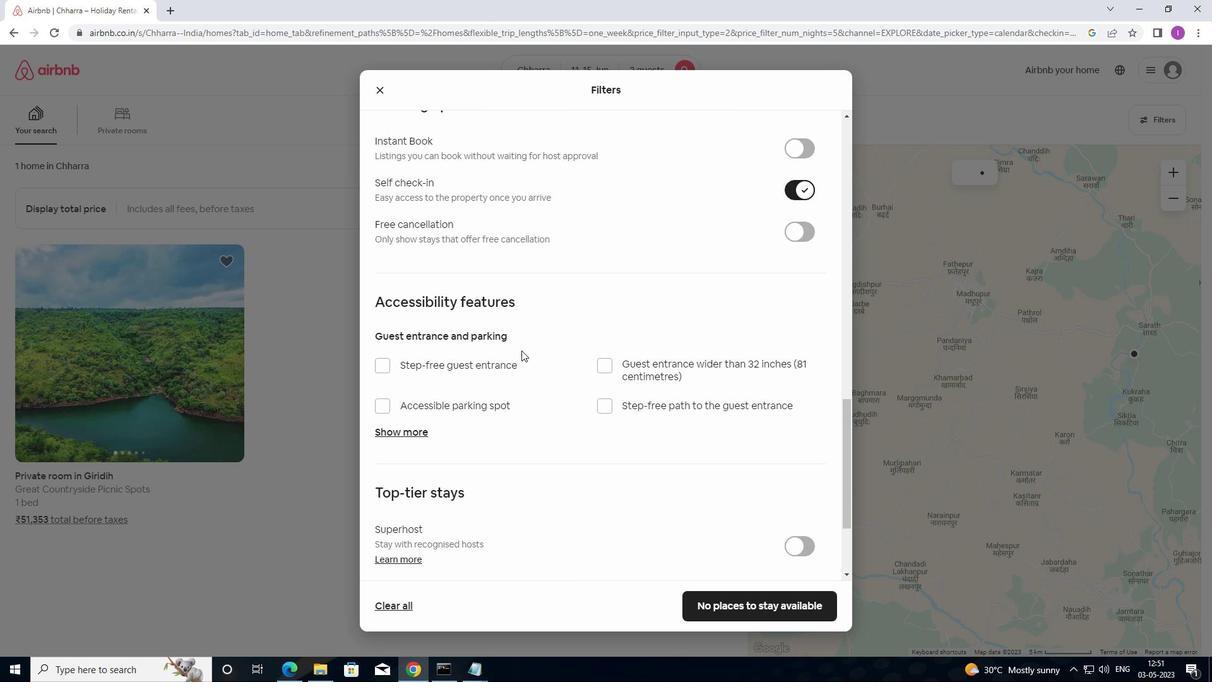 
Action: Mouse scrolled (535, 379) with delta (0, 0)
Screenshot: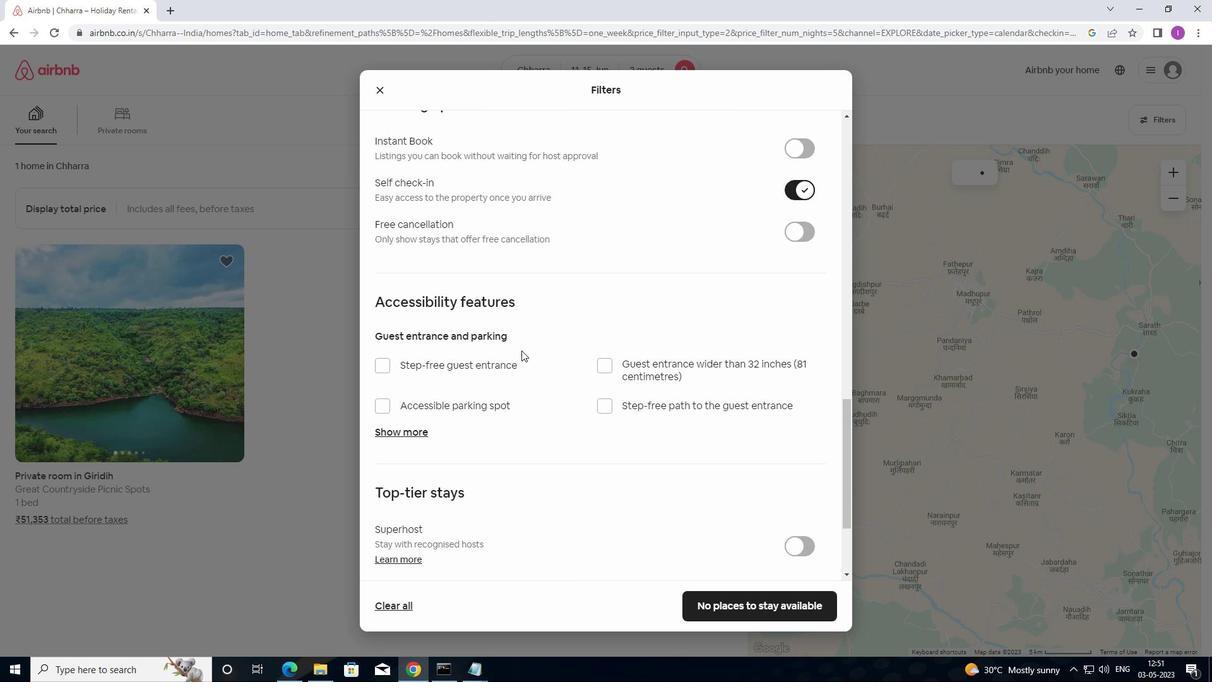 
Action: Mouse scrolled (535, 379) with delta (0, 0)
Screenshot: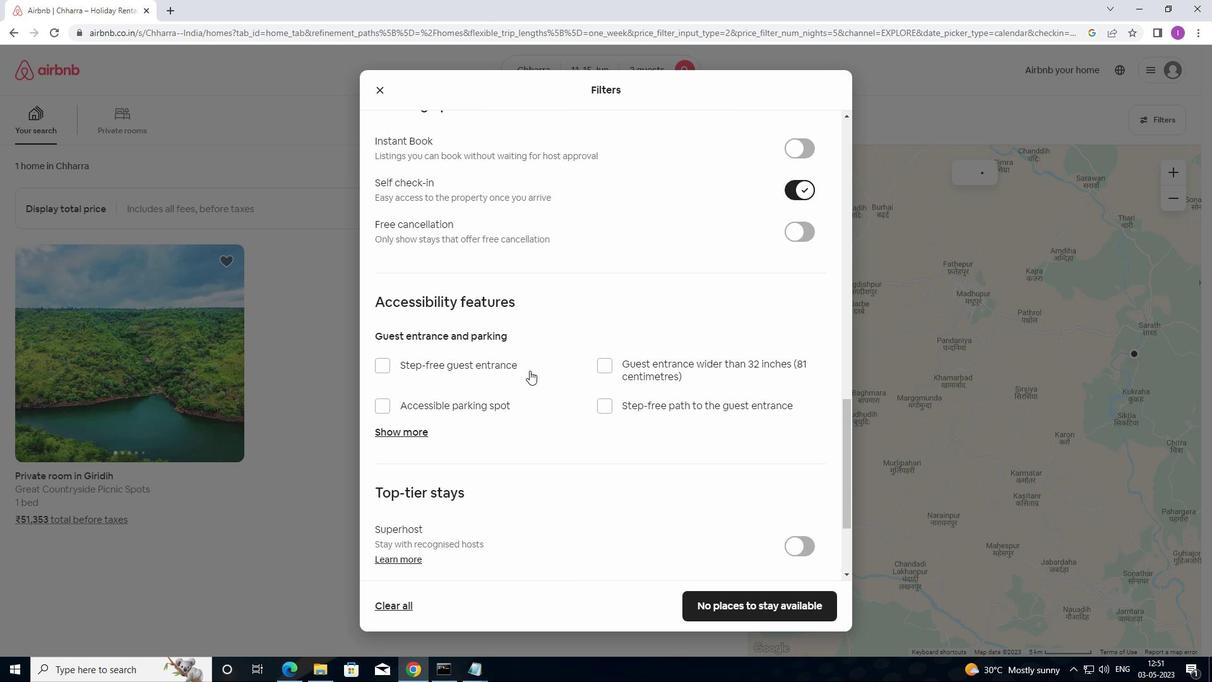 
Action: Mouse moved to (535, 383)
Screenshot: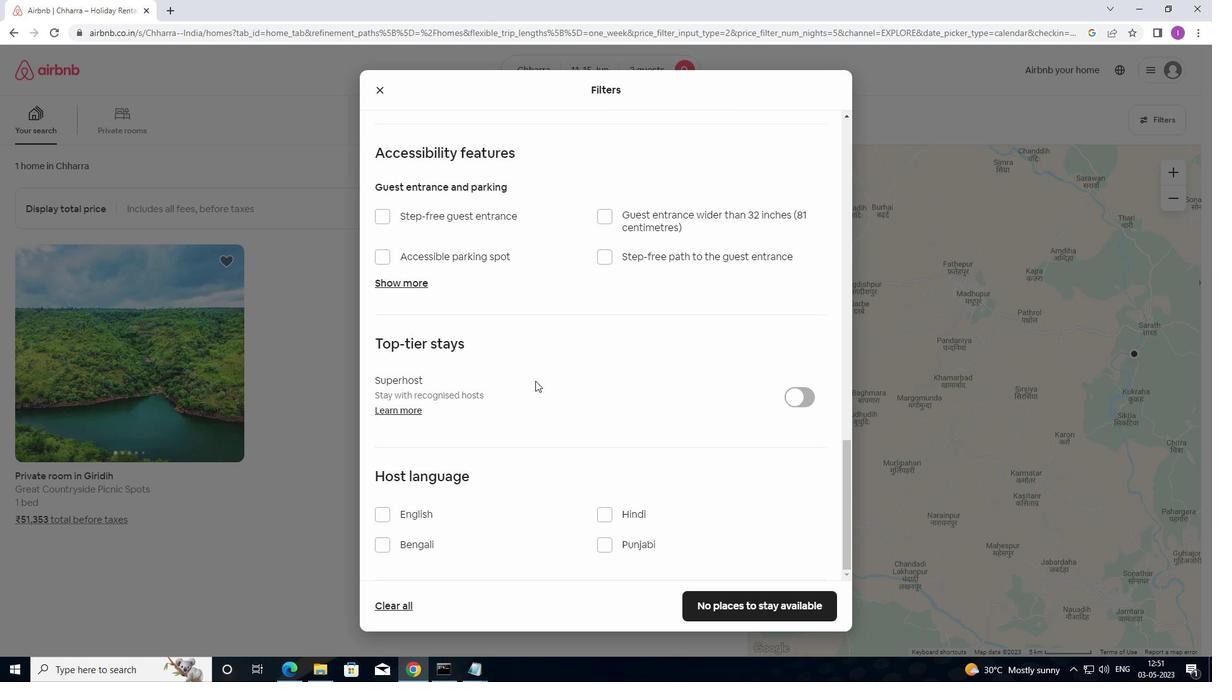 
Action: Mouse scrolled (535, 382) with delta (0, 0)
Screenshot: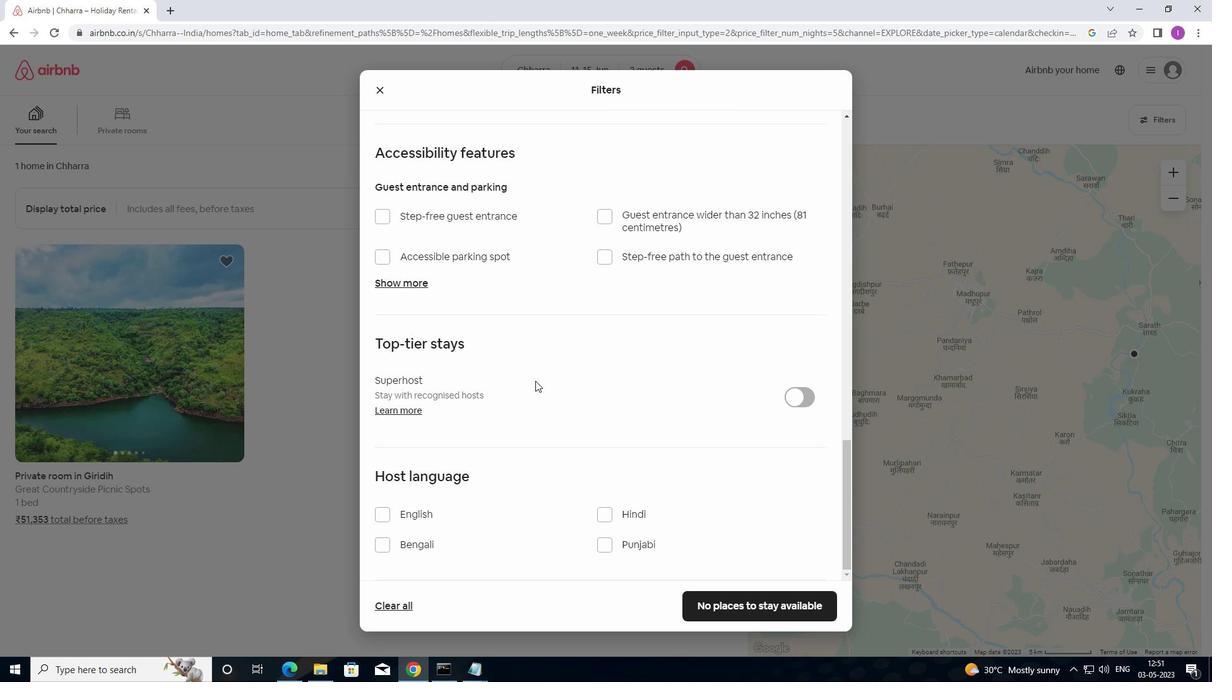 
Action: Mouse moved to (535, 386)
Screenshot: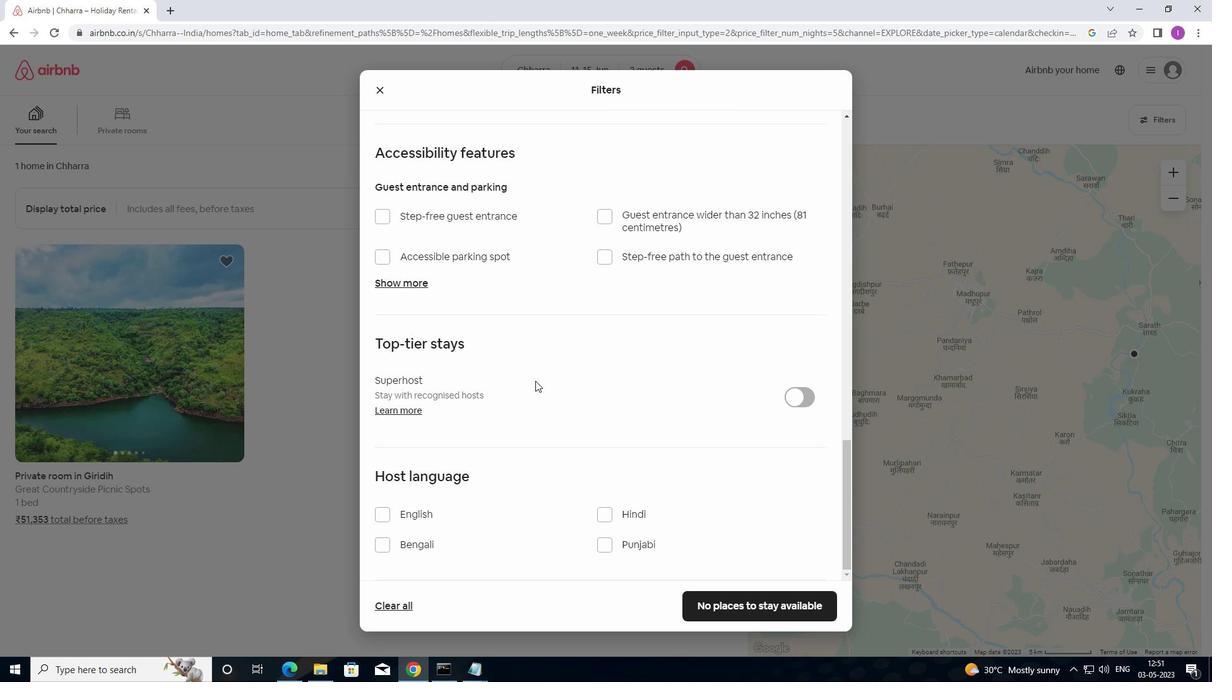 
Action: Mouse scrolled (535, 385) with delta (0, 0)
Screenshot: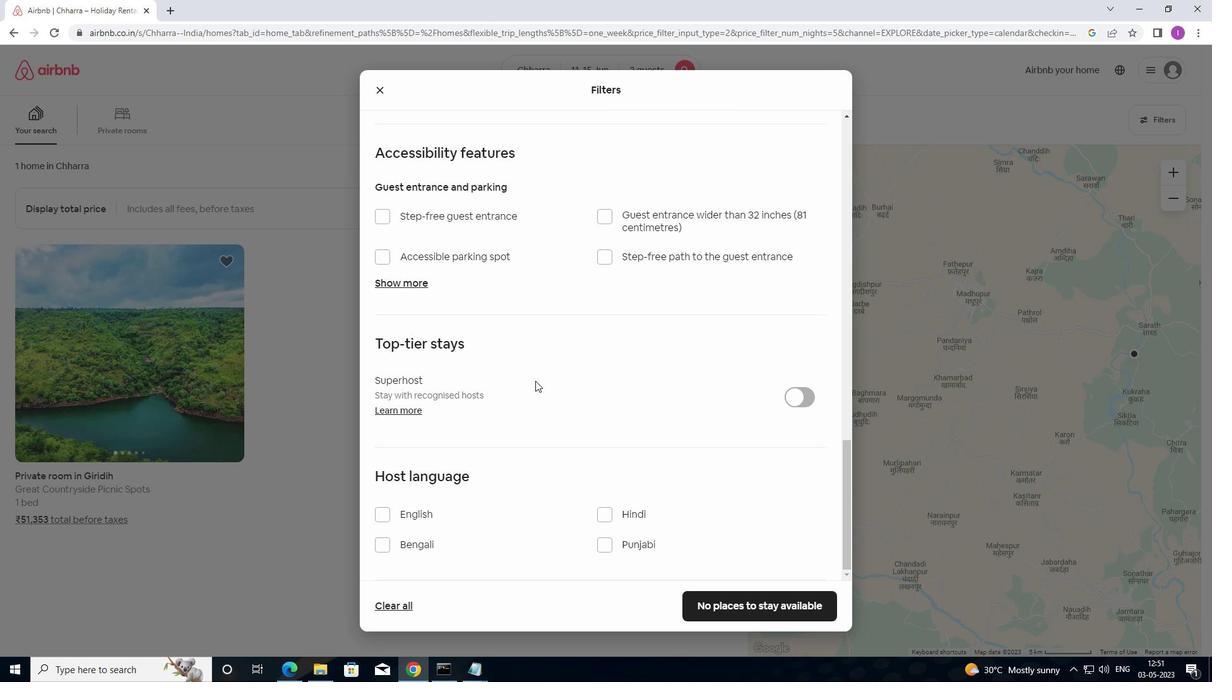 
Action: Mouse moved to (535, 388)
Screenshot: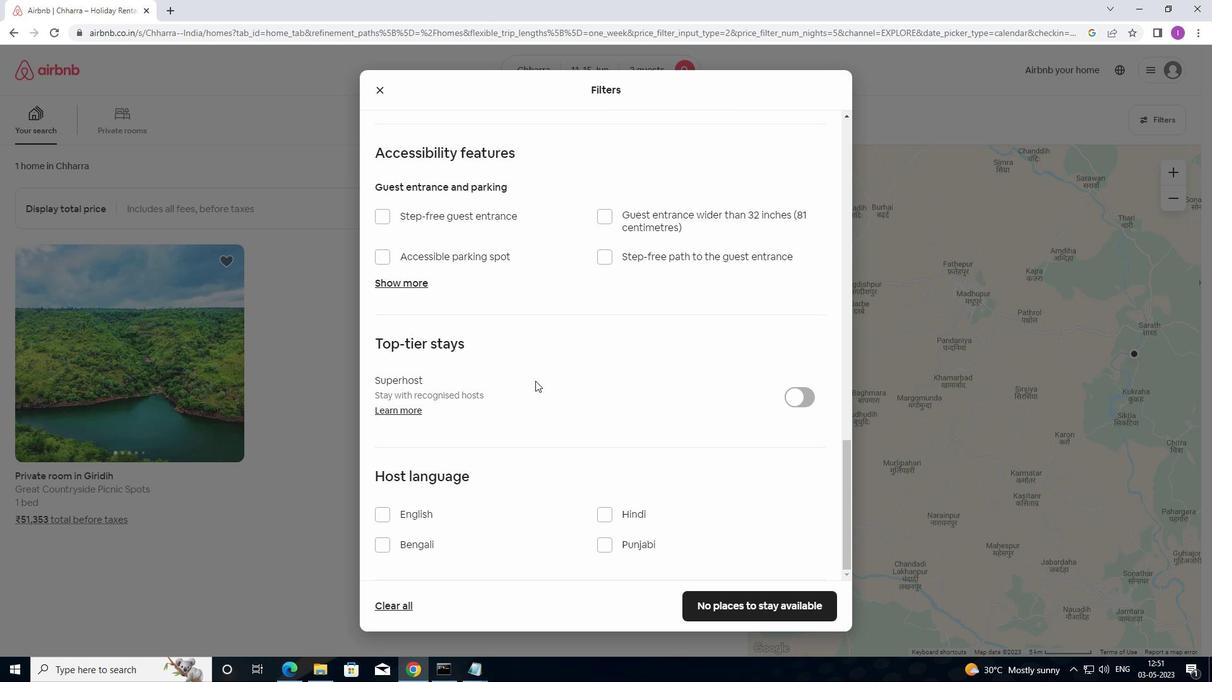 
Action: Mouse scrolled (535, 387) with delta (0, 0)
Screenshot: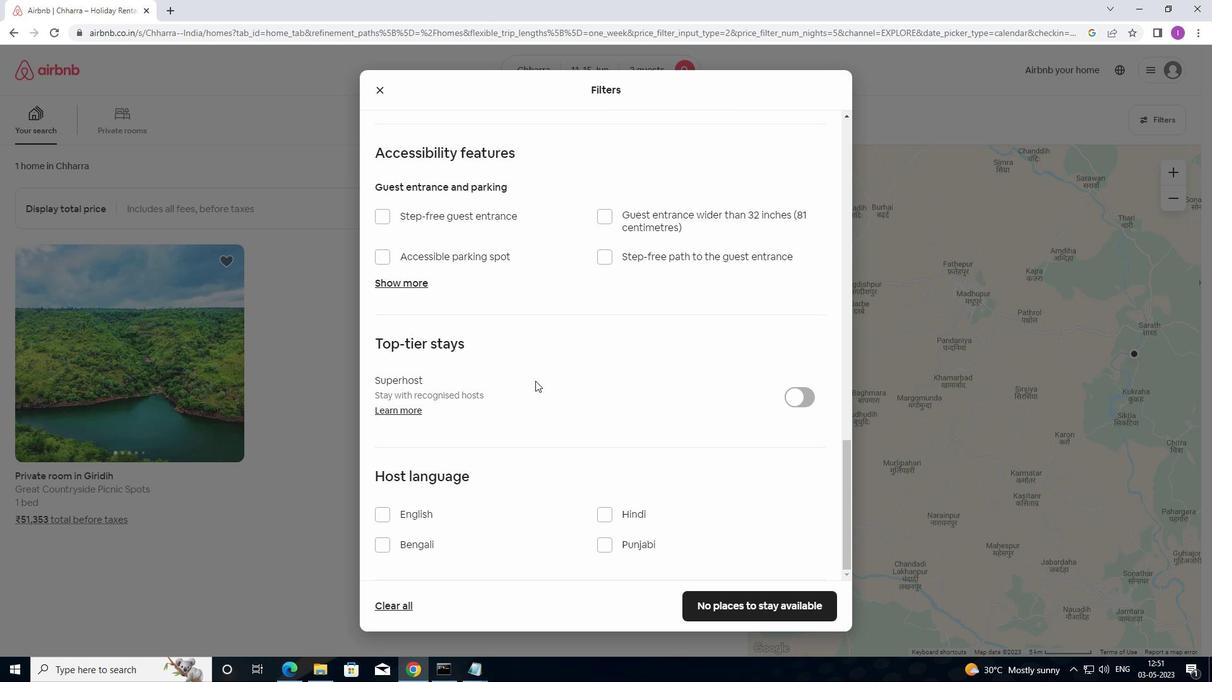 
Action: Mouse scrolled (535, 387) with delta (0, 0)
Screenshot: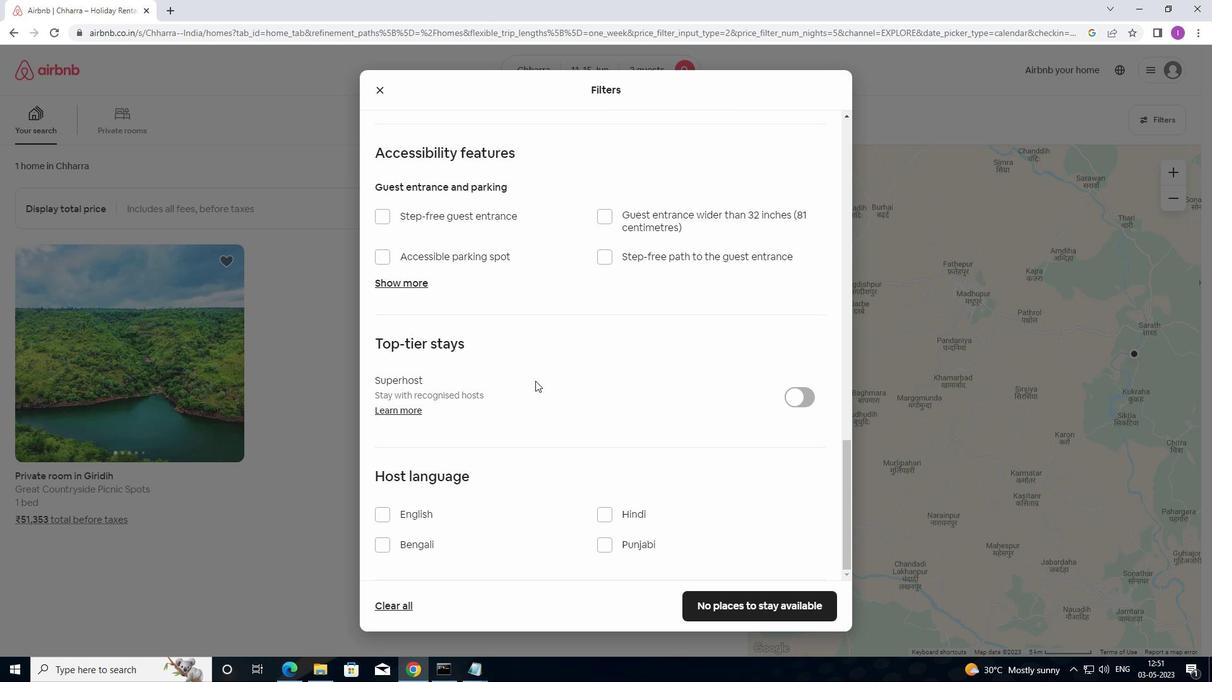 
Action: Mouse moved to (382, 510)
Screenshot: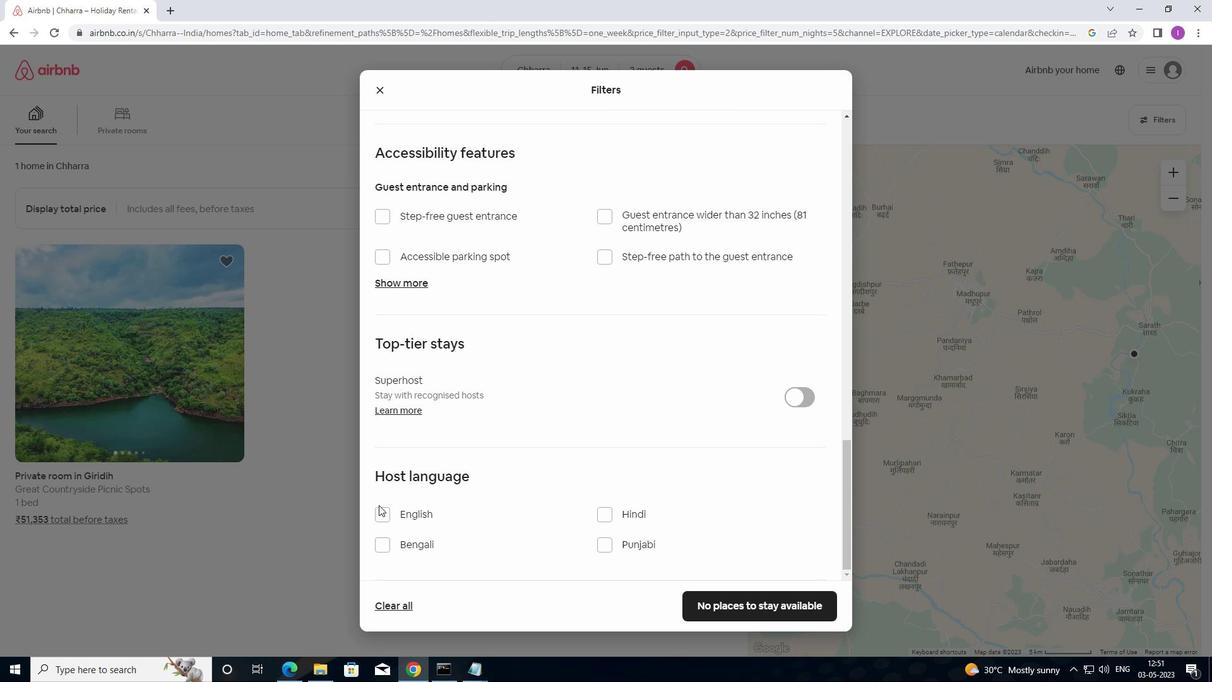 
Action: Mouse pressed left at (382, 510)
Screenshot: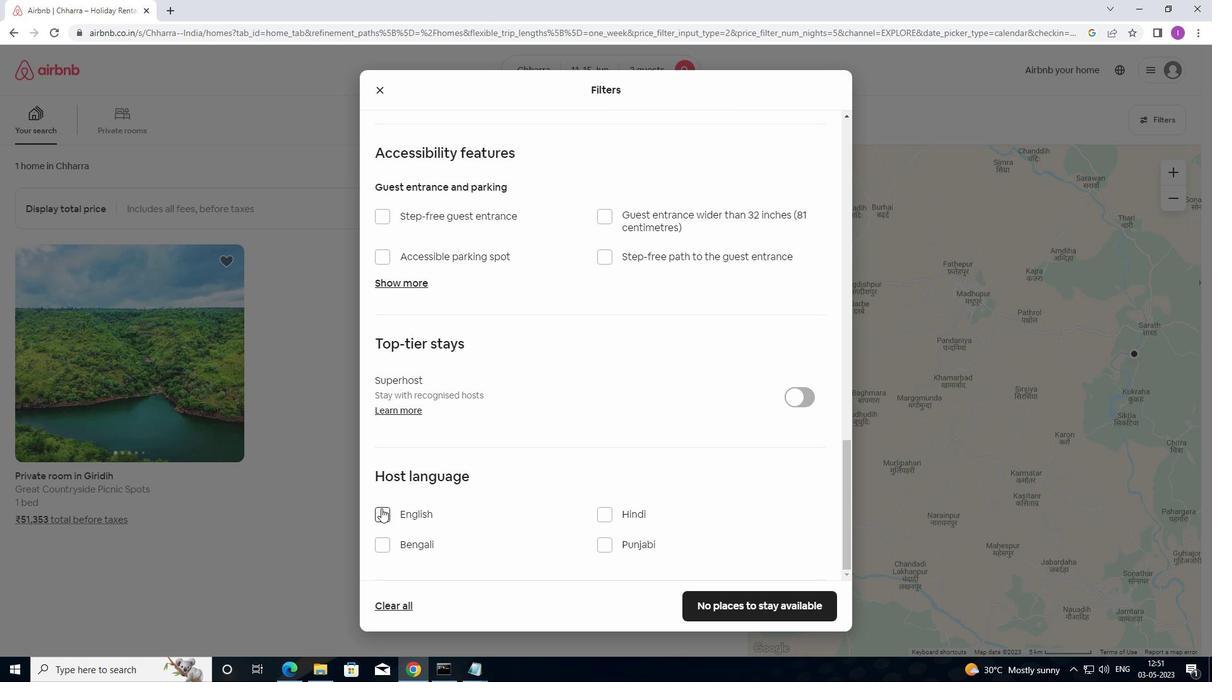 
Action: Mouse moved to (716, 596)
Screenshot: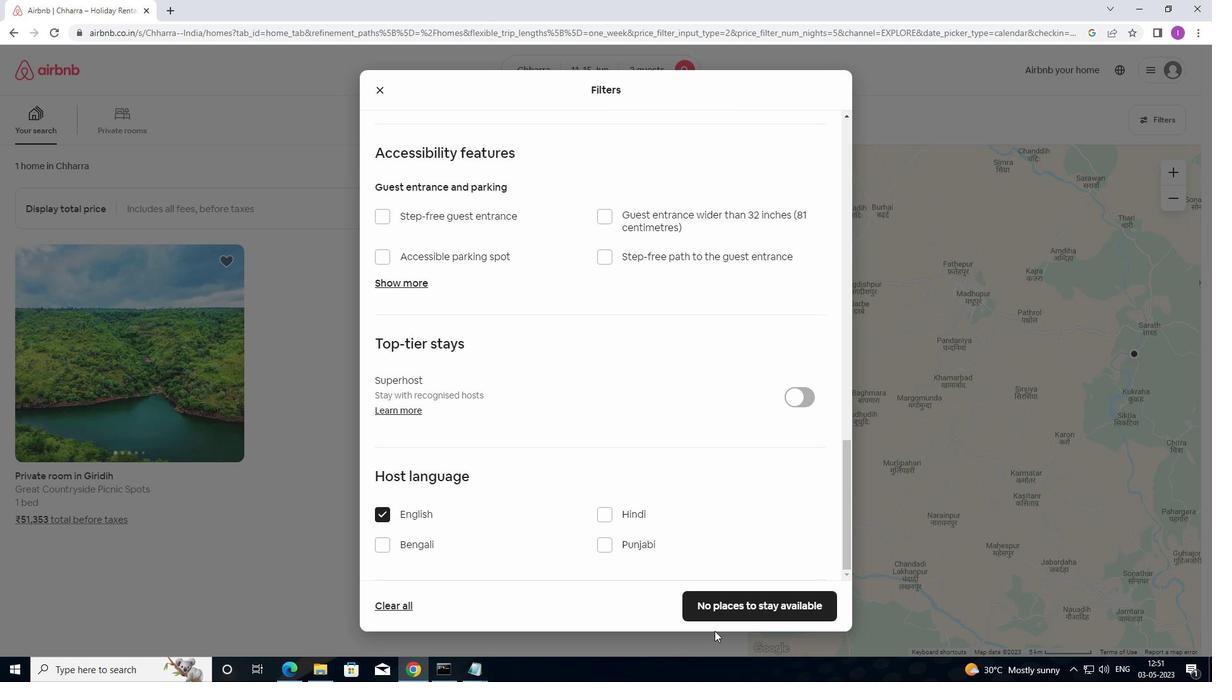 
Action: Mouse pressed left at (716, 596)
Screenshot: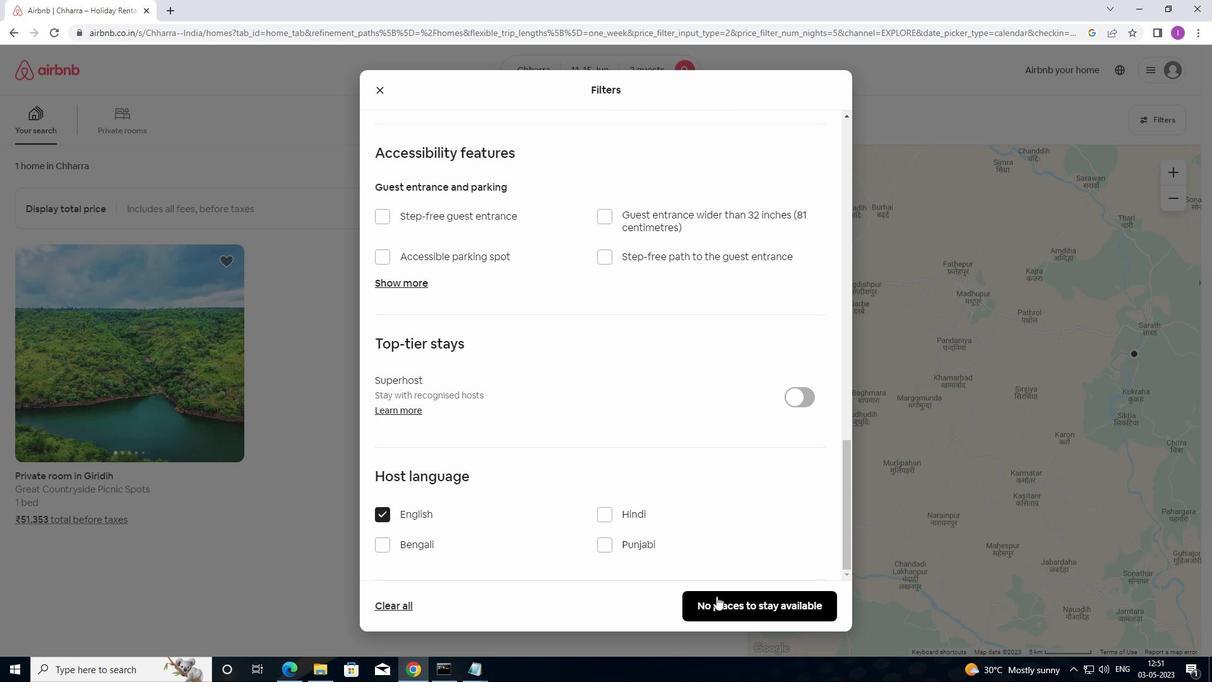 
Action: Mouse moved to (1192, 521)
Screenshot: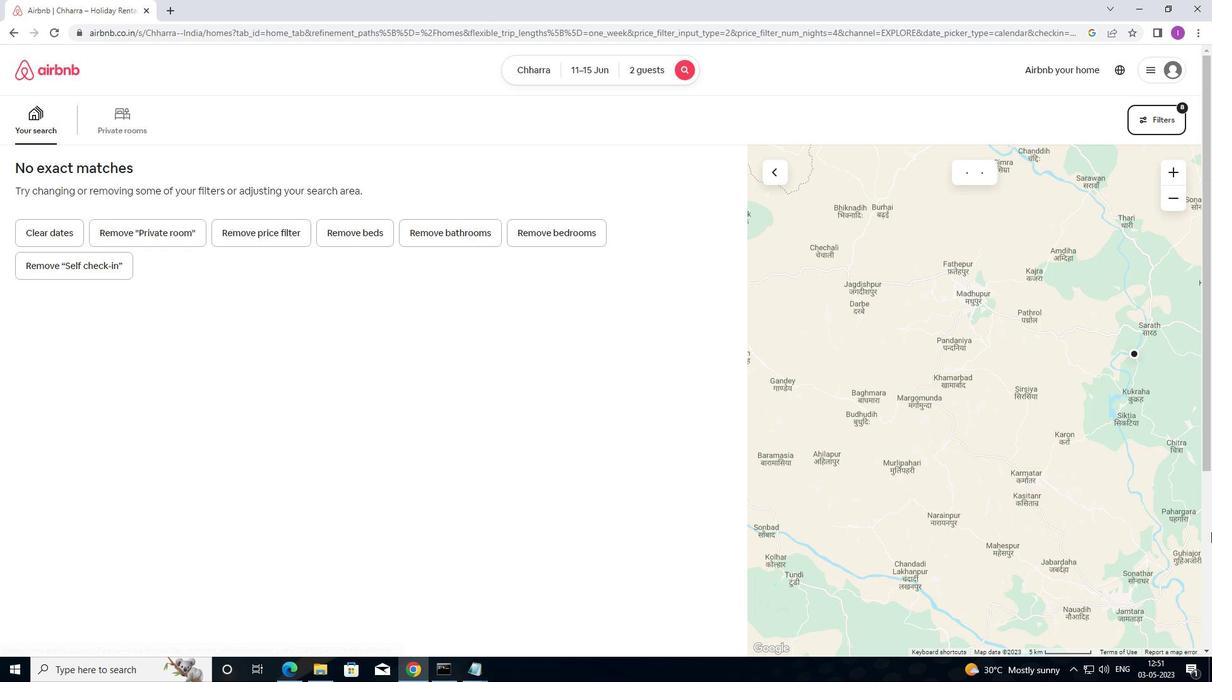 
